 Task: Find a house in São Pedro da Cova, Portugal, for 2 guests from June 11 to June 15, with a price range of ₹7000 to ₹25000, 1 bedroom, 2 beds, 1 bathroom, and English-speaking host.
Action: Mouse moved to (582, 81)
Screenshot: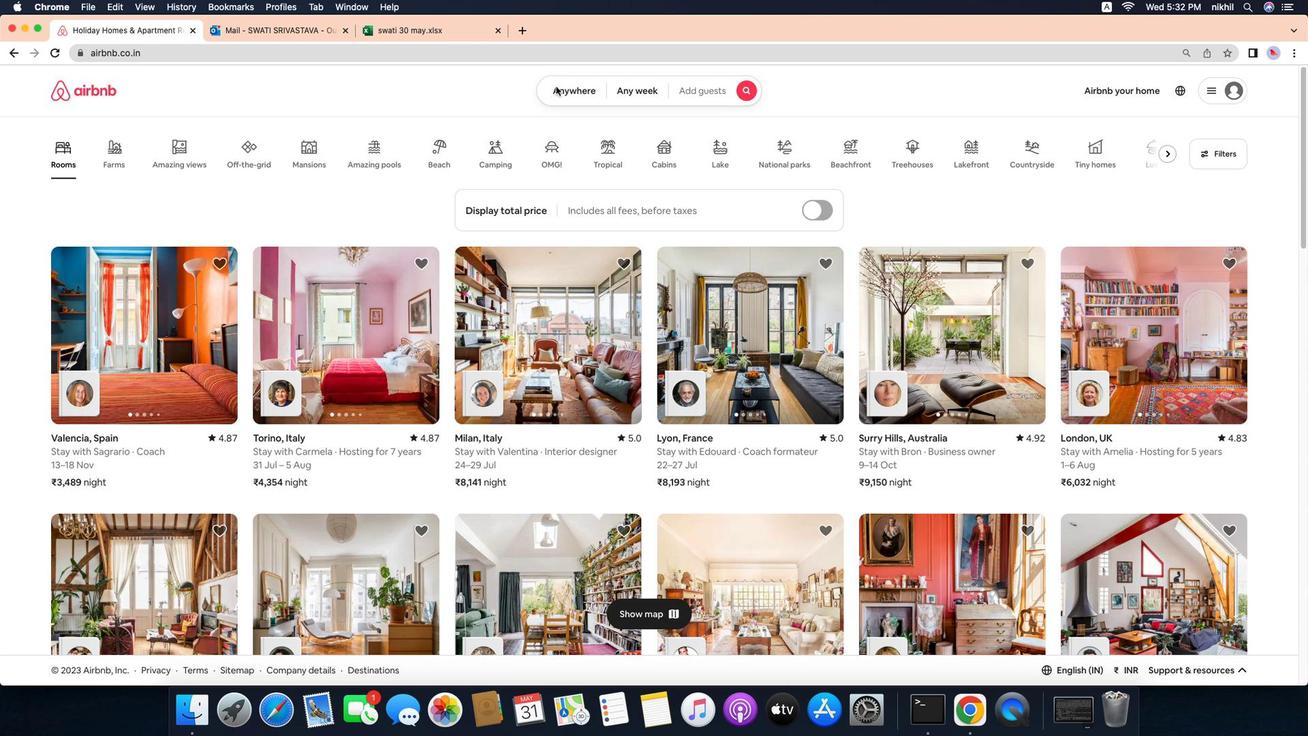
Action: Mouse pressed left at (582, 81)
Screenshot: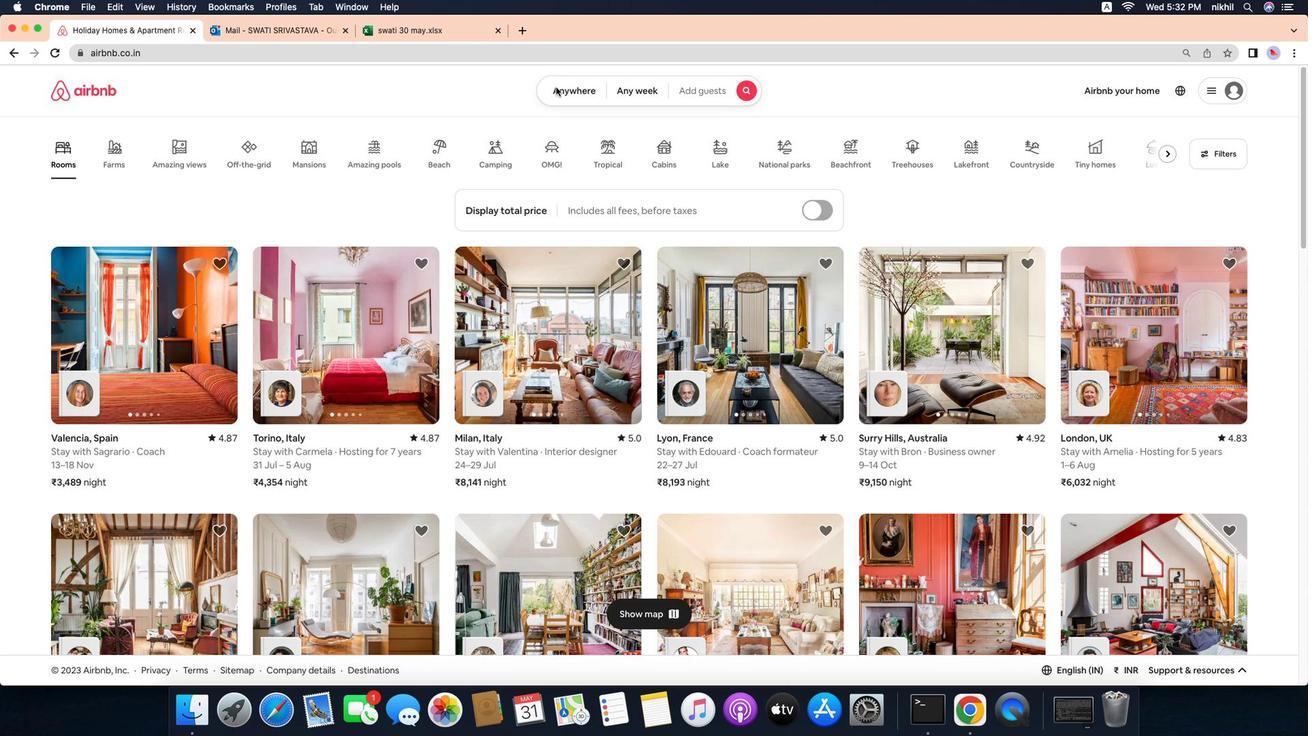
Action: Mouse moved to (617, 96)
Screenshot: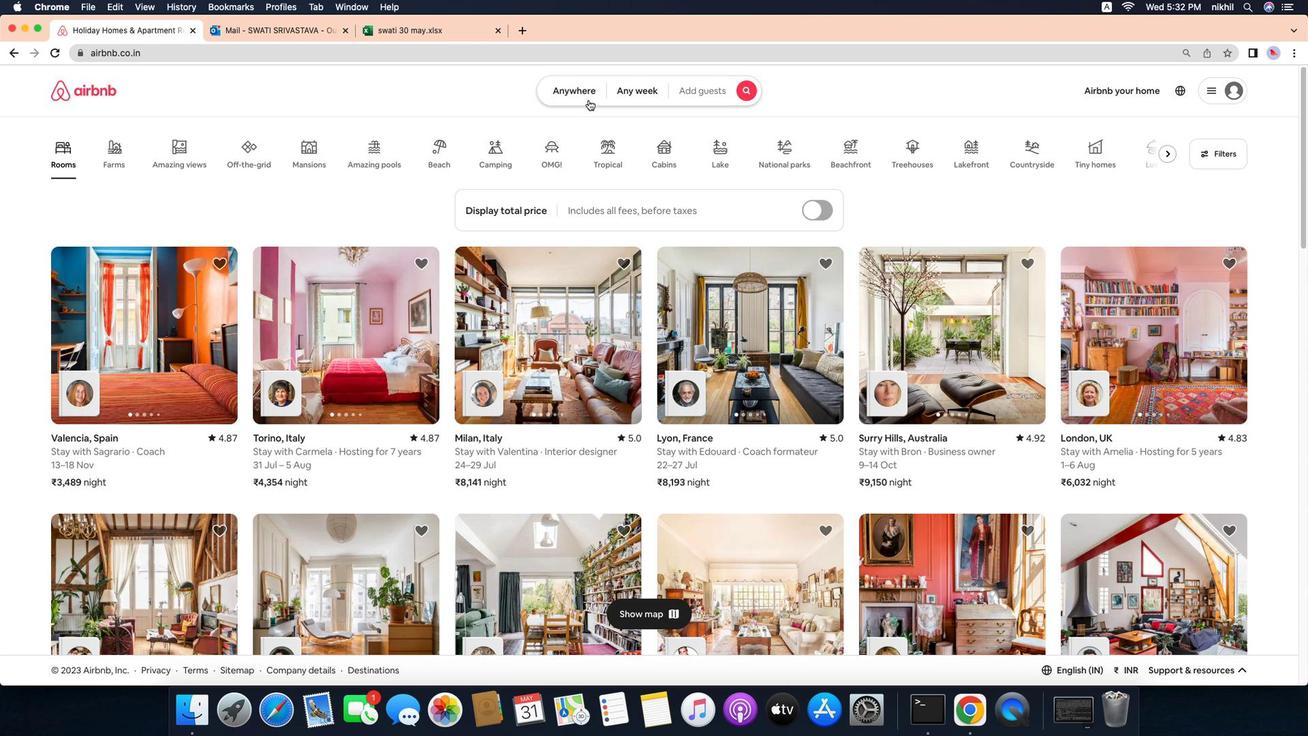
Action: Mouse pressed left at (617, 96)
Screenshot: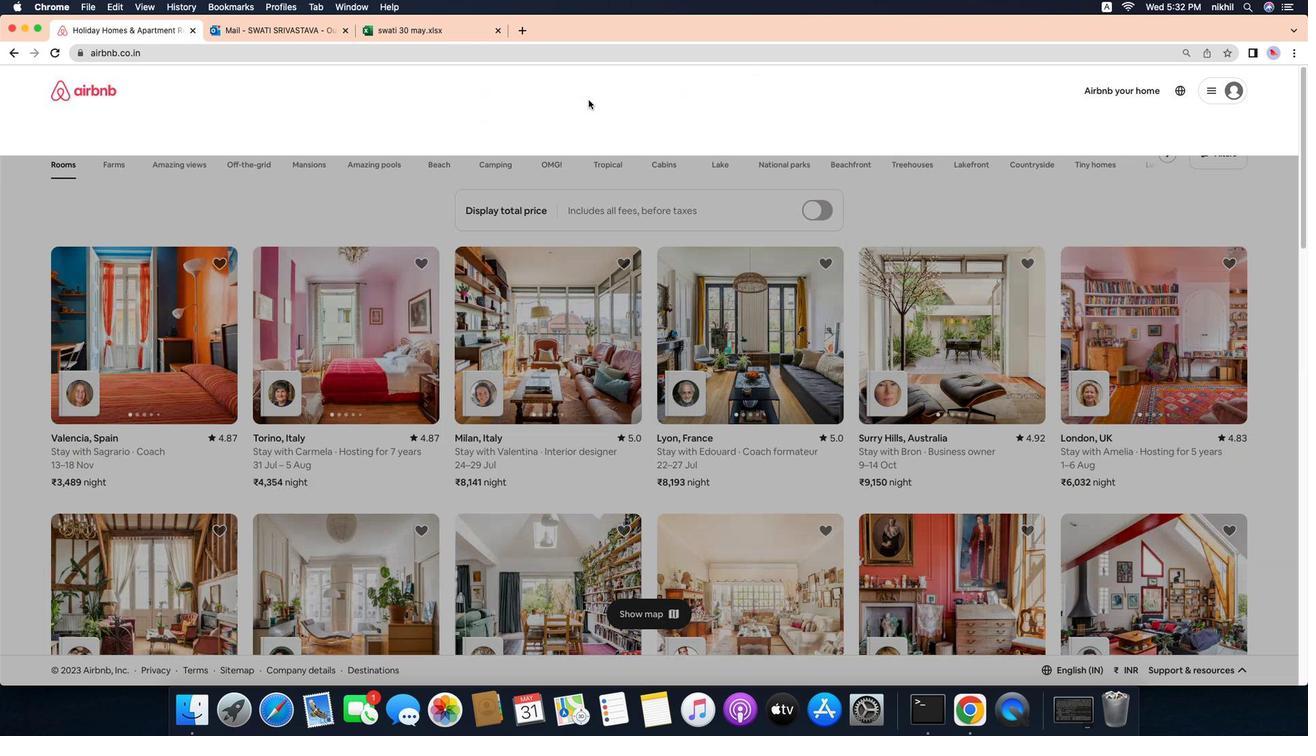 
Action: Mouse moved to (519, 142)
Screenshot: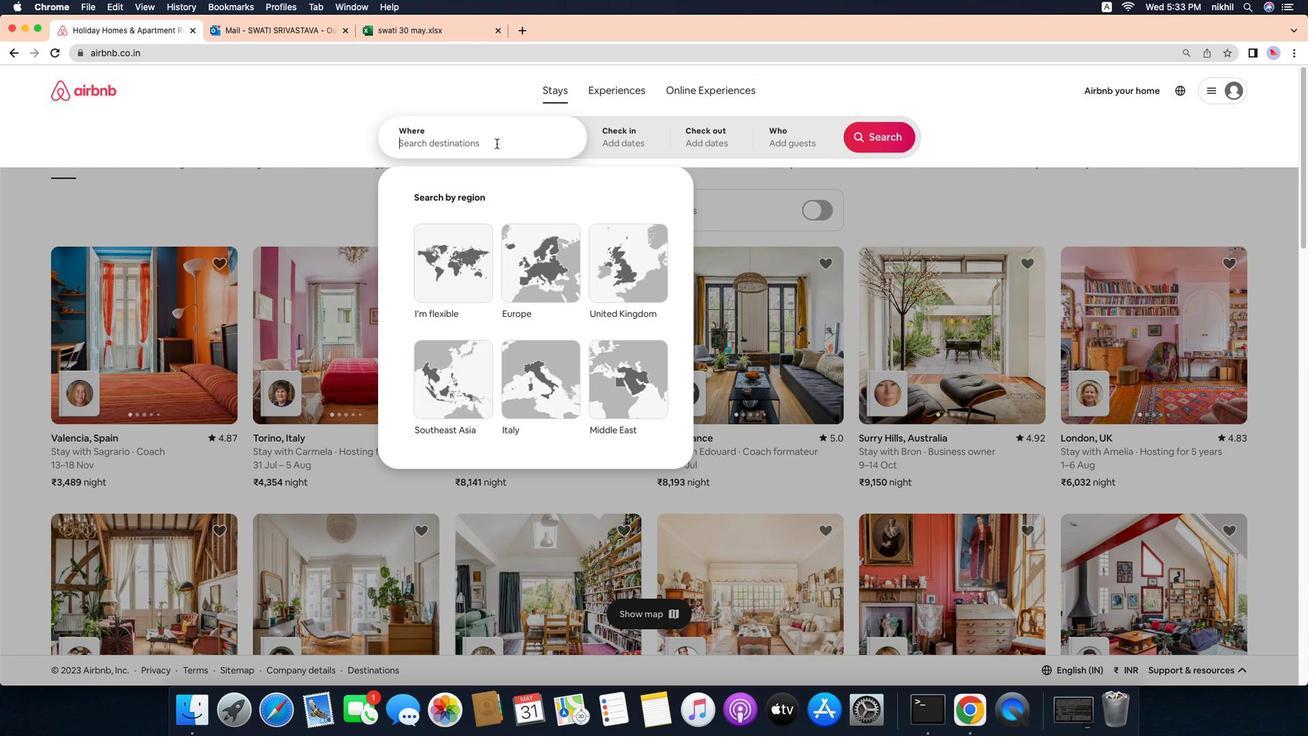 
Action: Mouse pressed left at (519, 142)
Screenshot: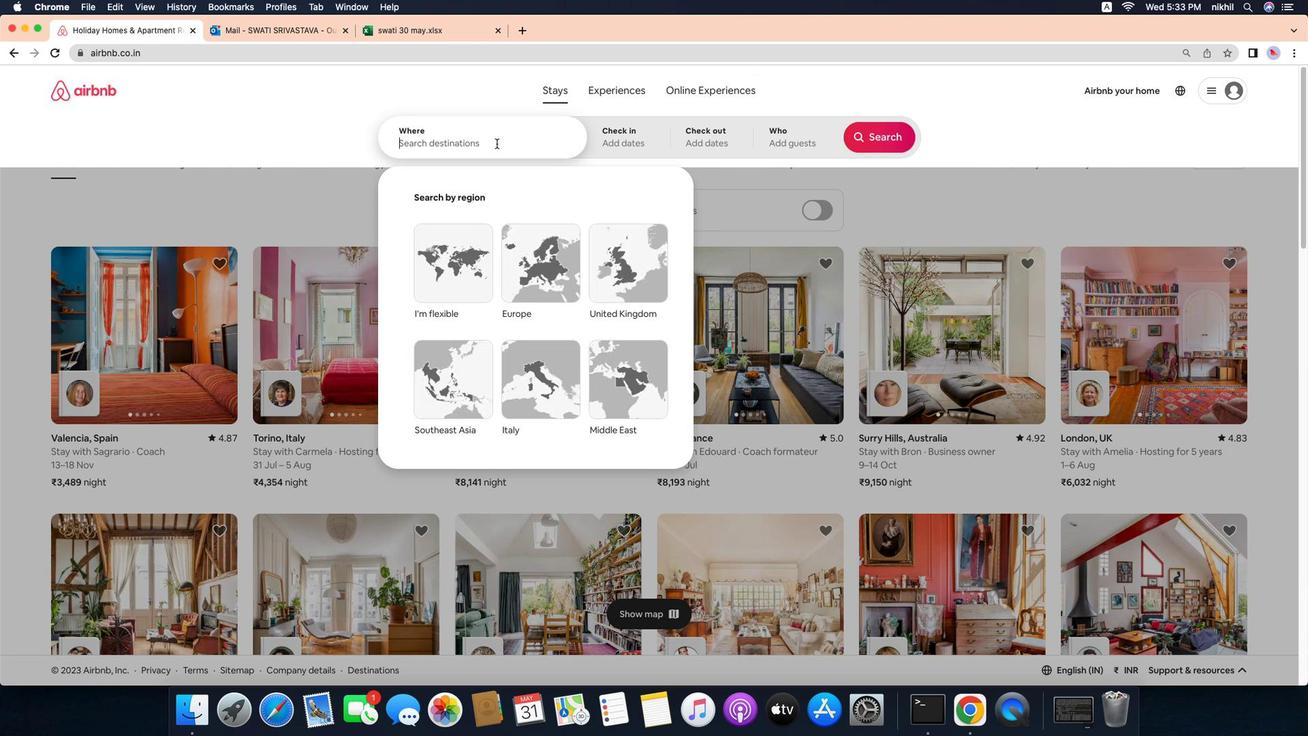 
Action: Key pressed Key.caps_lock'S'Key.caps_lock'a''o'Key.spaceKey.caps_lock'P'Key.caps_lock'e''d''r''o'Key.space'd''a'Key.spaceKey.caps_lock'C'Key.caps_lock'o''v''a'
Screenshot: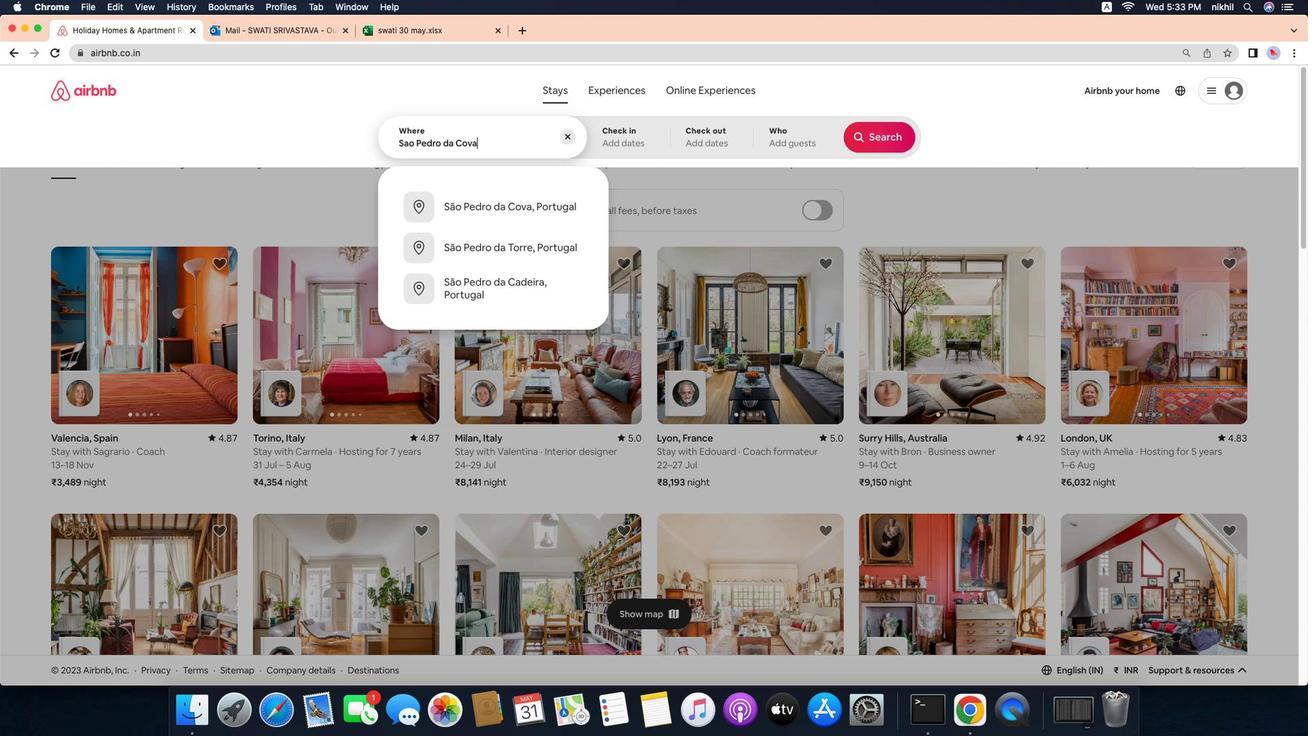
Action: Mouse moved to (573, 217)
Screenshot: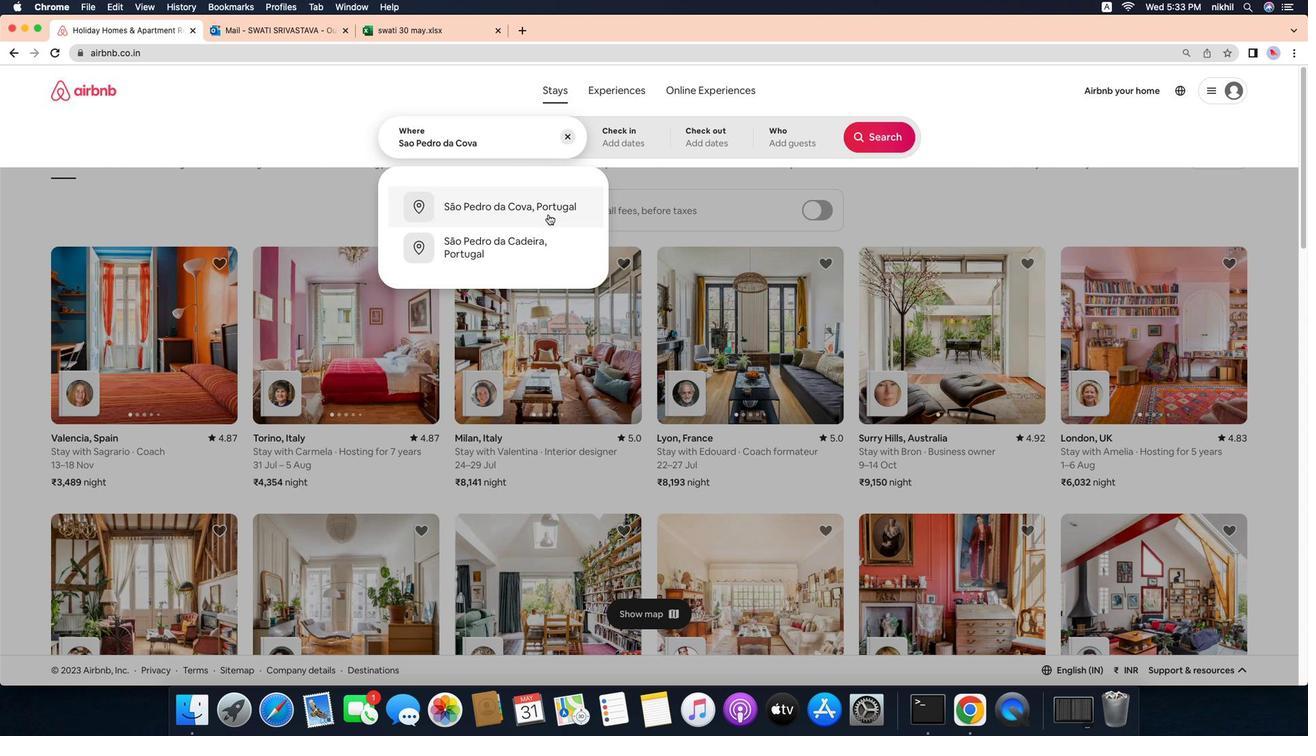 
Action: Mouse pressed left at (573, 217)
Screenshot: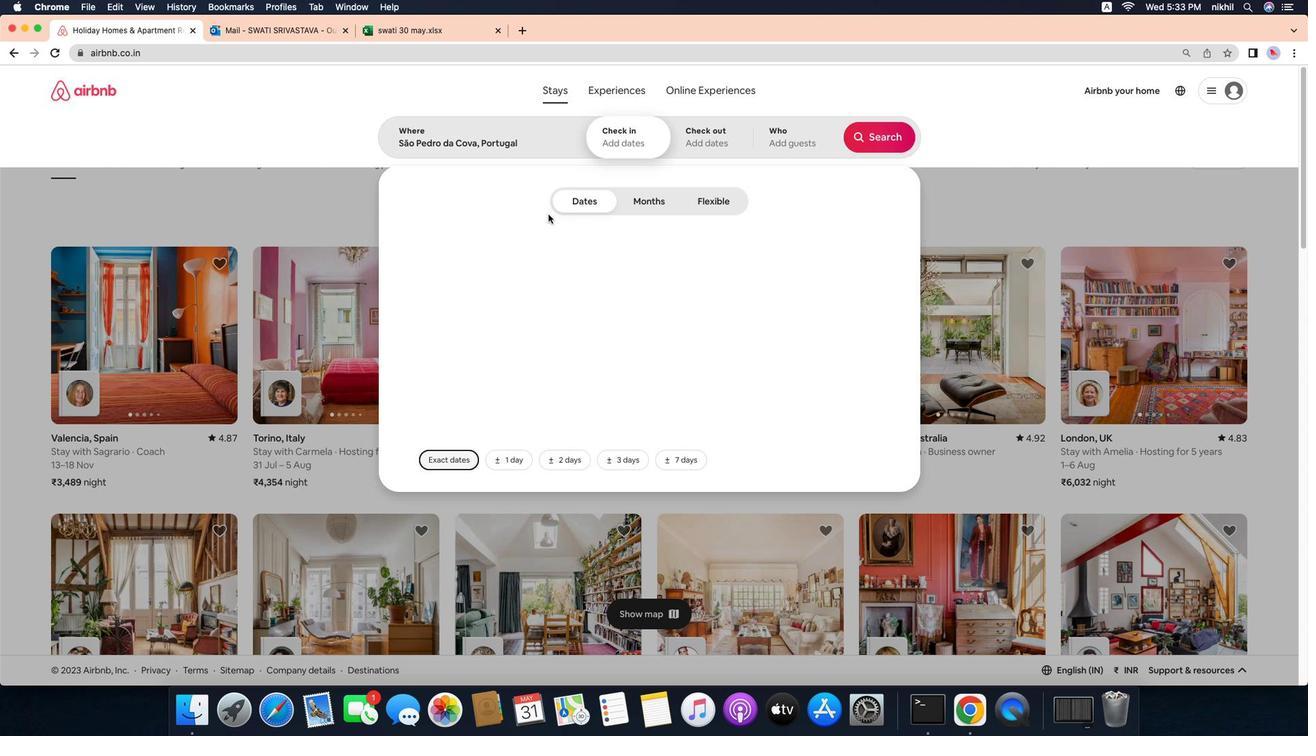 
Action: Mouse moved to (723, 357)
Screenshot: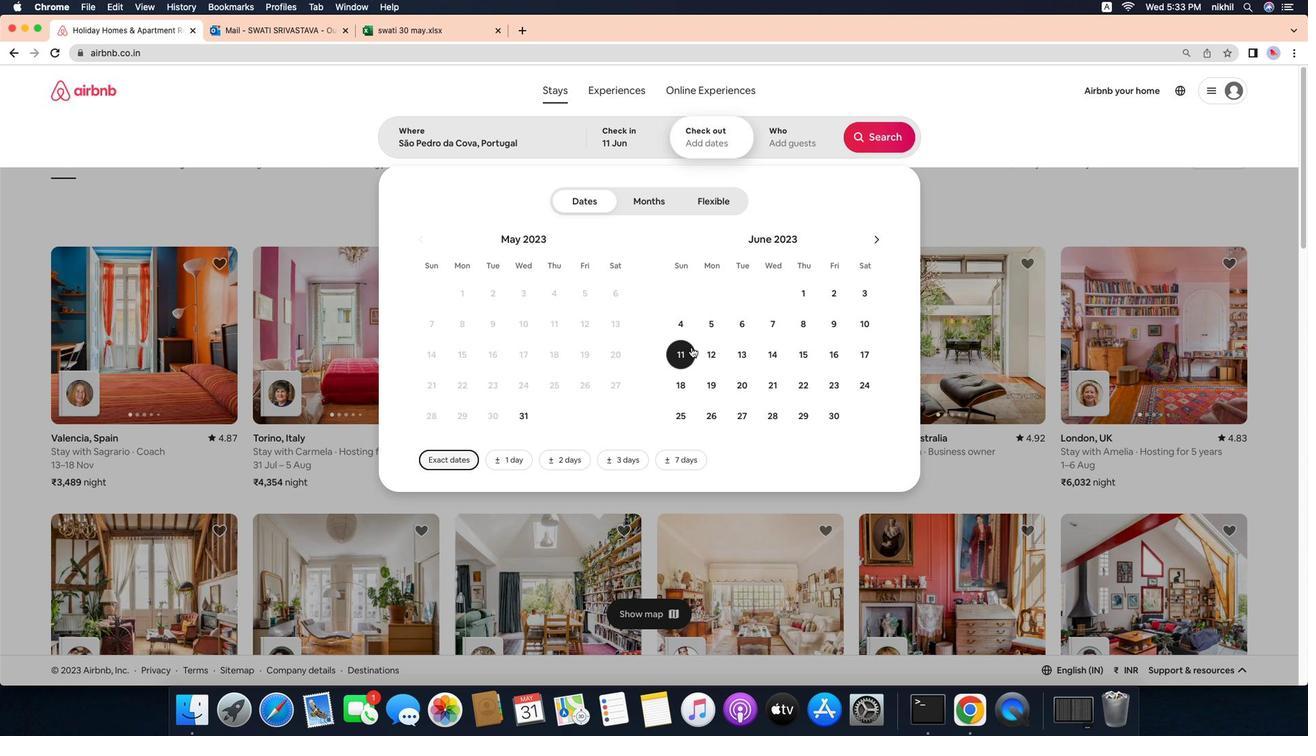 
Action: Mouse pressed left at (723, 357)
Screenshot: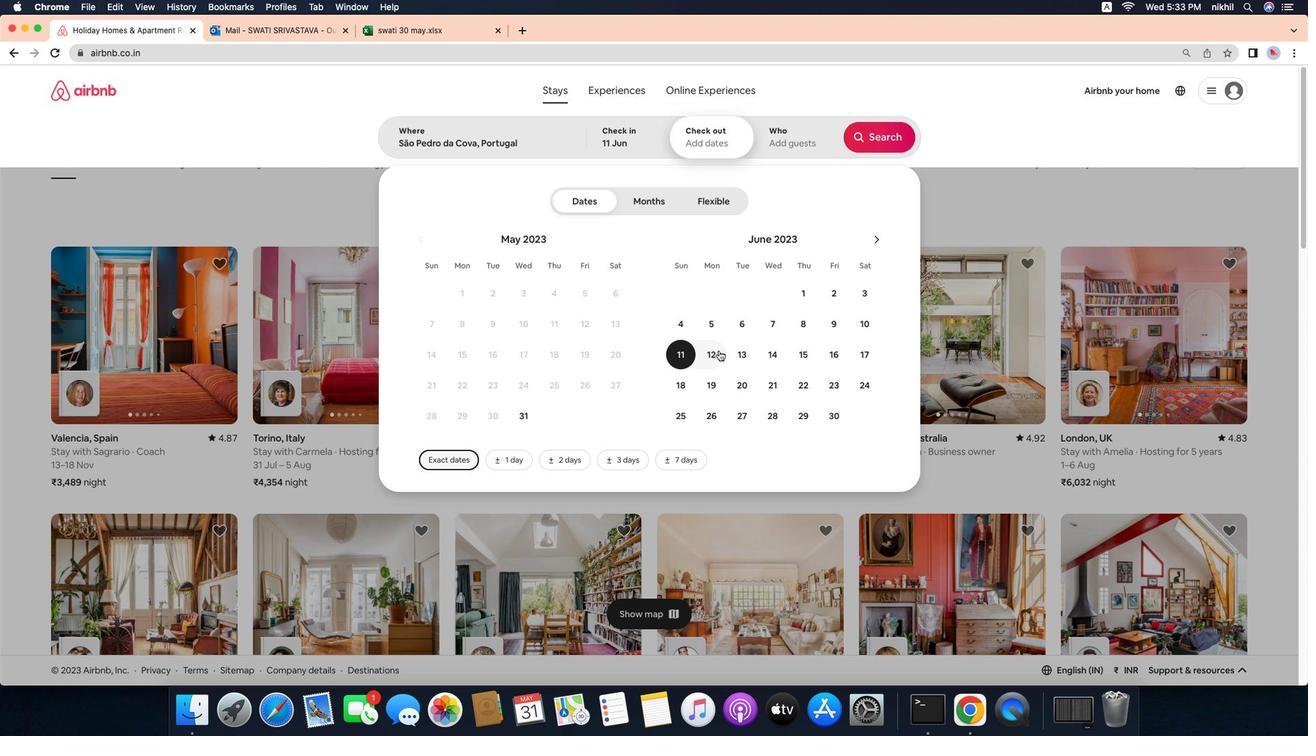
Action: Mouse moved to (839, 364)
Screenshot: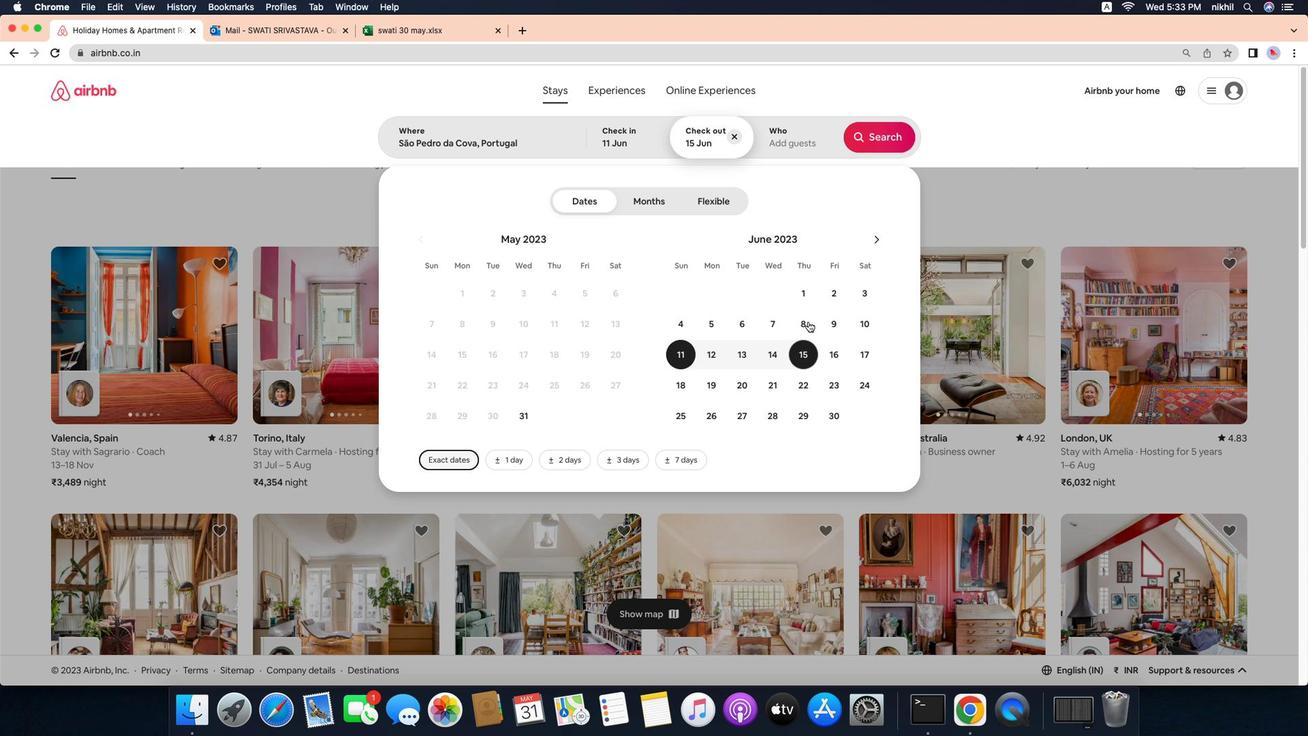 
Action: Mouse pressed left at (839, 364)
Screenshot: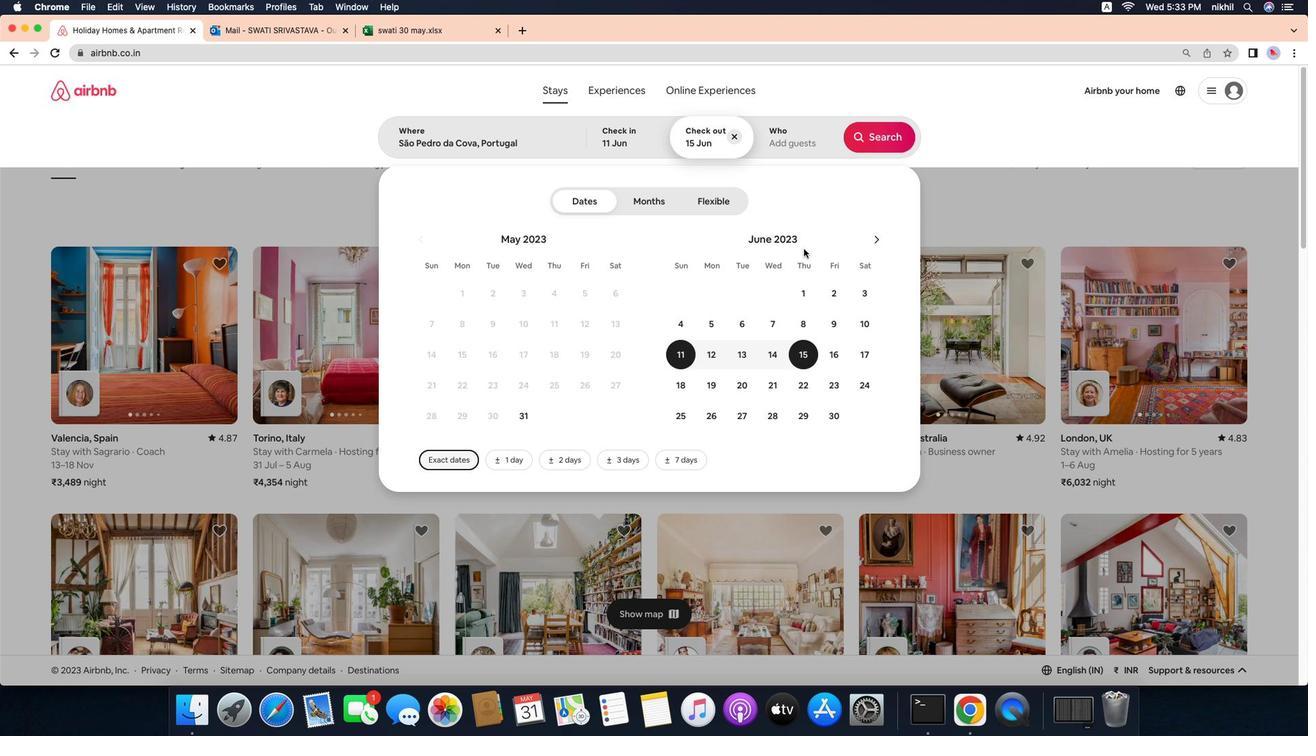 
Action: Mouse moved to (833, 137)
Screenshot: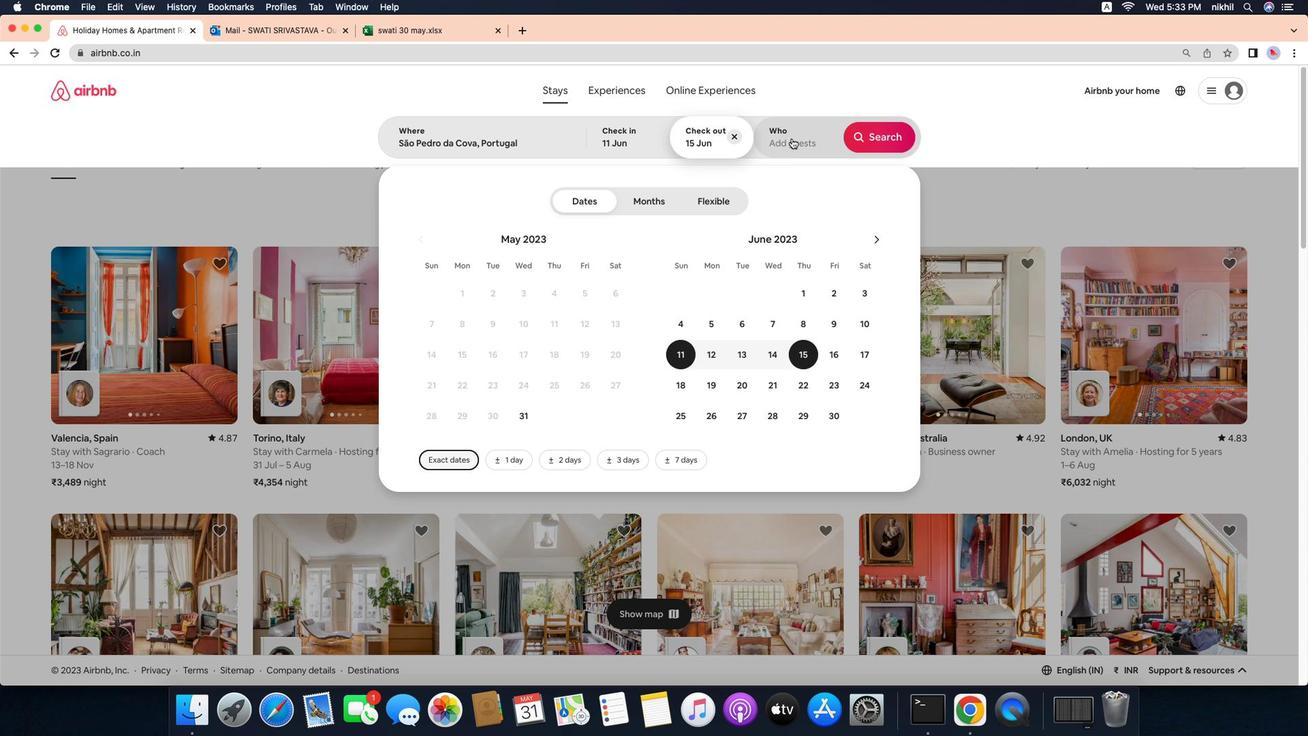 
Action: Mouse pressed left at (833, 137)
Screenshot: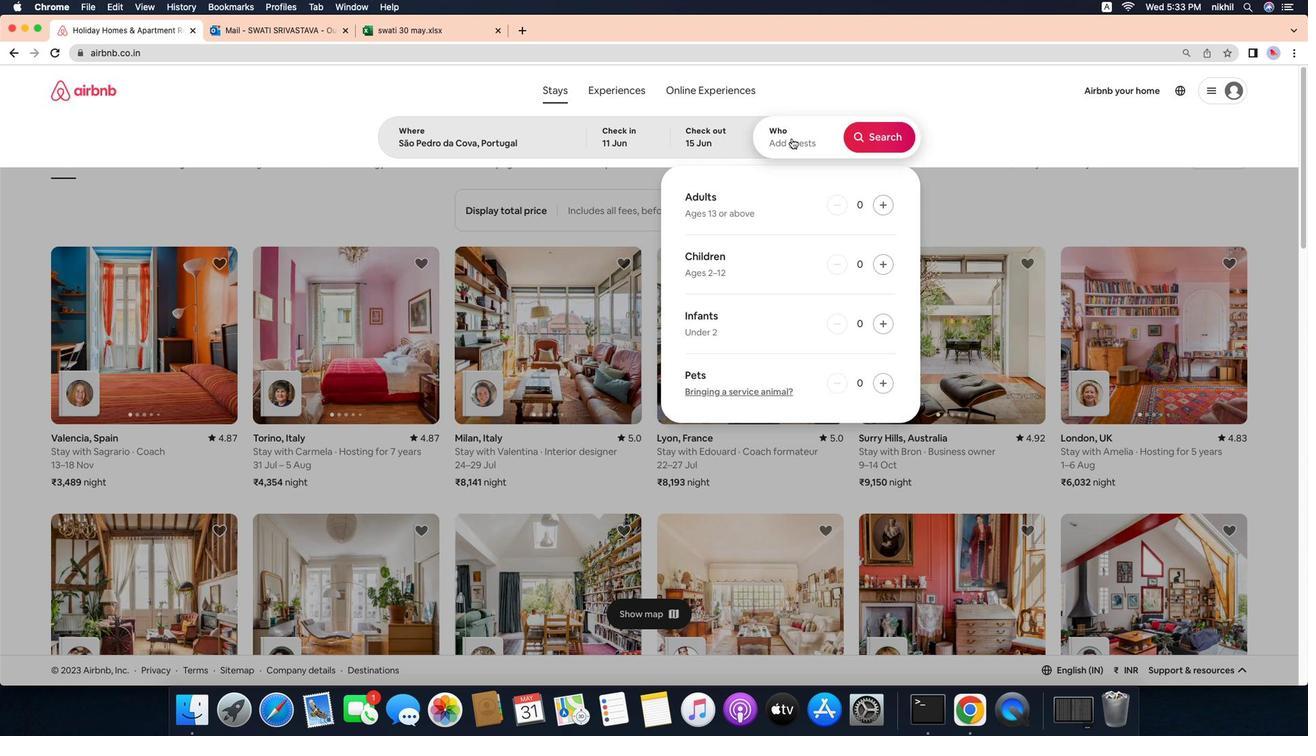 
Action: Mouse moved to (926, 209)
Screenshot: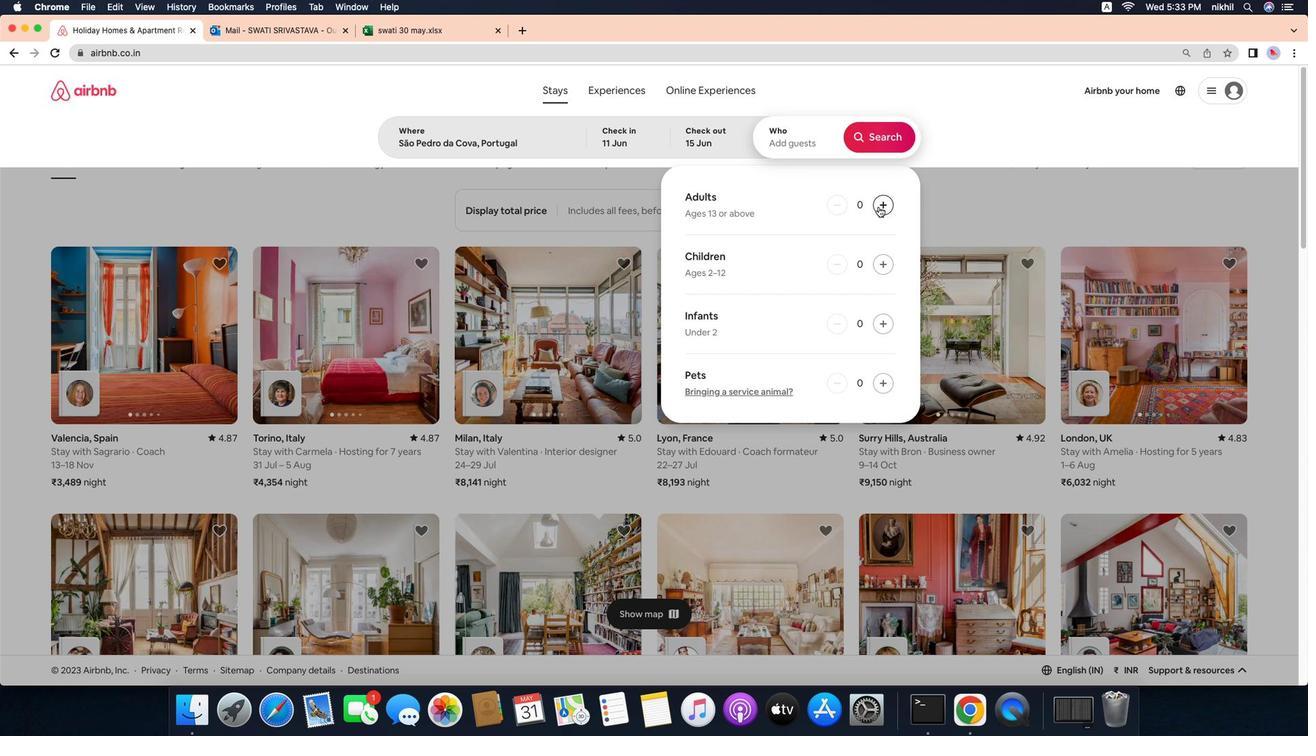 
Action: Mouse pressed left at (926, 209)
Screenshot: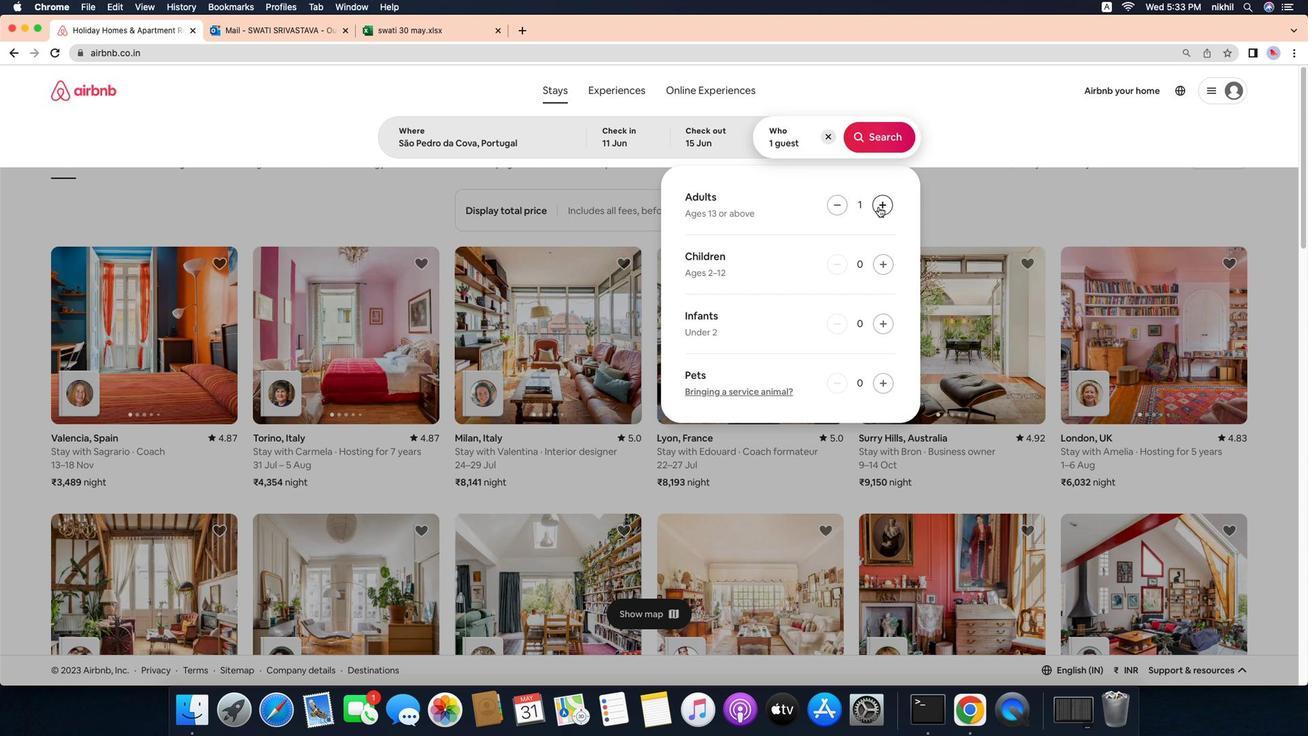 
Action: Mouse pressed left at (926, 209)
Screenshot: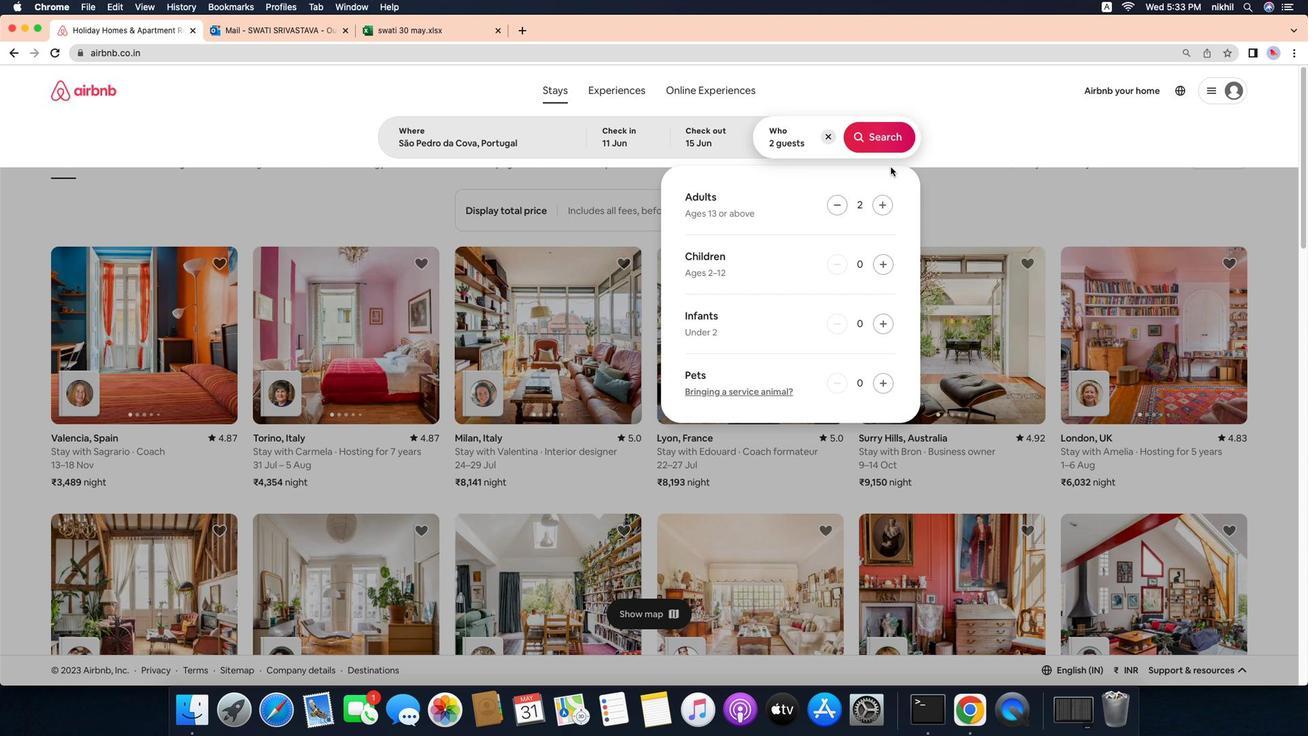 
Action: Mouse moved to (939, 134)
Screenshot: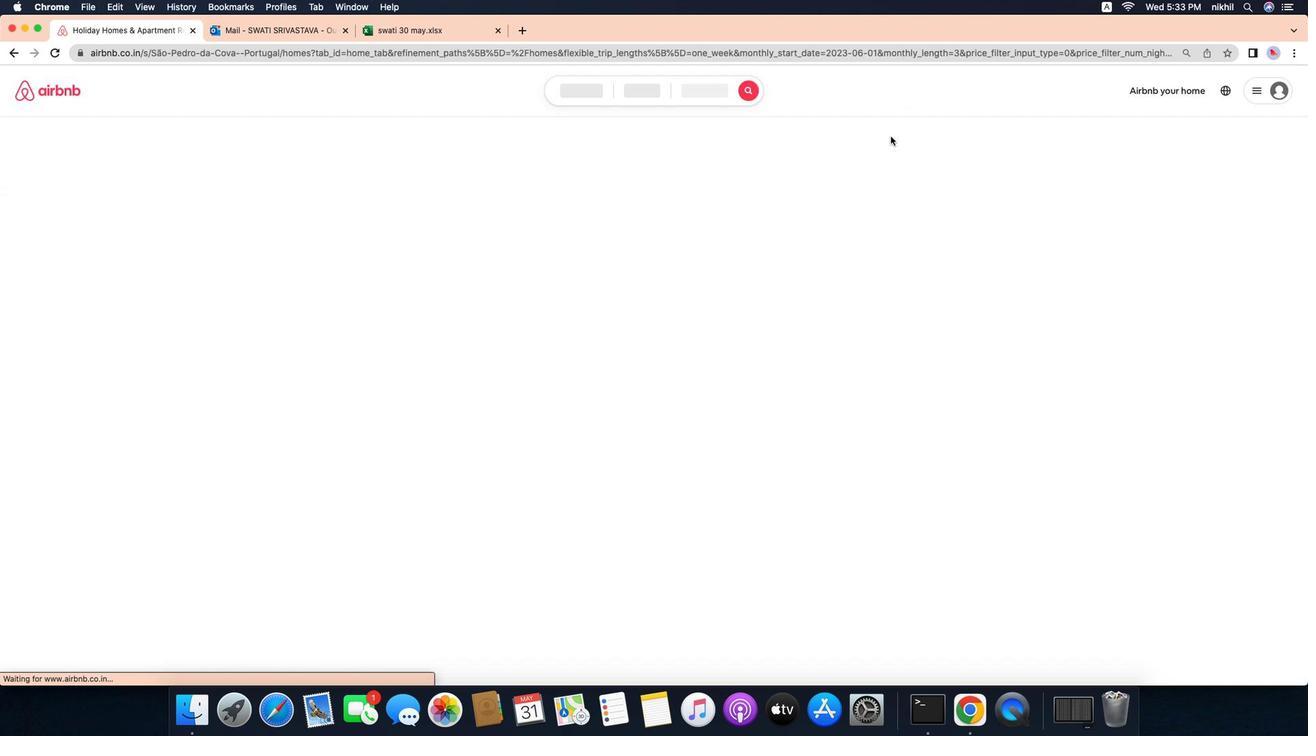 
Action: Mouse pressed left at (939, 134)
Screenshot: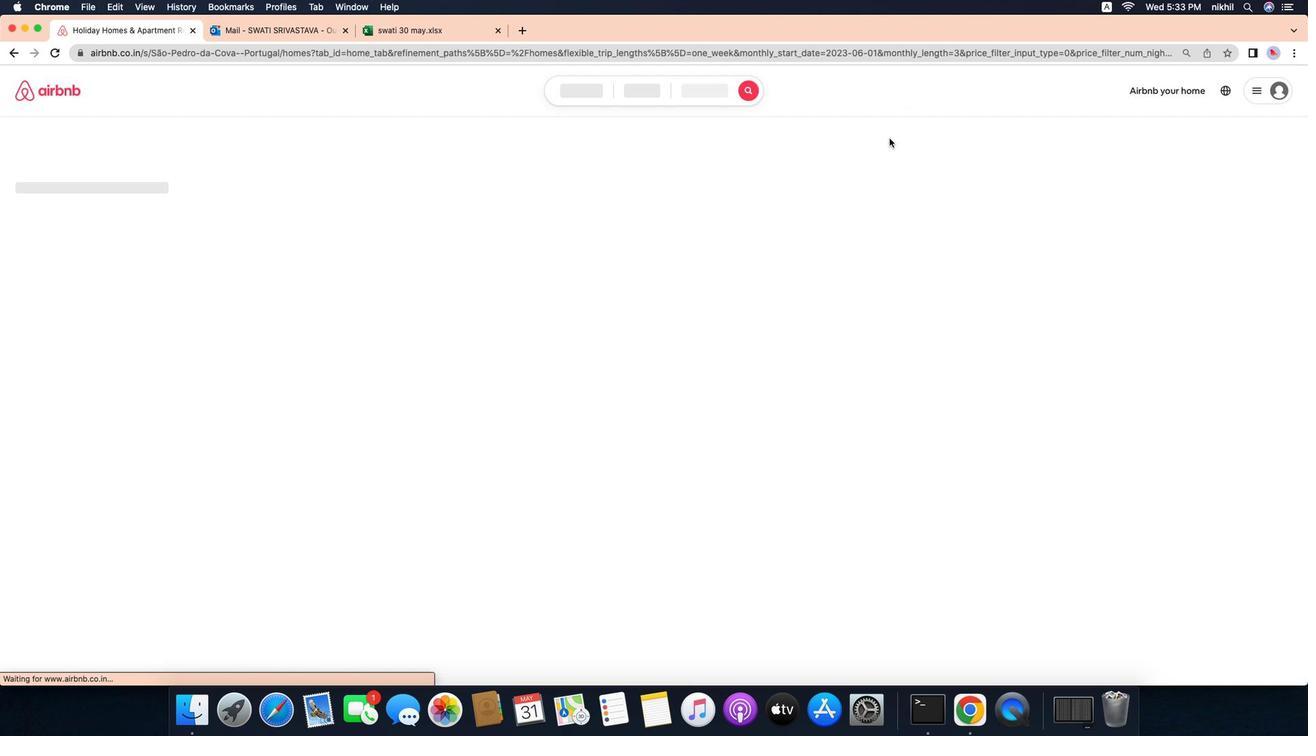 
Action: Mouse moved to (1305, 143)
Screenshot: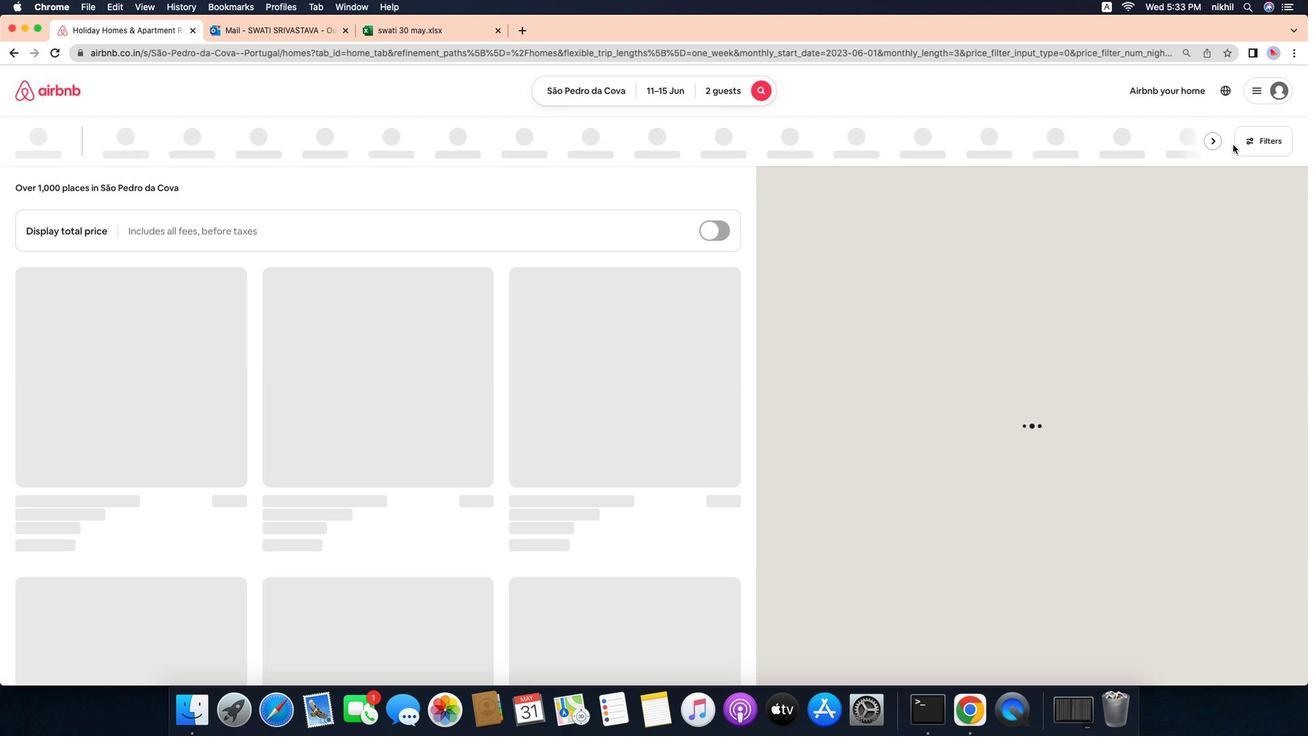 
Action: Mouse pressed left at (1305, 143)
Screenshot: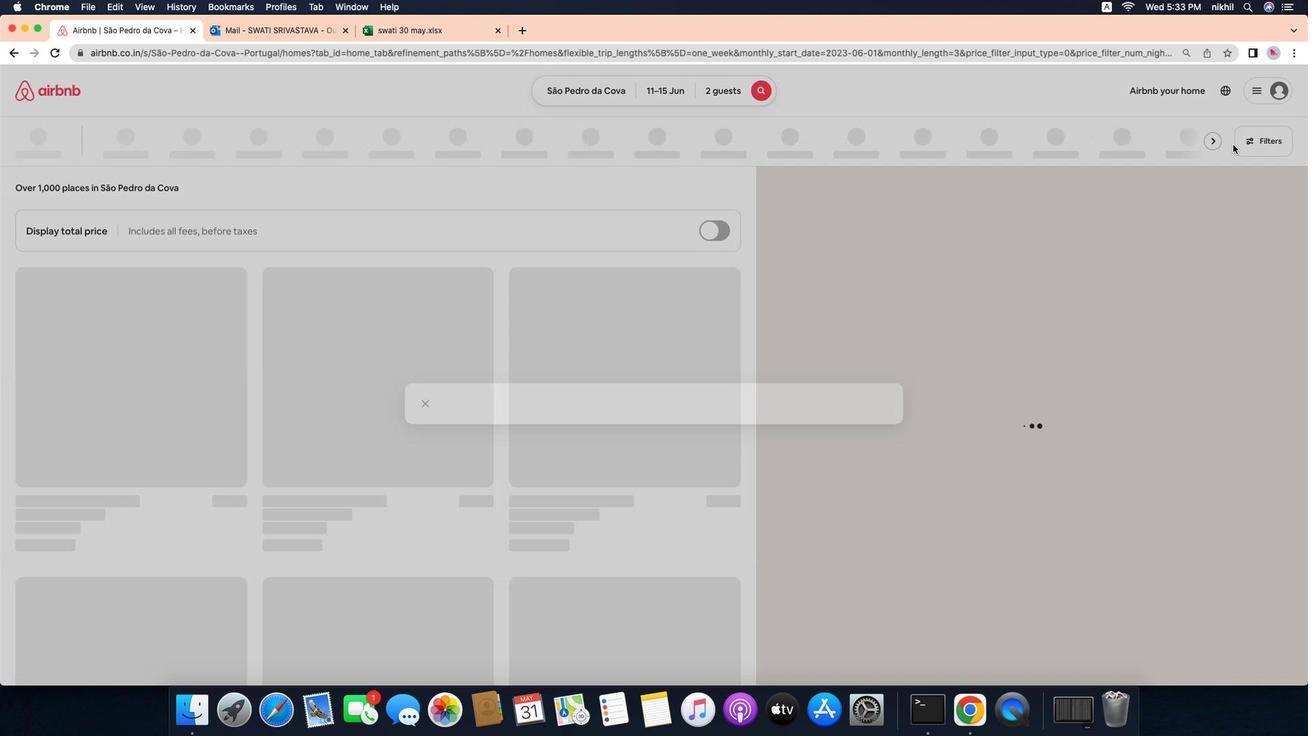 
Action: Mouse moved to (536, 471)
Screenshot: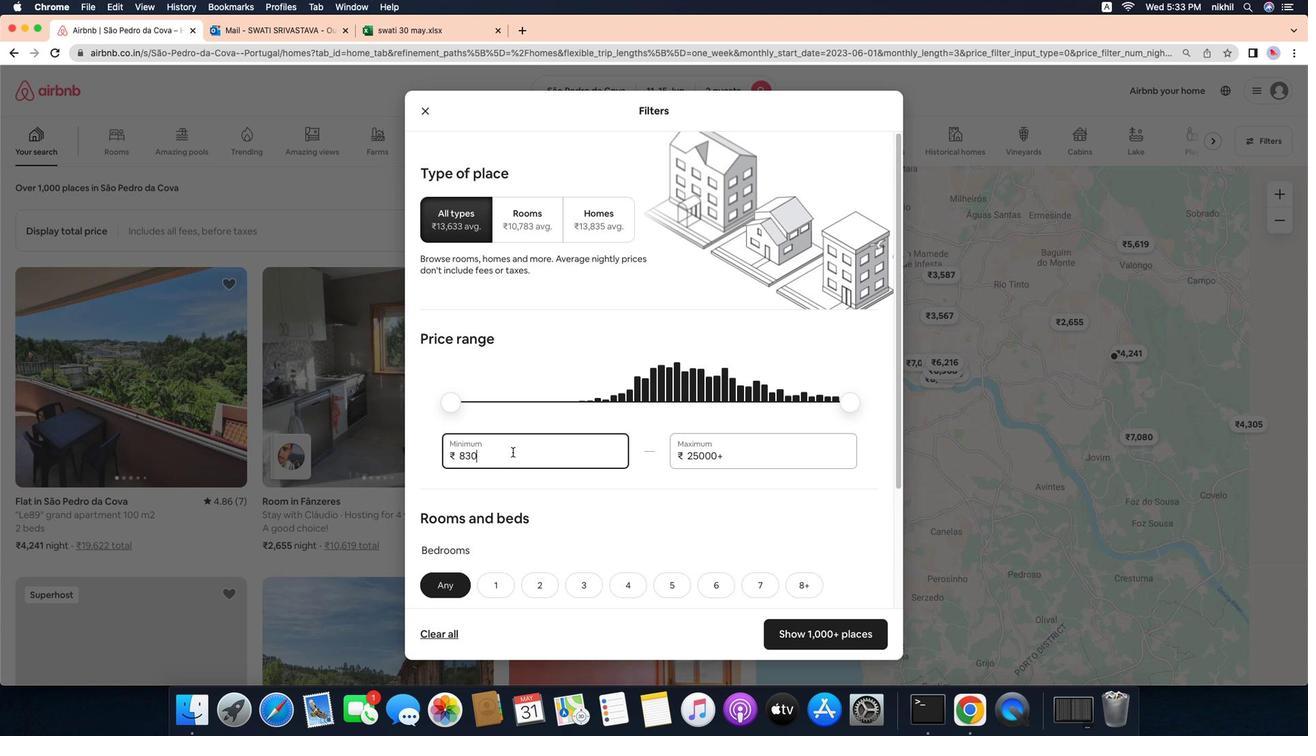 
Action: Mouse pressed left at (536, 471)
Screenshot: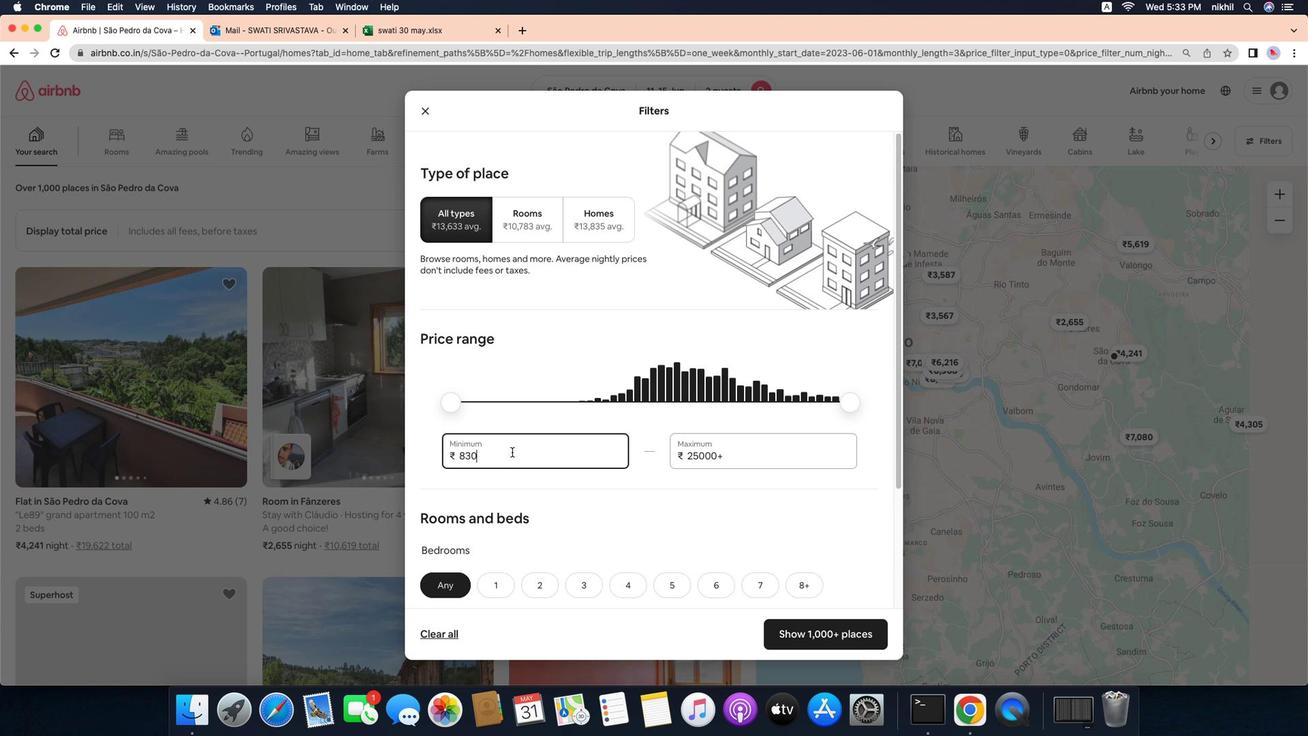 
Action: Mouse moved to (535, 471)
Screenshot: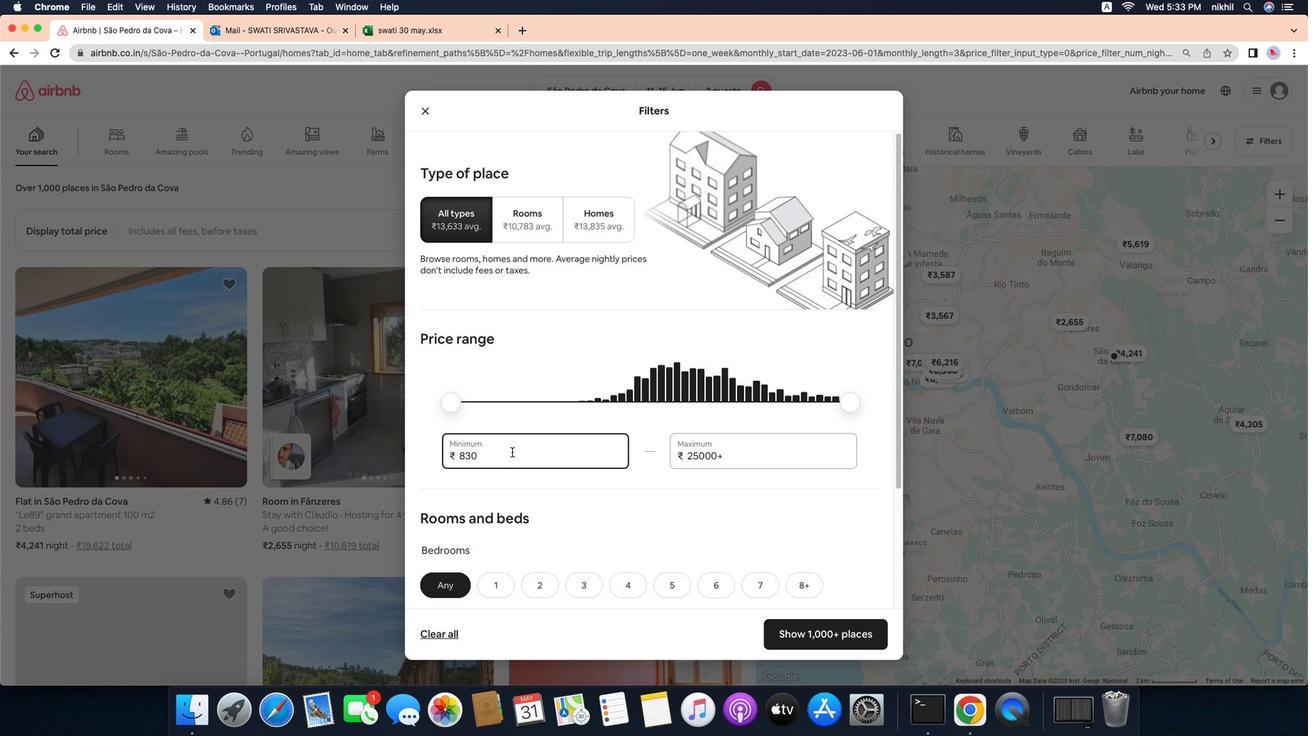 
Action: Key pressed Key.backspaceKey.backspaceKey.backspaceKey.backspace'7''0''0''0'
Screenshot: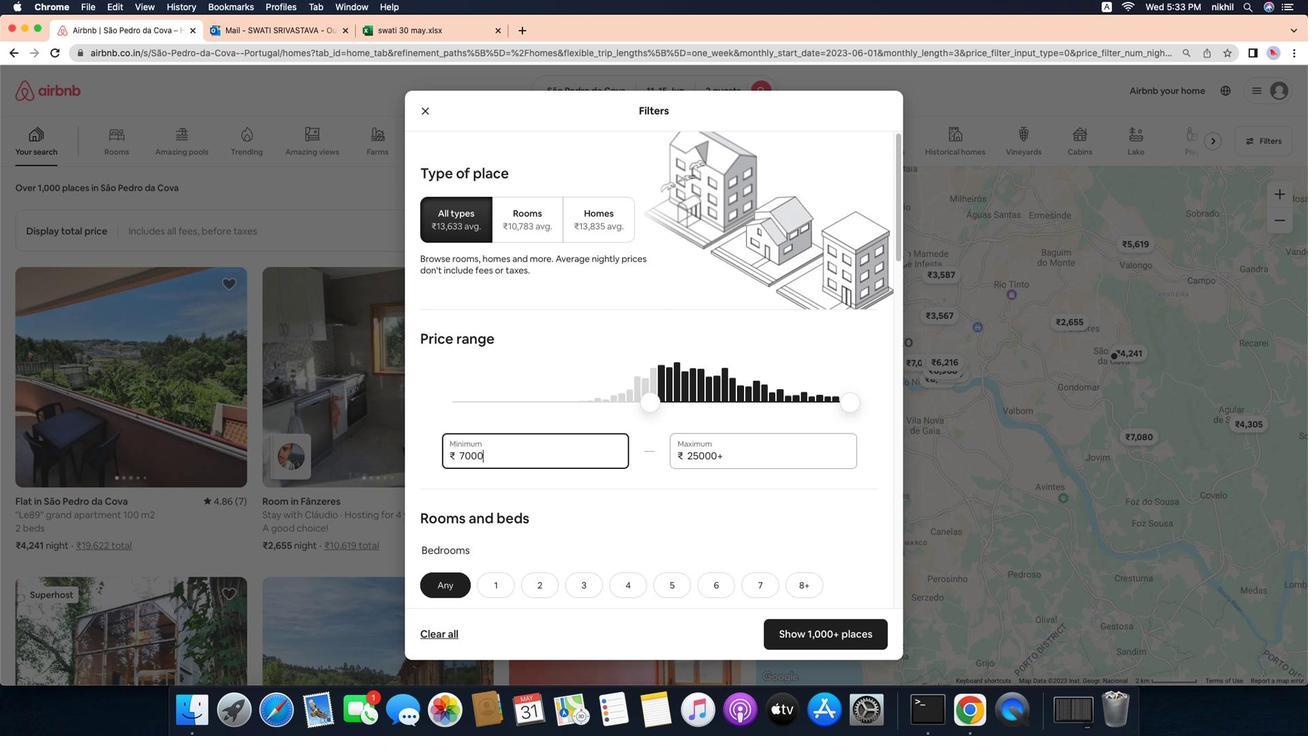 
Action: Mouse moved to (774, 471)
Screenshot: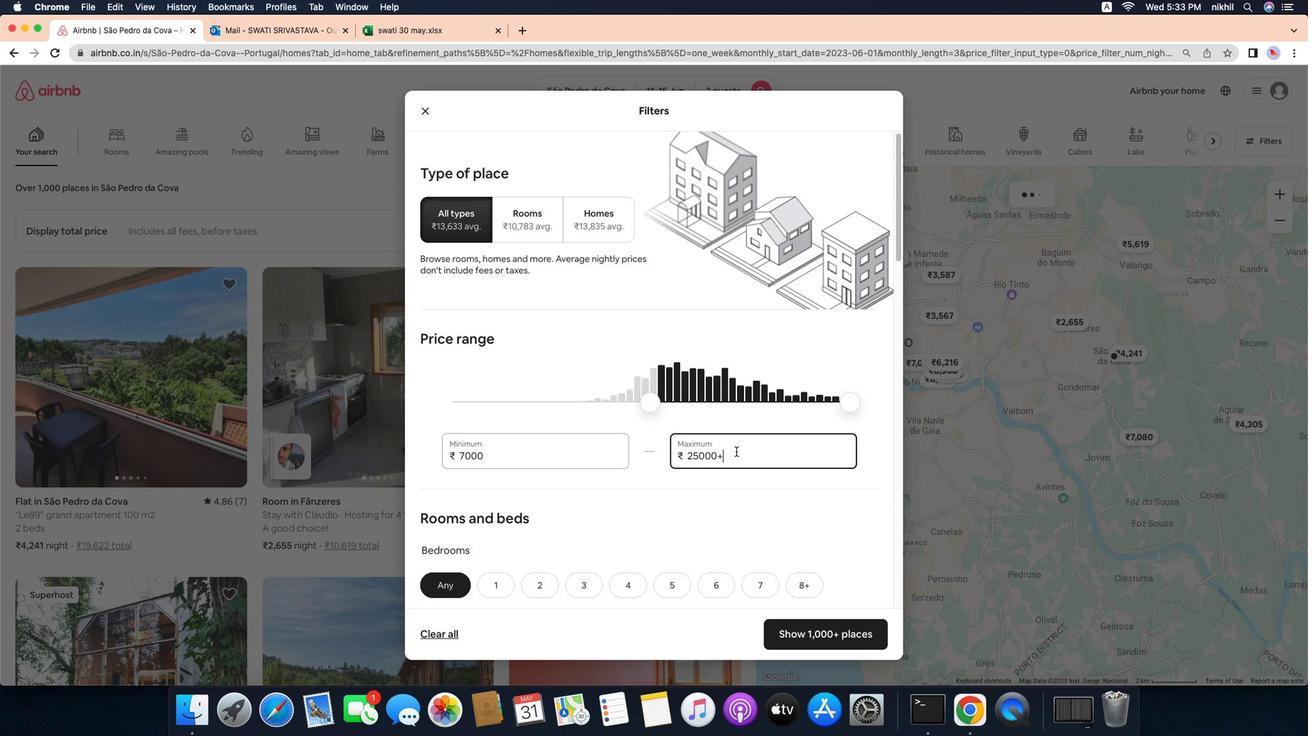 
Action: Mouse pressed left at (774, 471)
Screenshot: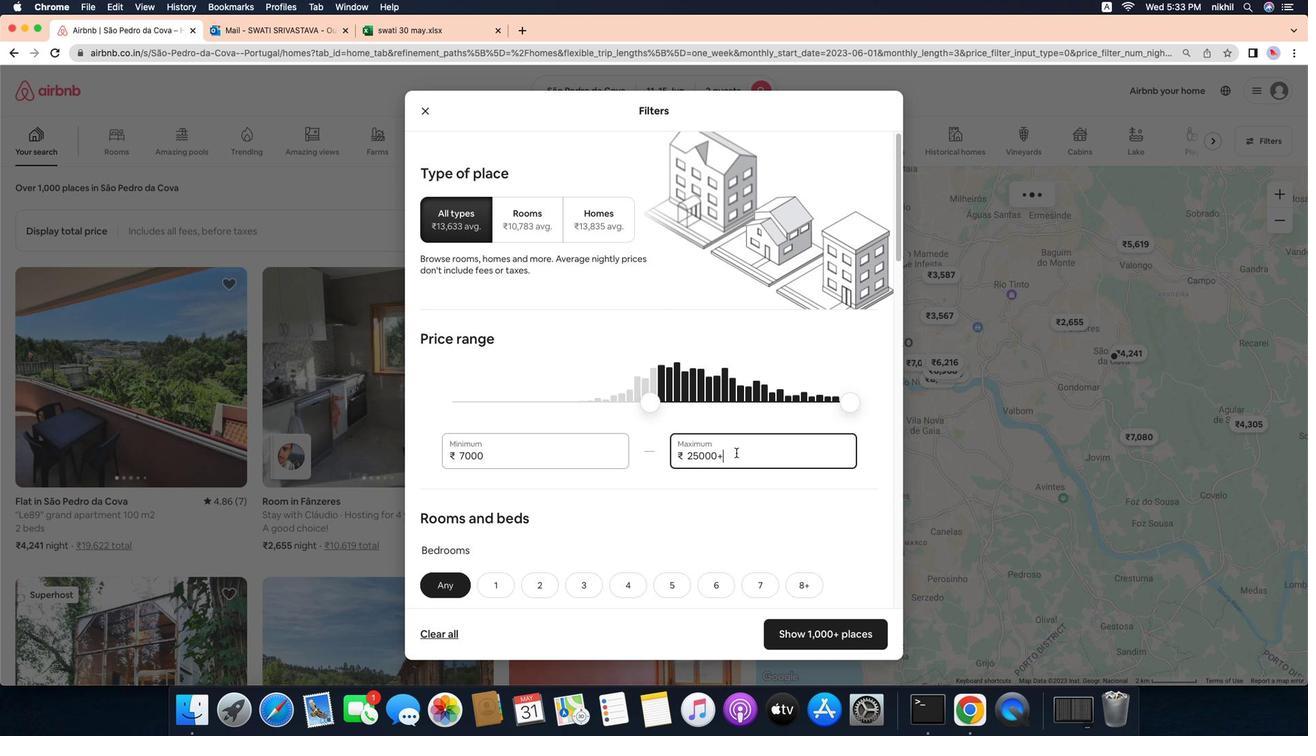 
Action: Mouse moved to (774, 471)
Screenshot: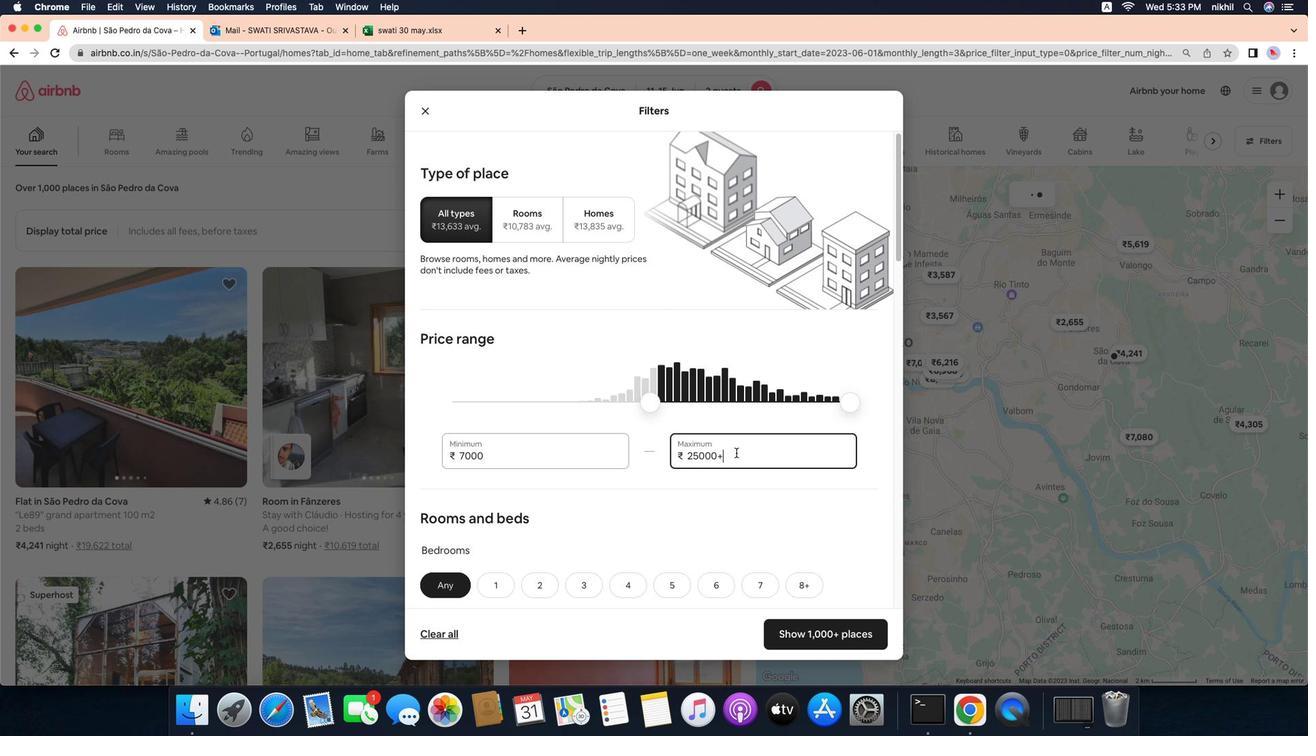 
Action: Key pressed Key.backspaceKey.backspaceKey.backspaceKey.backspaceKey.backspaceKey.backspaceKey.backspace'1''6''0''0''0'
Screenshot: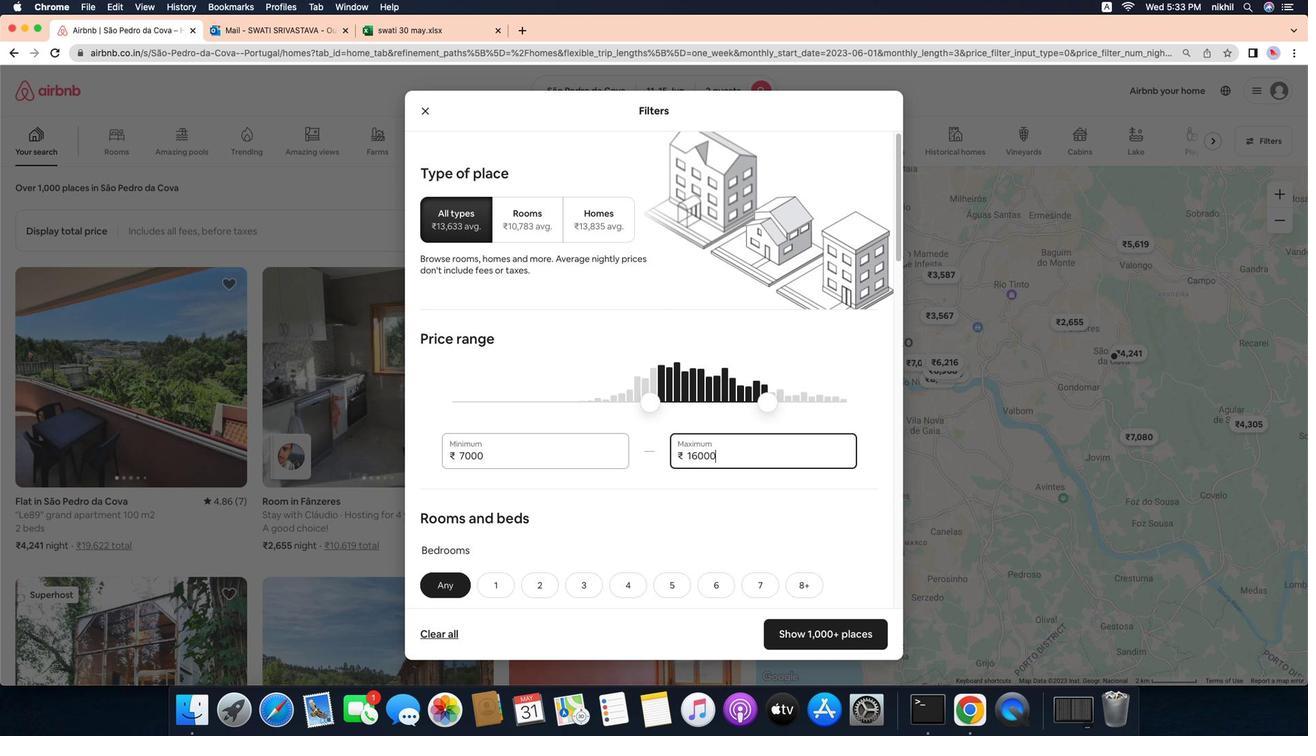 
Action: Mouse moved to (630, 468)
Screenshot: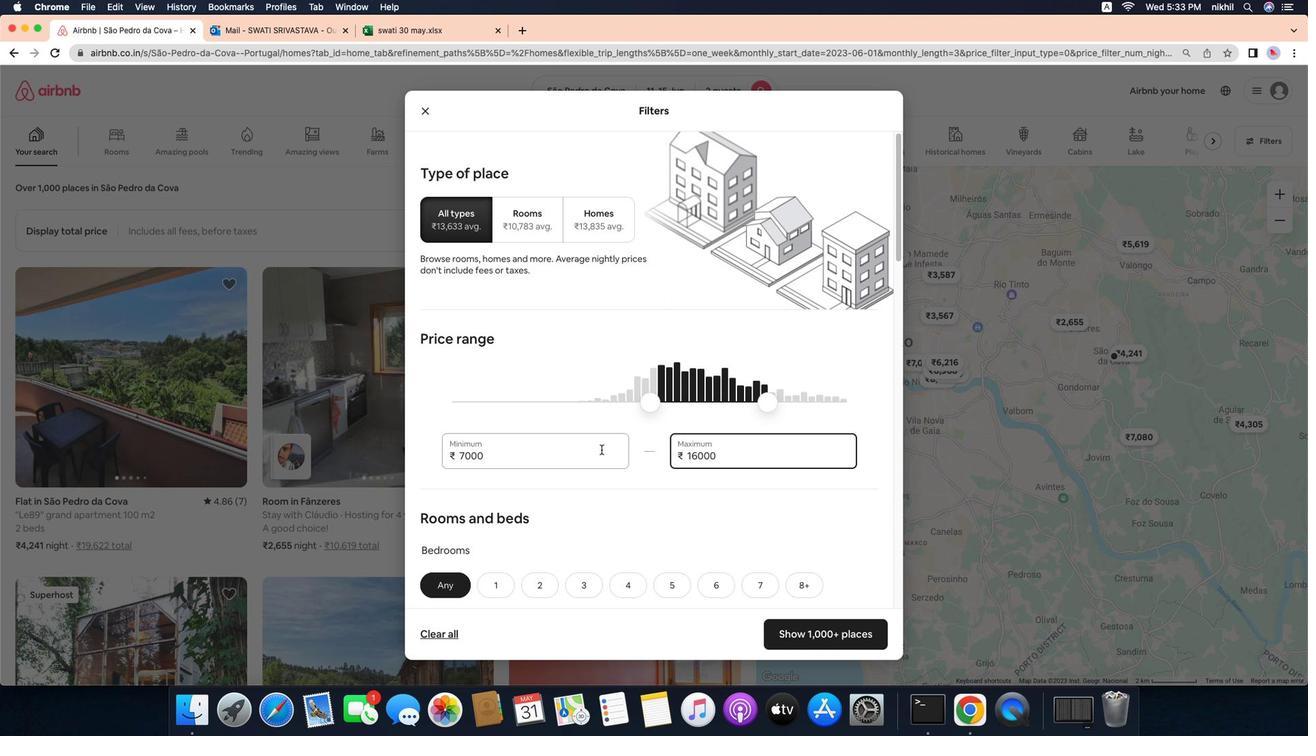 
Action: Mouse scrolled (630, 468) with delta (-10, -10)
Screenshot: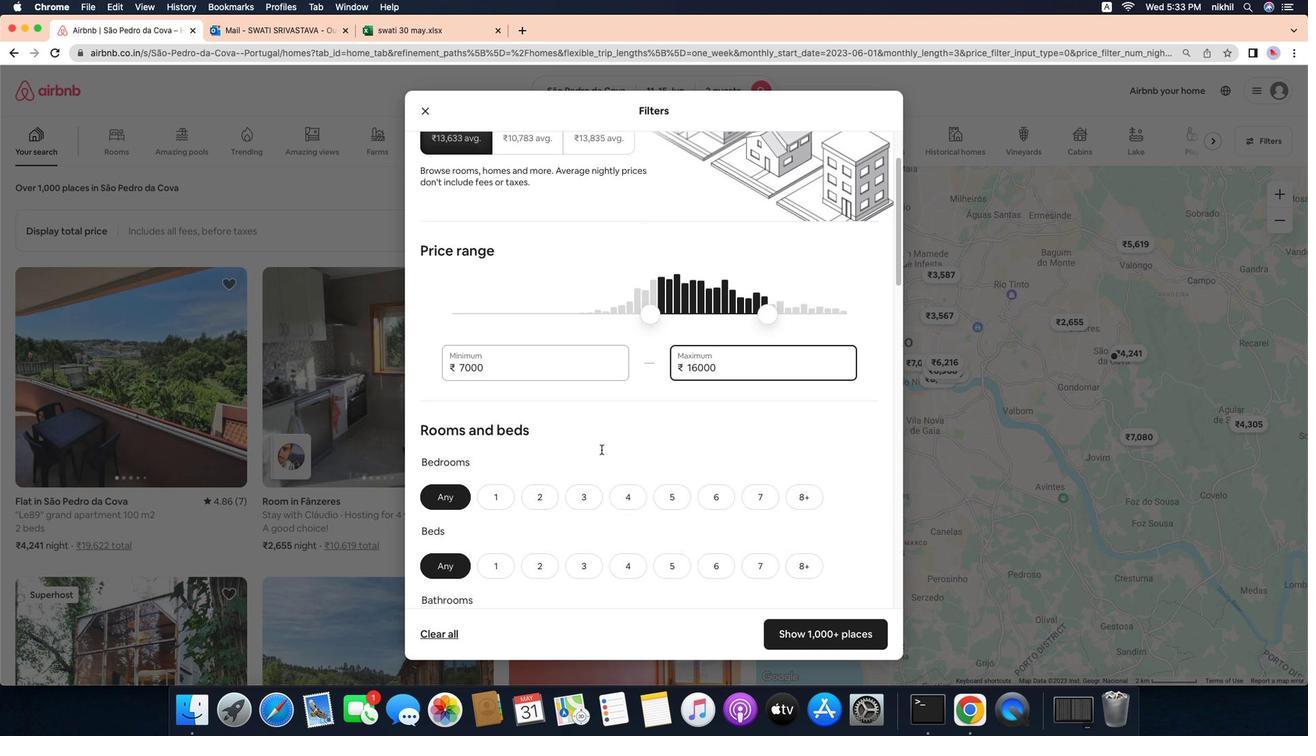 
Action: Mouse scrolled (630, 468) with delta (-10, -10)
Screenshot: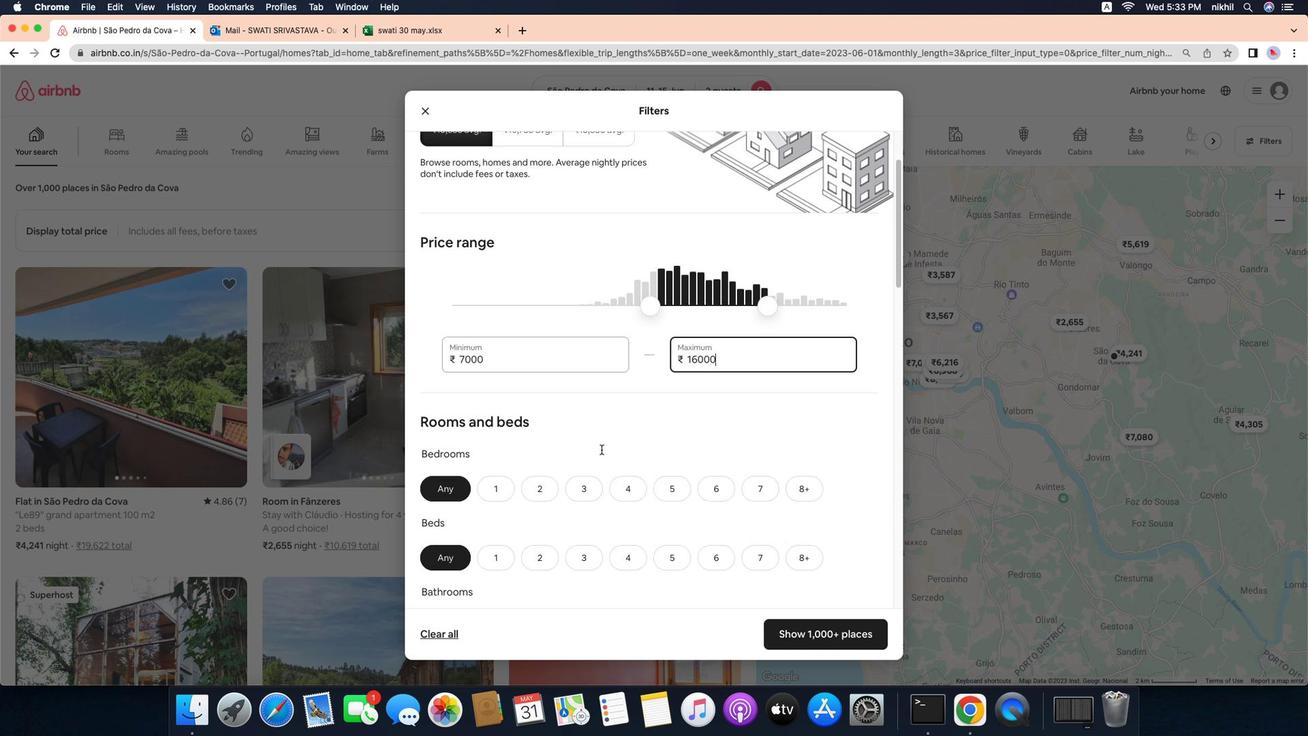 
Action: Mouse scrolled (630, 468) with delta (-10, -11)
Screenshot: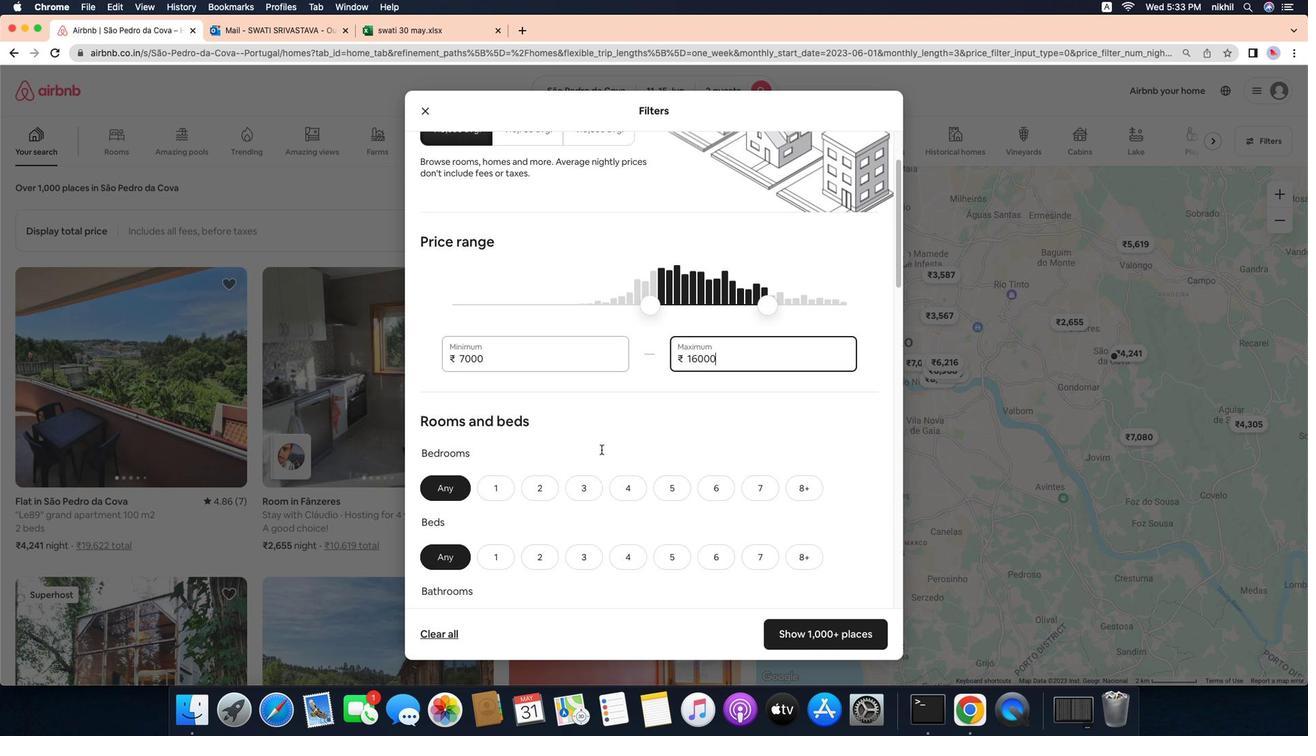 
Action: Mouse moved to (626, 470)
Screenshot: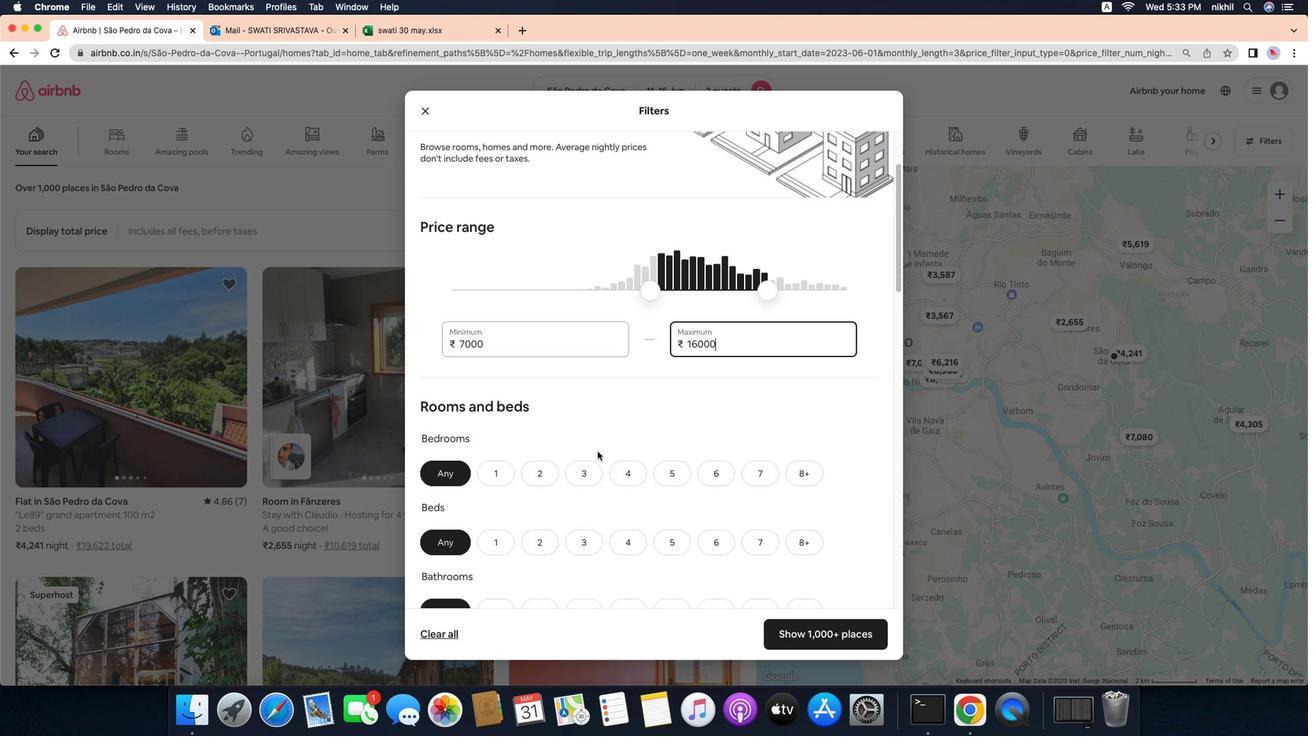 
Action: Mouse scrolled (626, 470) with delta (-10, -10)
Screenshot: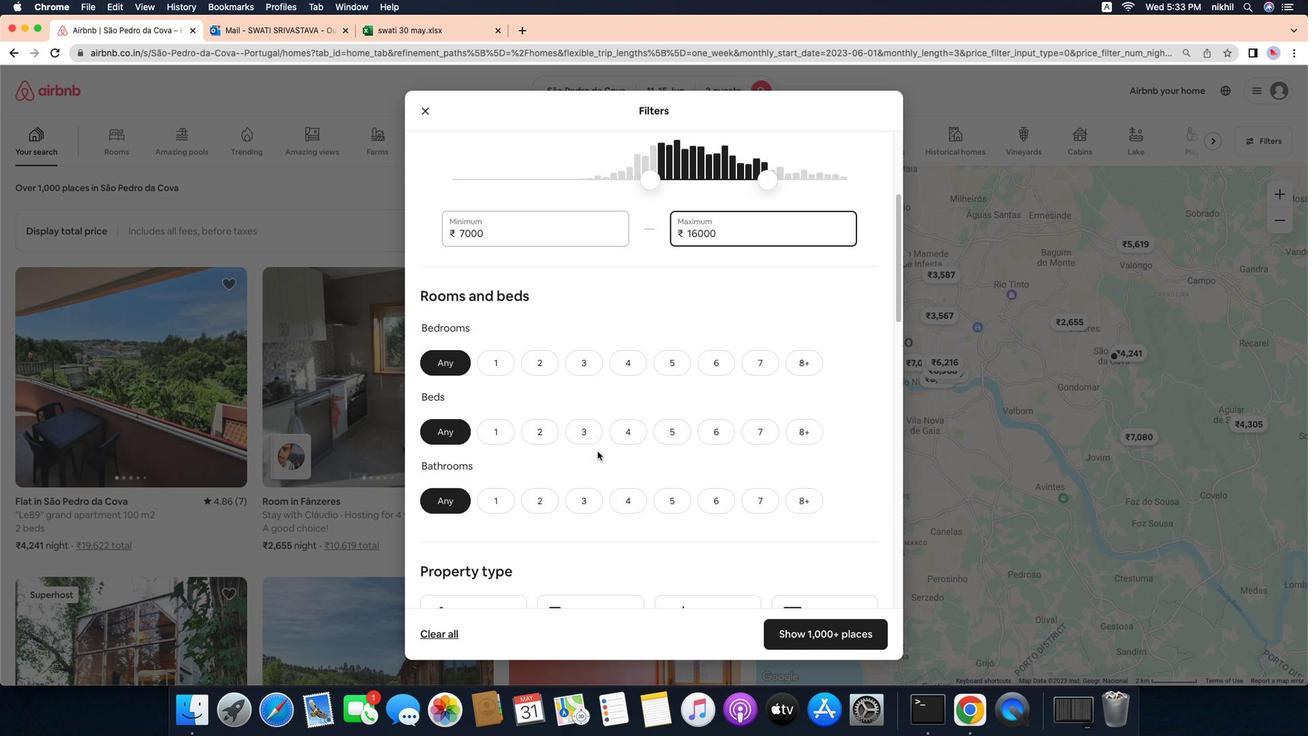
Action: Mouse scrolled (626, 470) with delta (-10, -10)
Screenshot: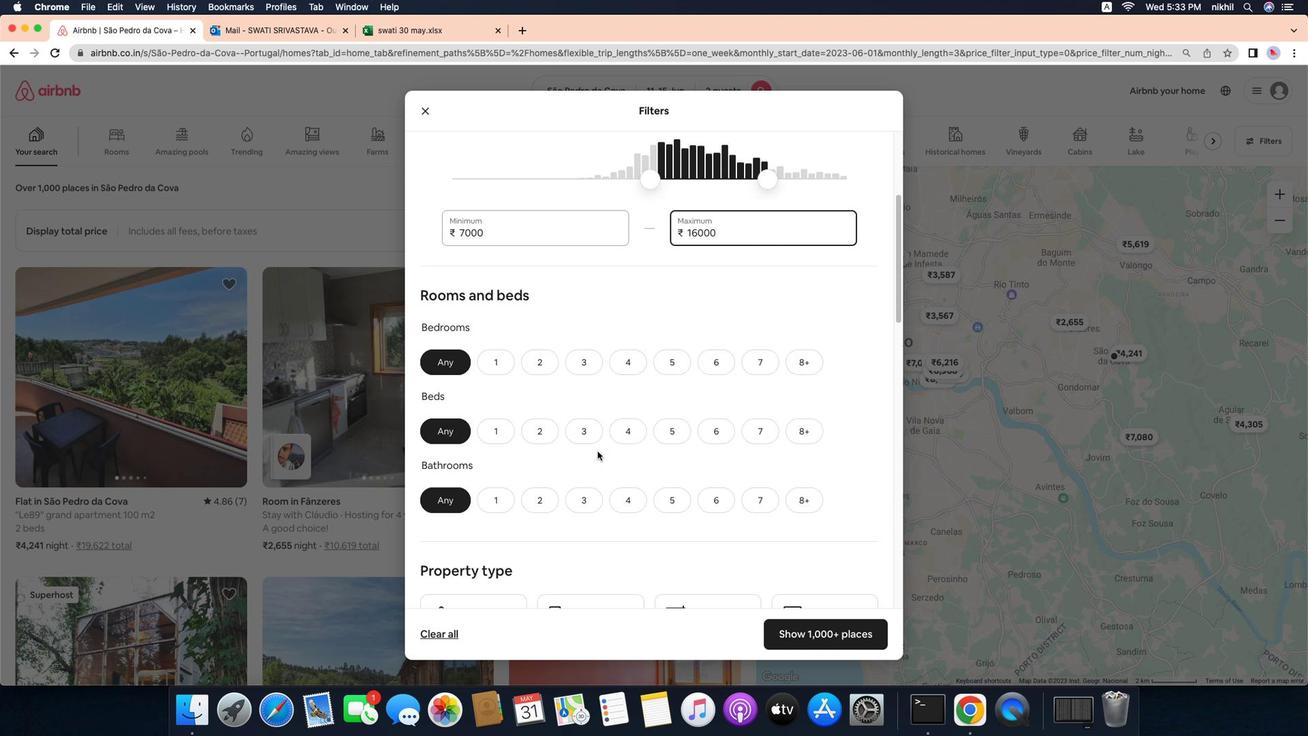 
Action: Mouse scrolled (626, 470) with delta (-10, -12)
Screenshot: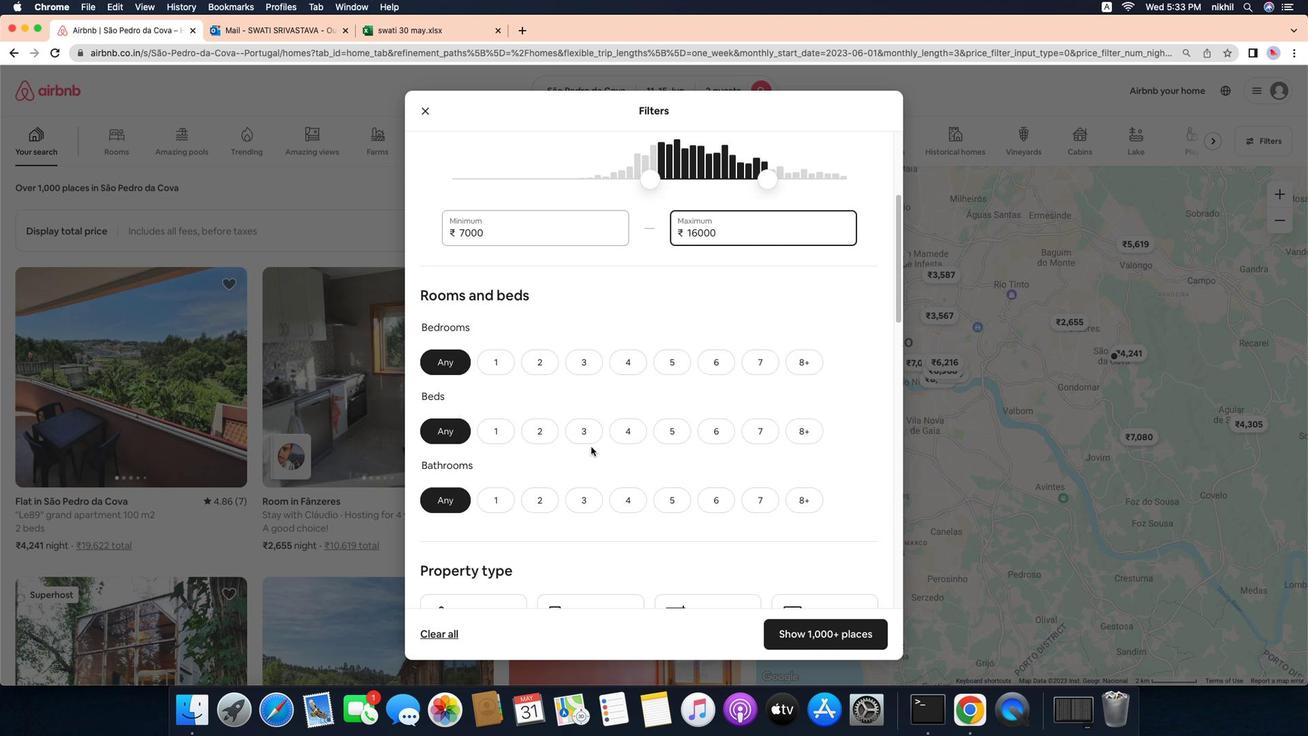 
Action: Mouse moved to (505, 372)
Screenshot: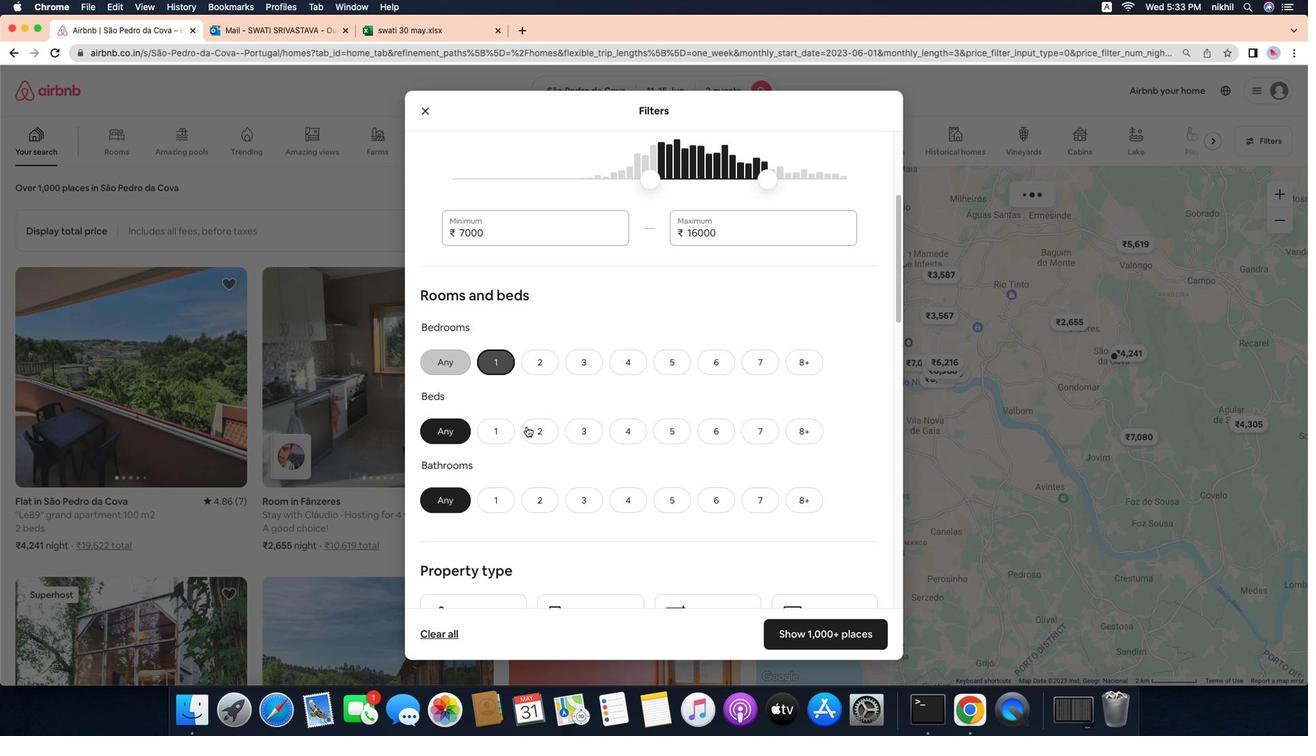 
Action: Mouse pressed left at (505, 372)
Screenshot: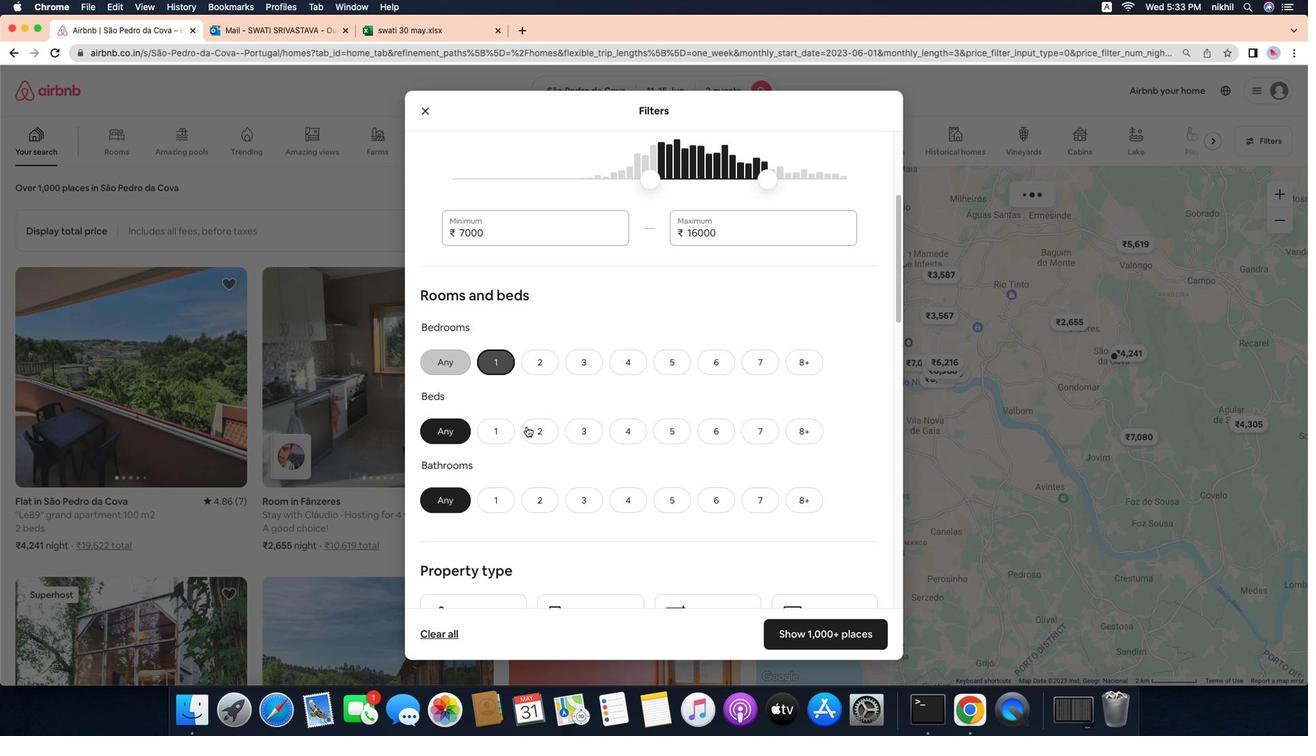 
Action: Mouse moved to (561, 453)
Screenshot: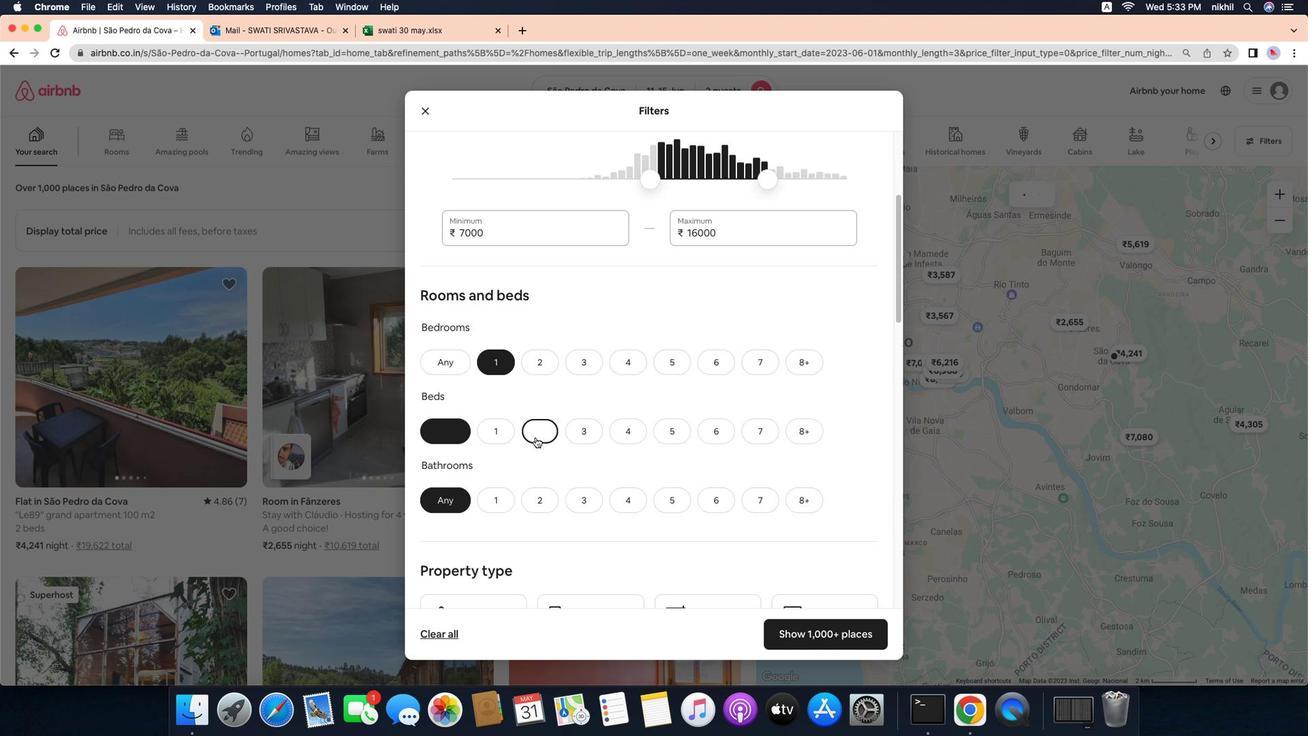 
Action: Mouse pressed left at (561, 453)
Screenshot: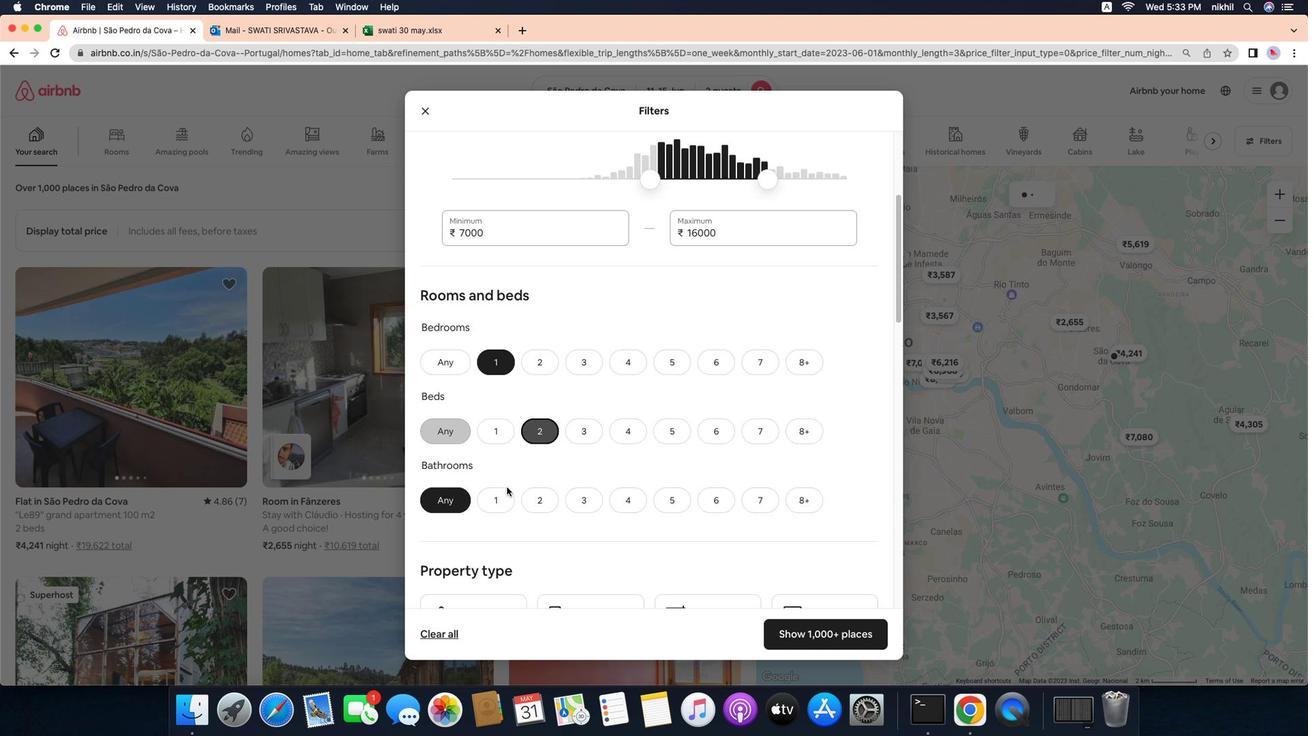 
Action: Mouse moved to (521, 522)
Screenshot: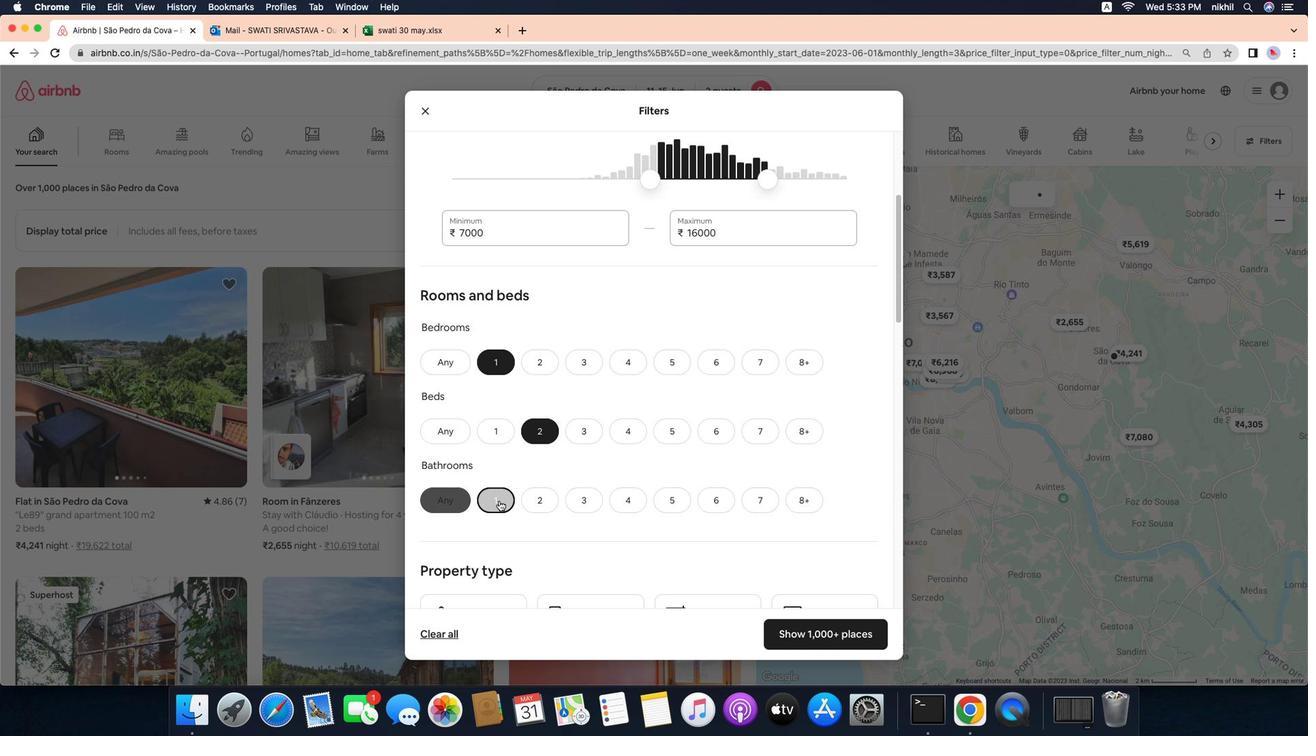 
Action: Mouse pressed left at (521, 522)
Screenshot: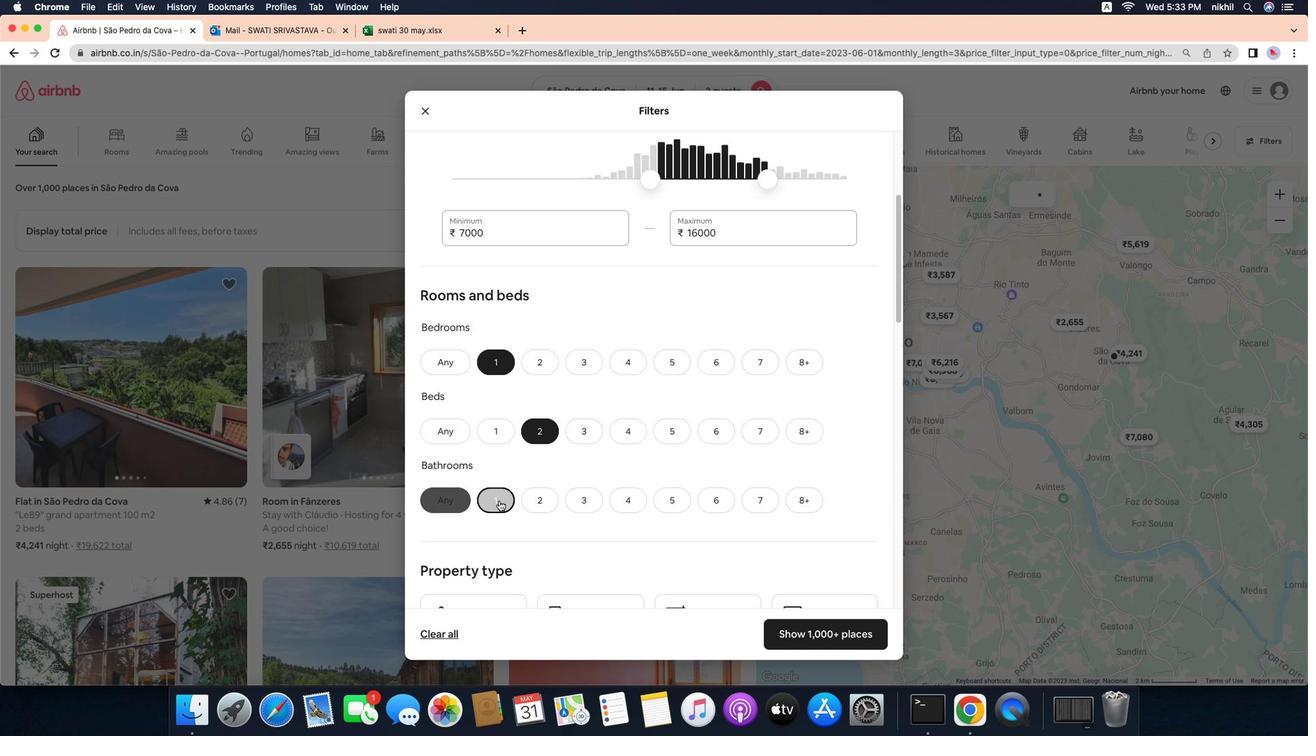 
Action: Mouse moved to (687, 484)
Screenshot: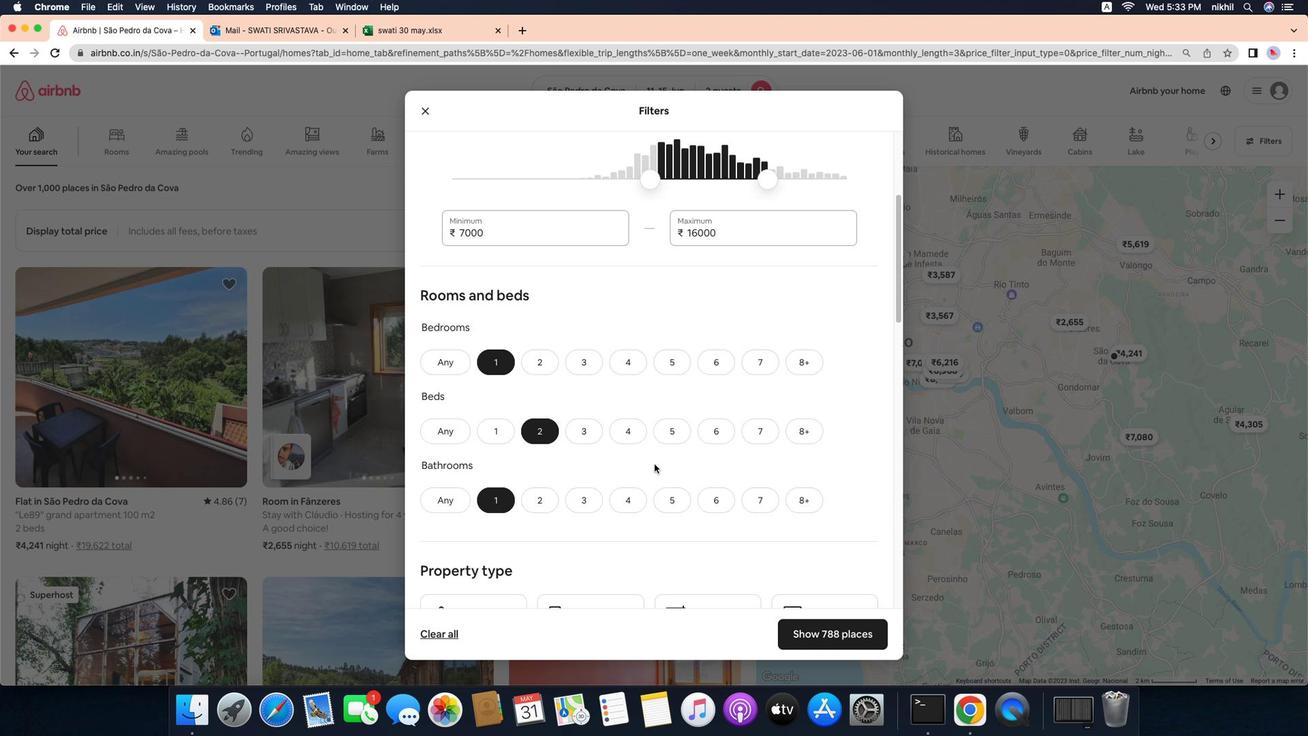 
Action: Mouse scrolled (687, 484) with delta (-10, -10)
Screenshot: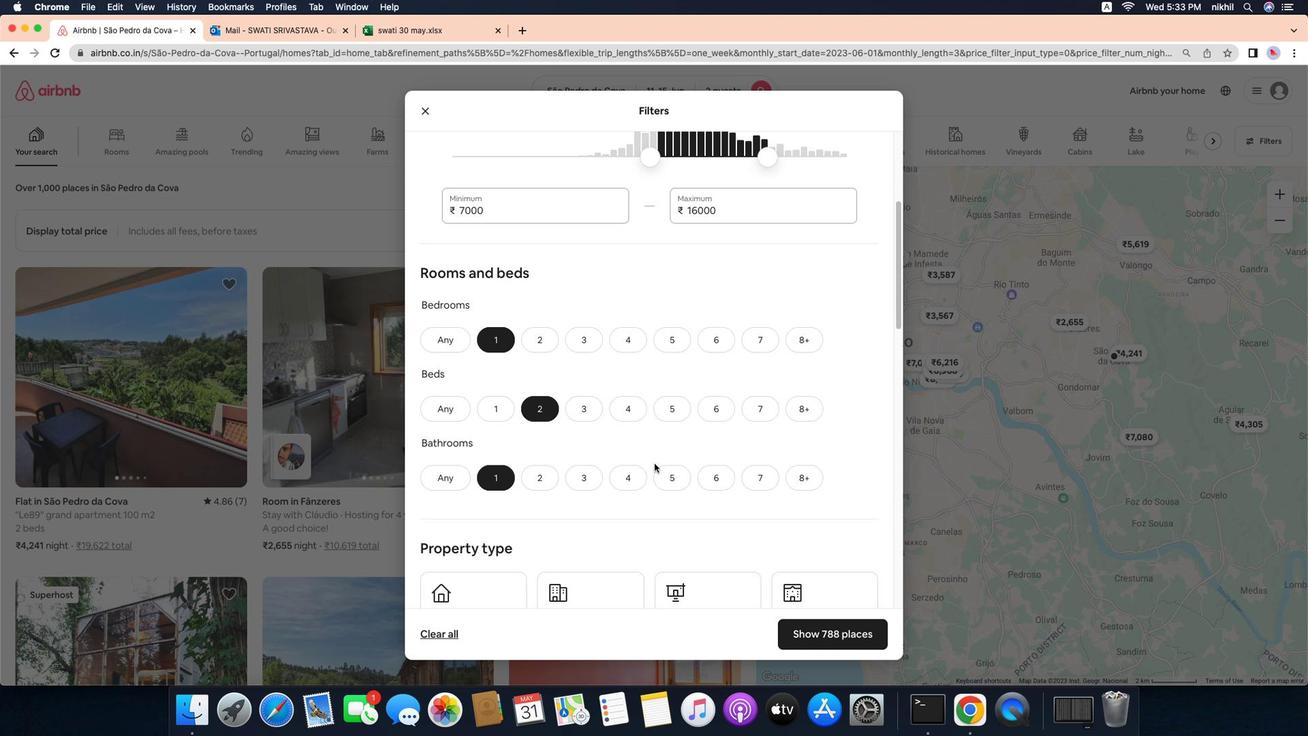 
Action: Mouse scrolled (687, 484) with delta (-10, -10)
Screenshot: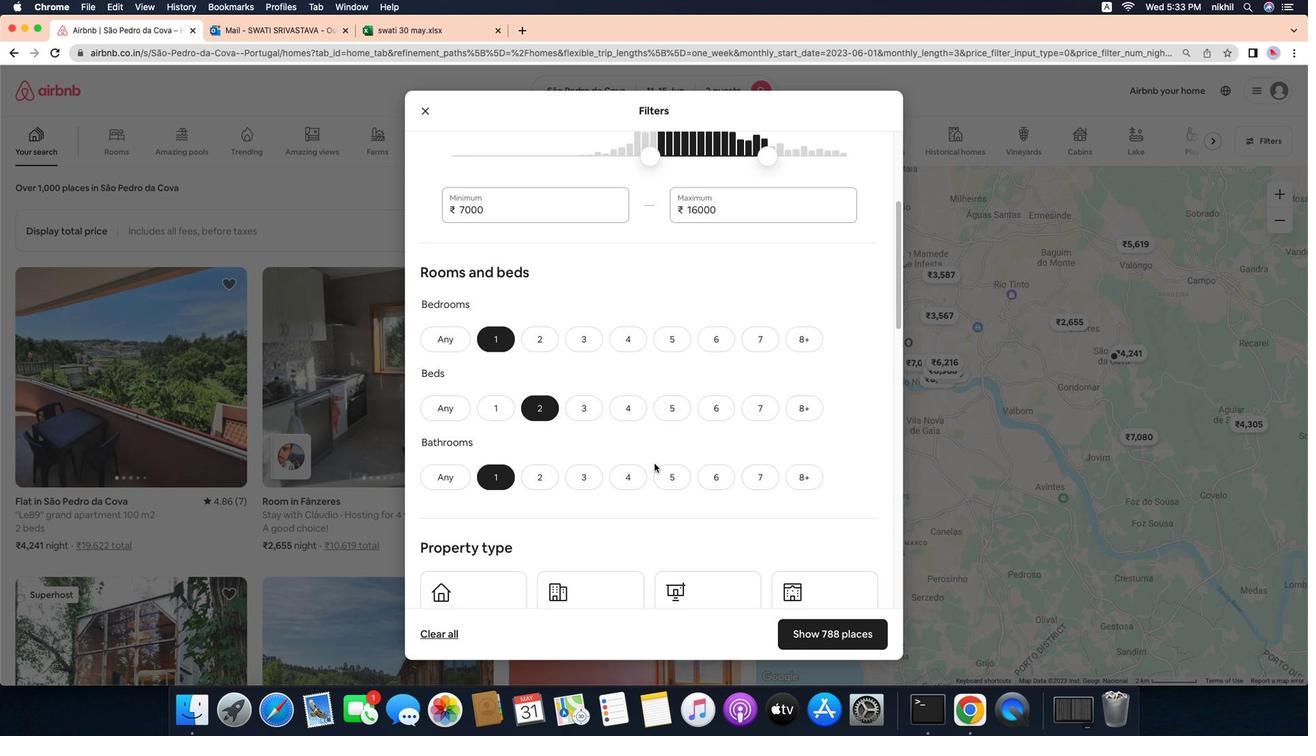 
Action: Mouse moved to (672, 502)
Screenshot: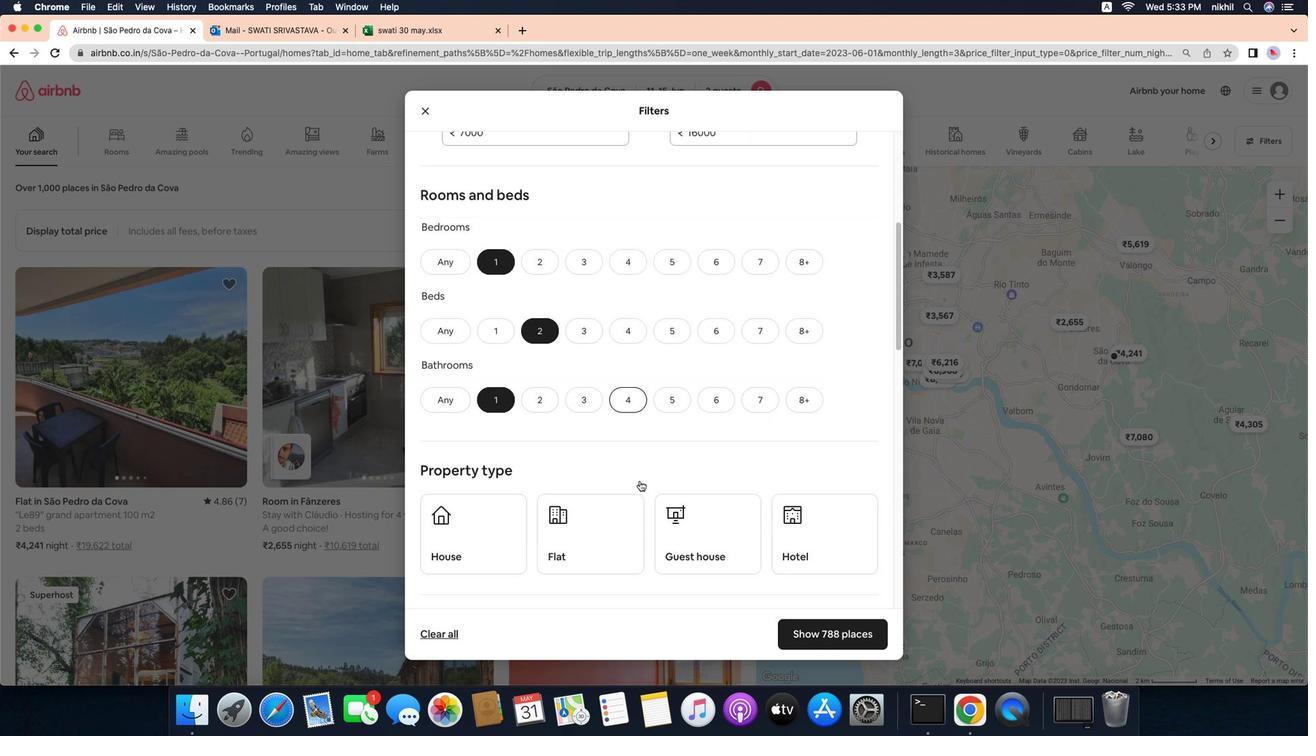 
Action: Mouse scrolled (672, 502) with delta (-10, -10)
Screenshot: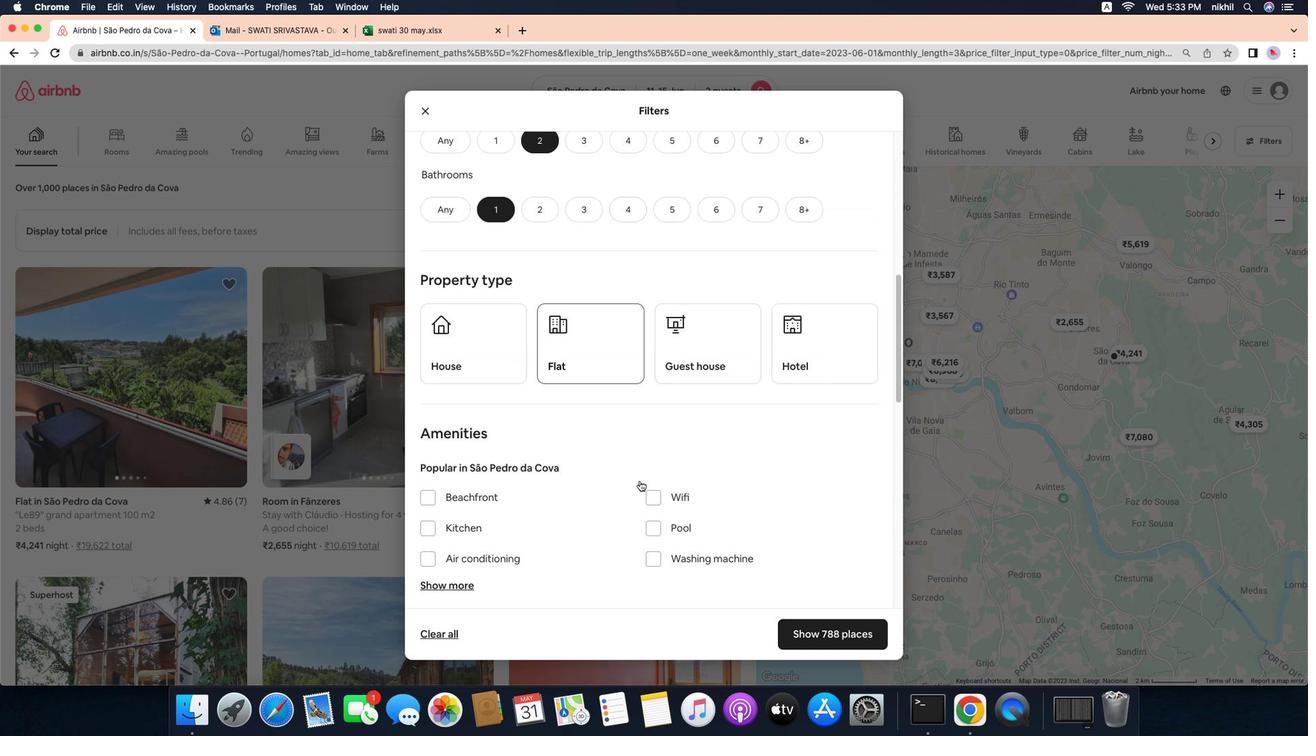 
Action: Mouse scrolled (672, 502) with delta (-10, -10)
Screenshot: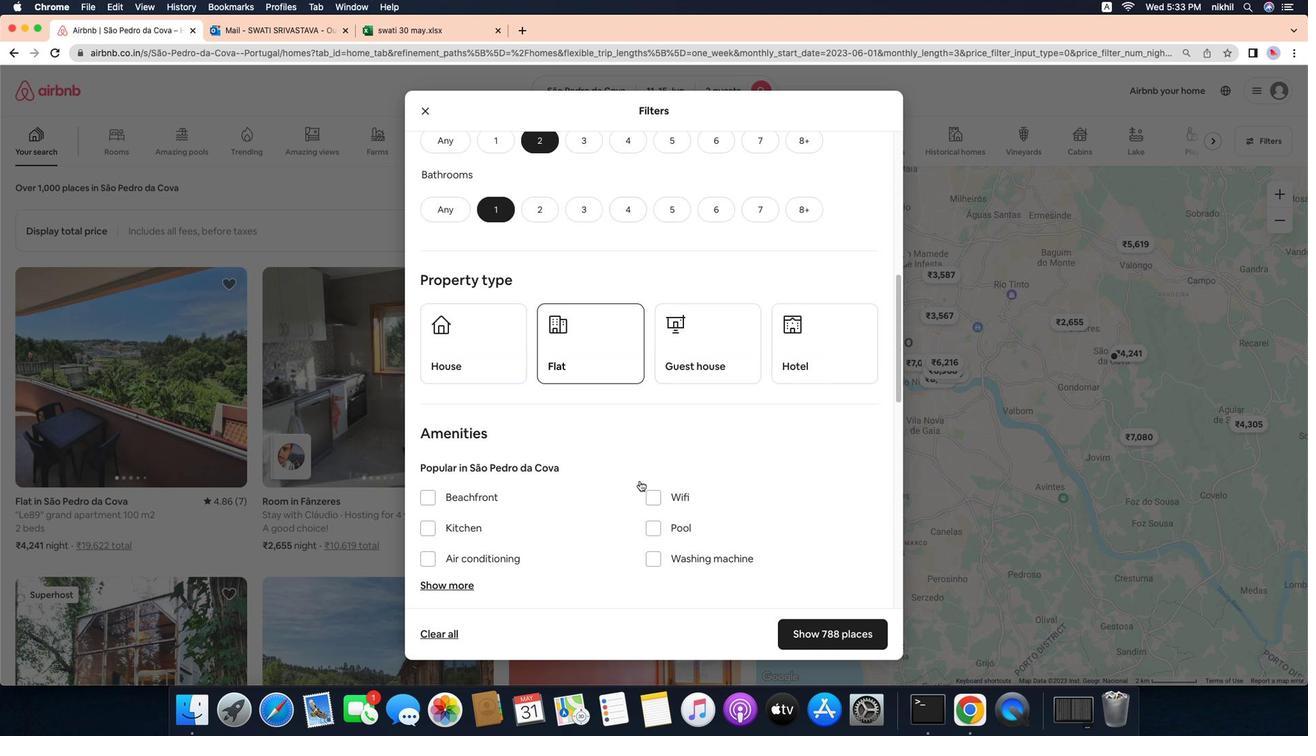 
Action: Mouse scrolled (672, 502) with delta (-10, -12)
Screenshot: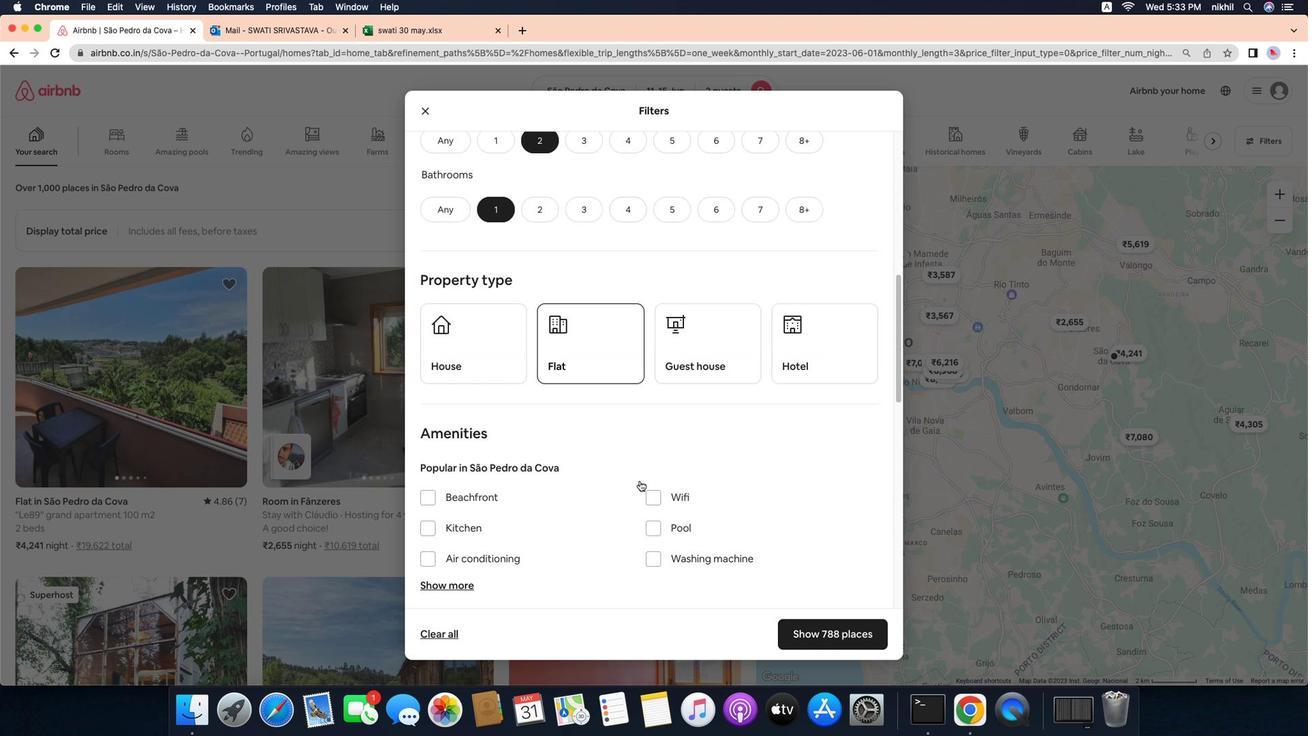 
Action: Mouse moved to (672, 502)
Screenshot: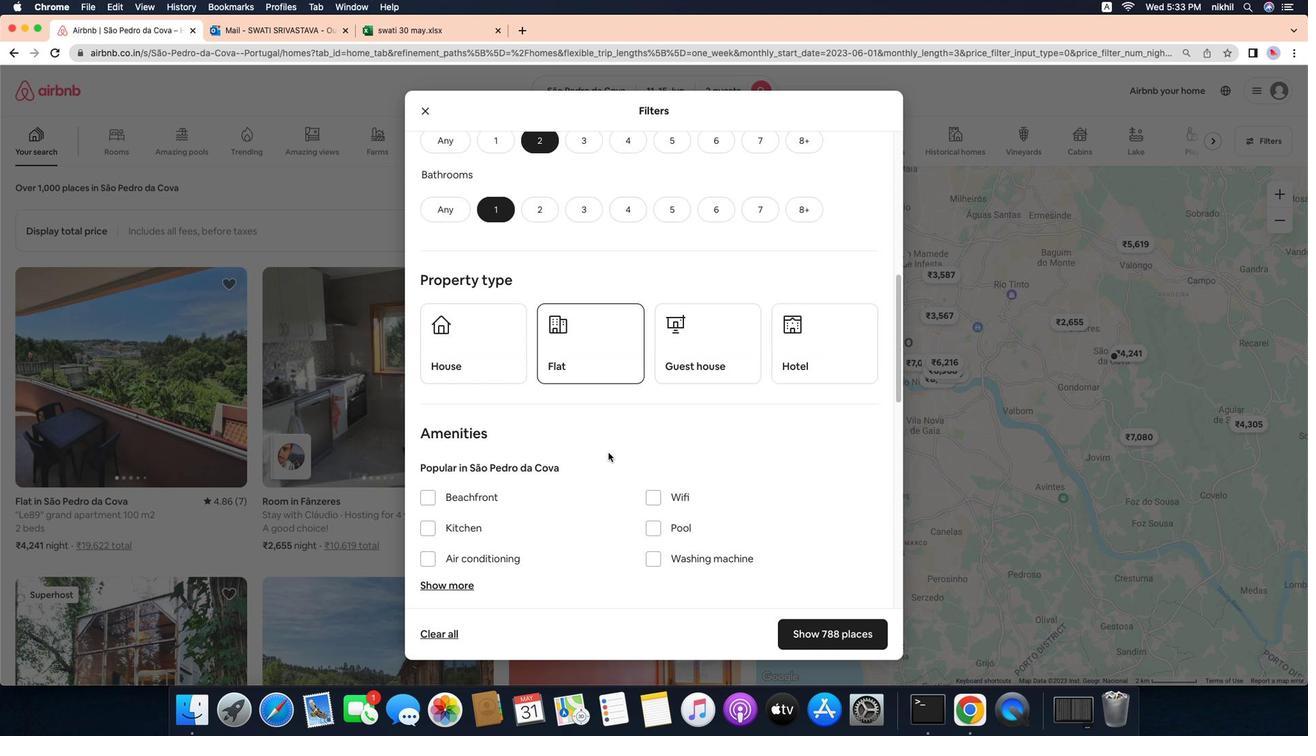 
Action: Mouse scrolled (672, 502) with delta (-10, -13)
Screenshot: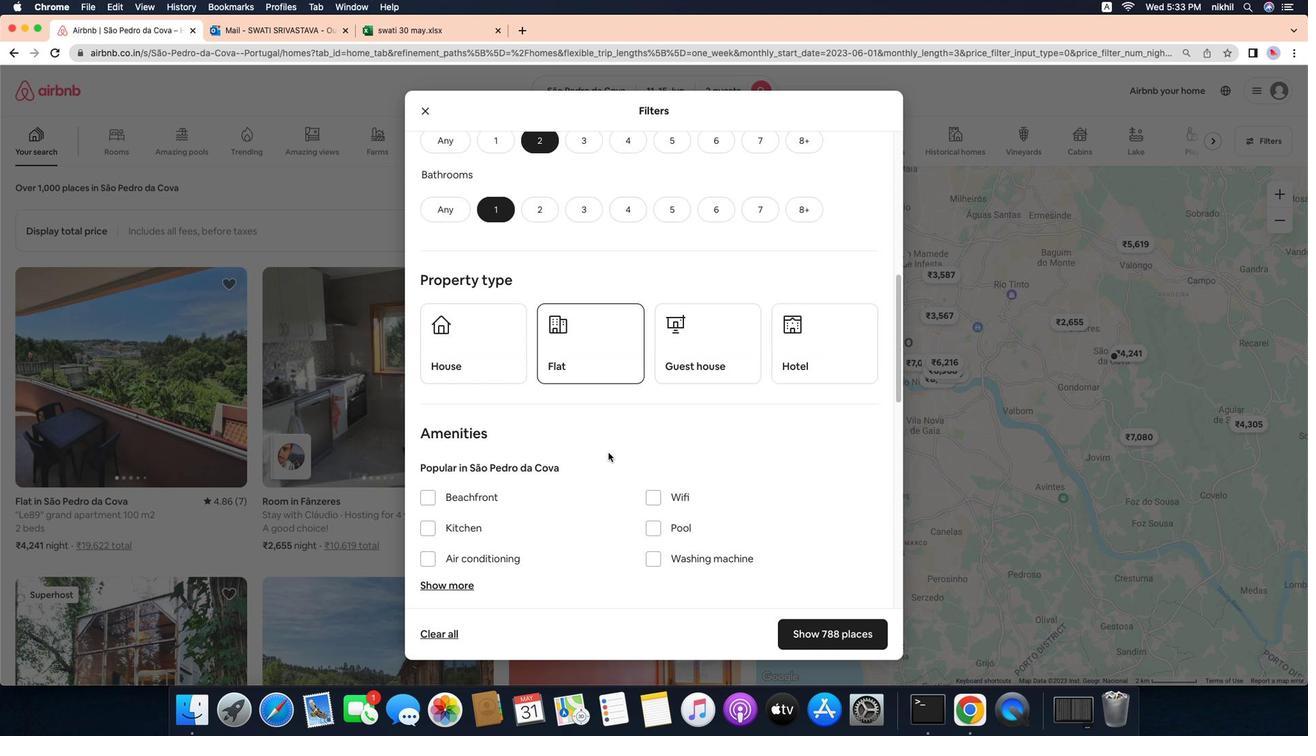 
Action: Mouse moved to (499, 355)
Screenshot: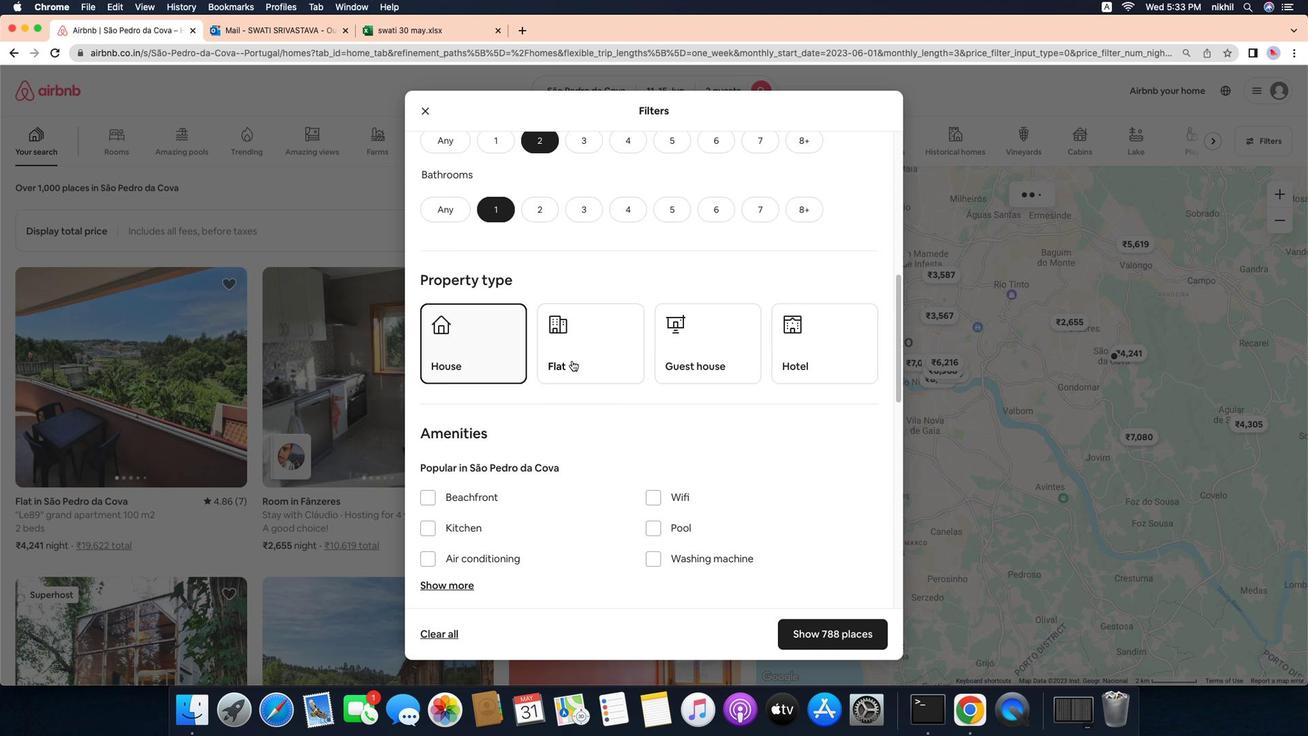 
Action: Mouse pressed left at (499, 355)
Screenshot: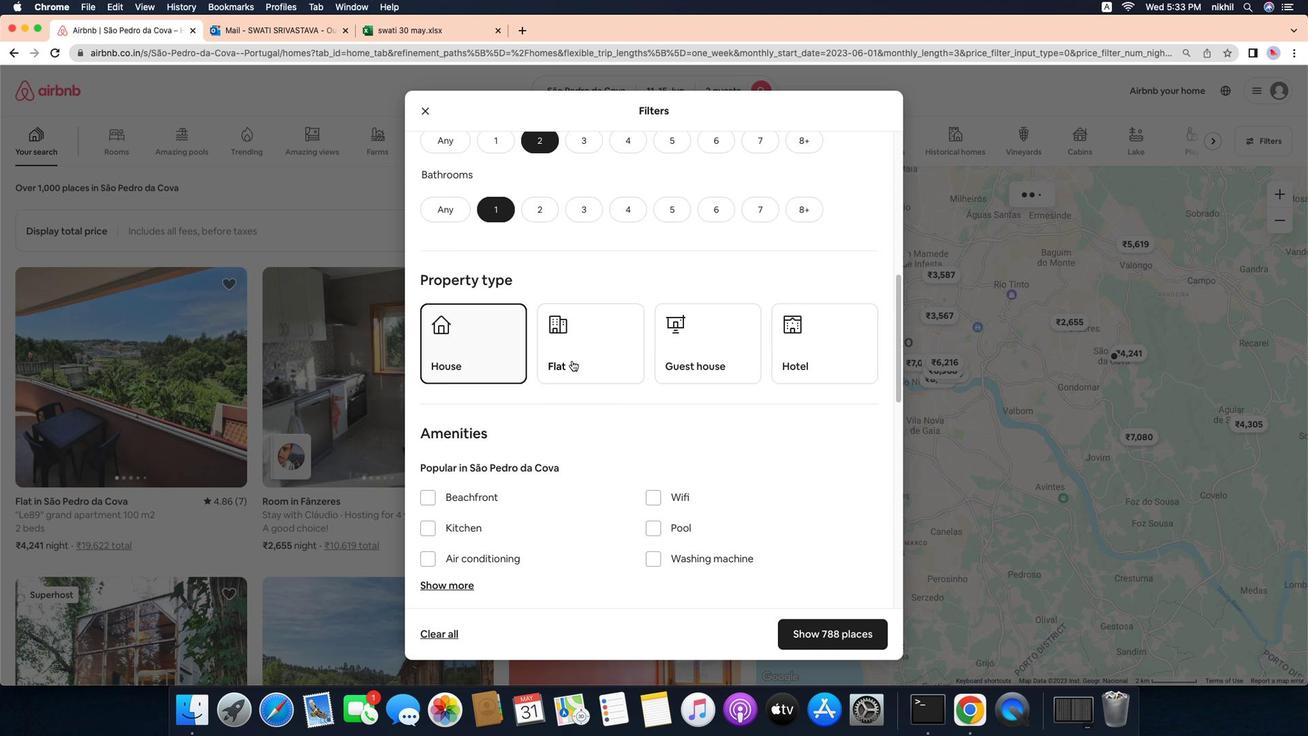 
Action: Mouse moved to (601, 373)
Screenshot: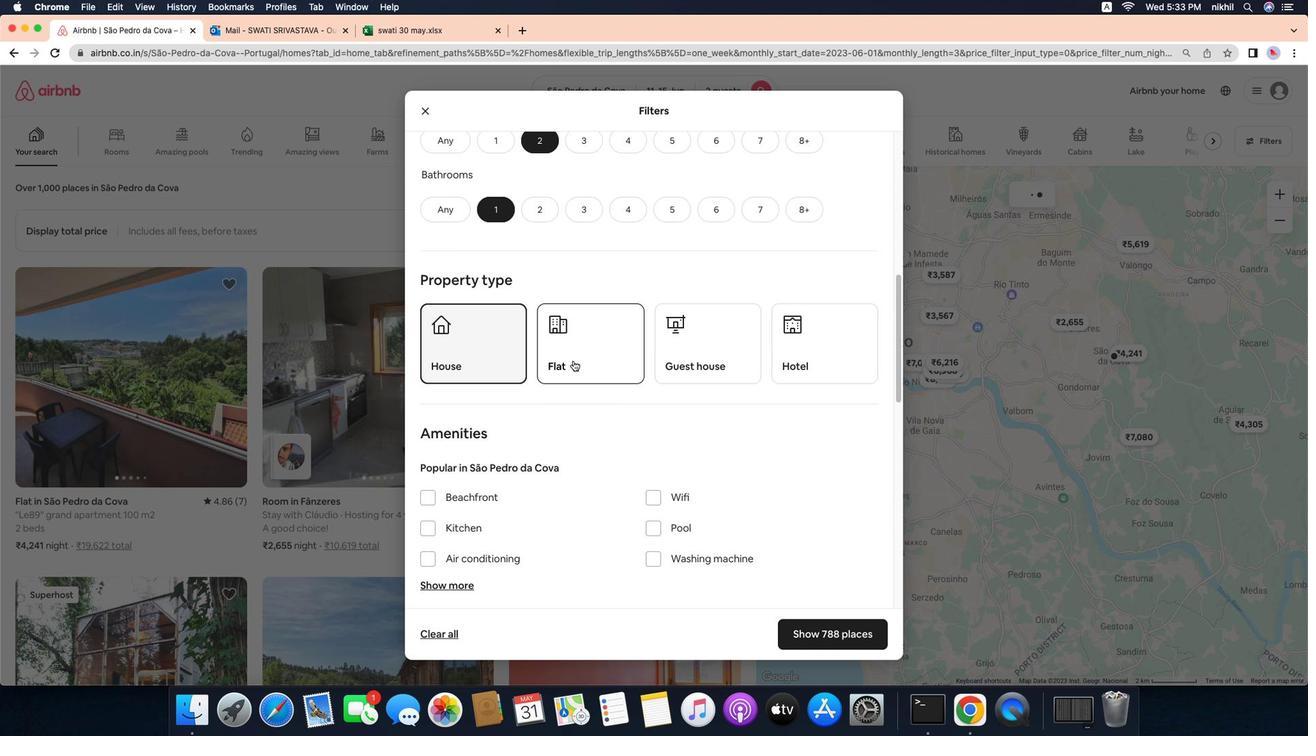 
Action: Mouse pressed left at (601, 373)
Screenshot: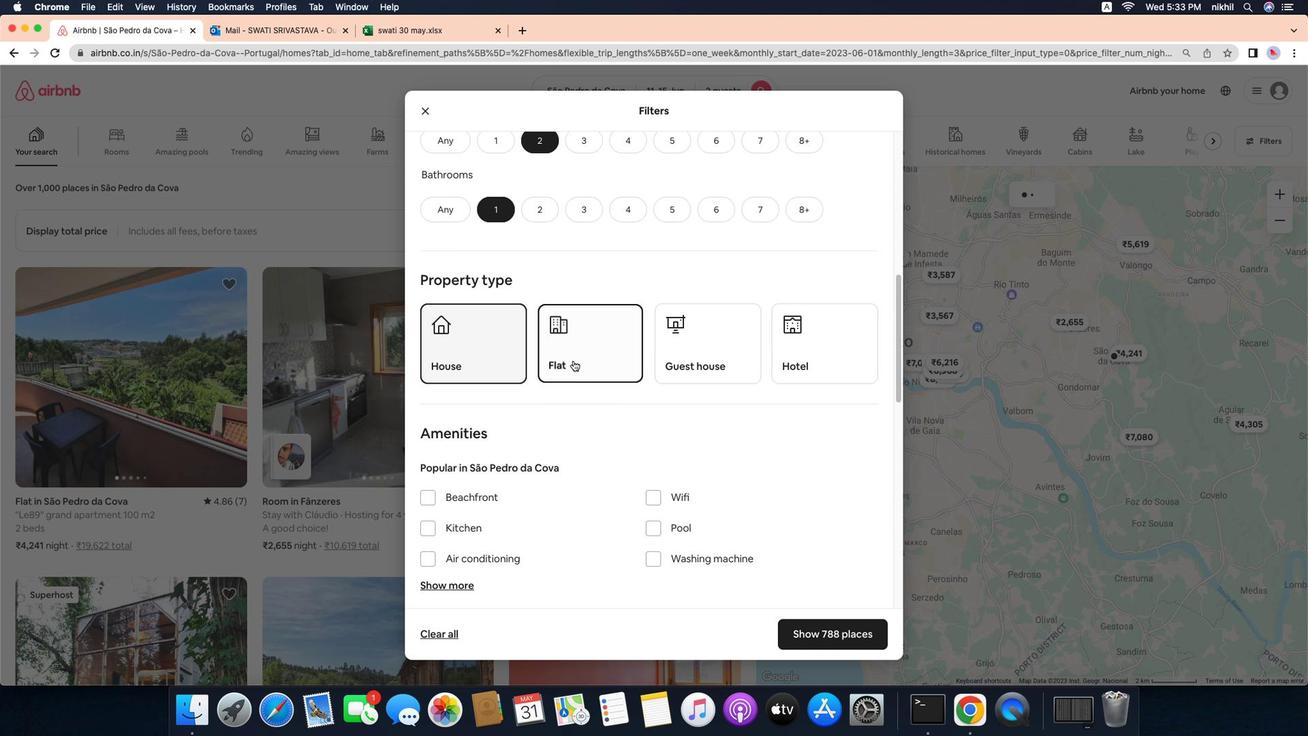 
Action: Mouse moved to (762, 374)
Screenshot: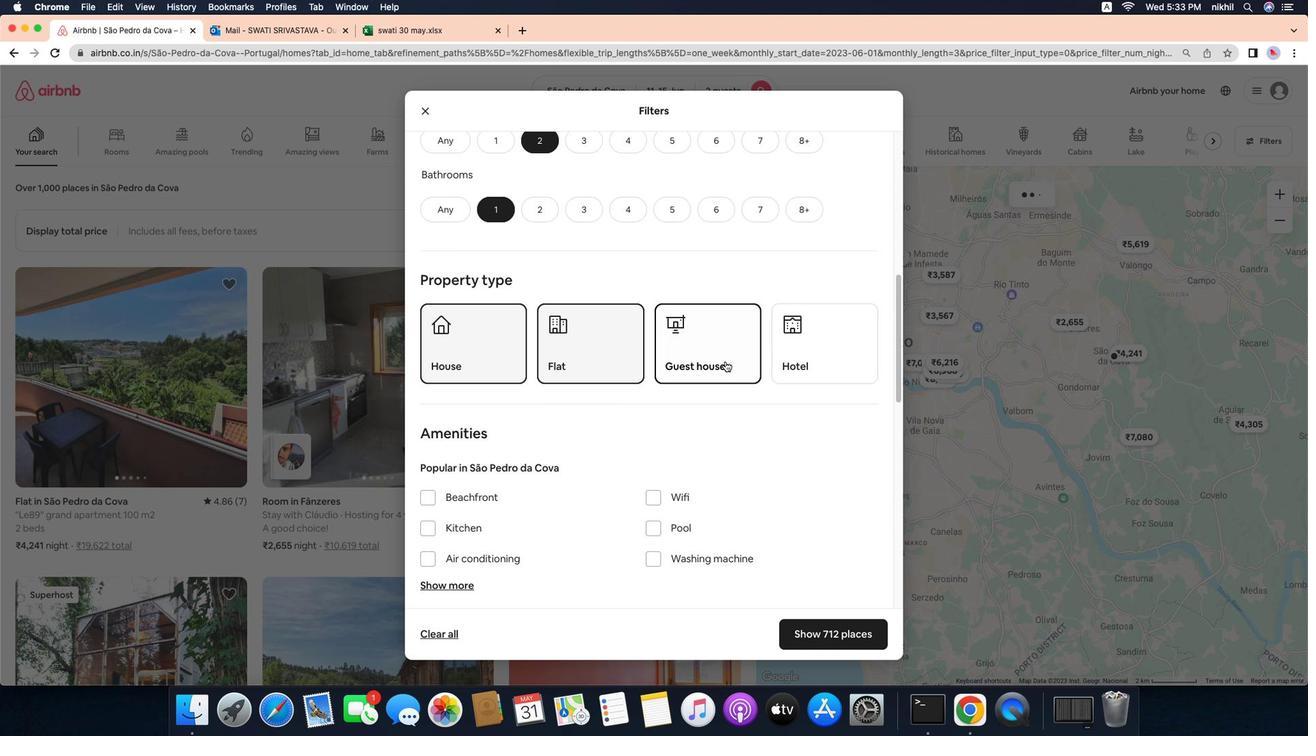 
Action: Mouse pressed left at (762, 374)
Screenshot: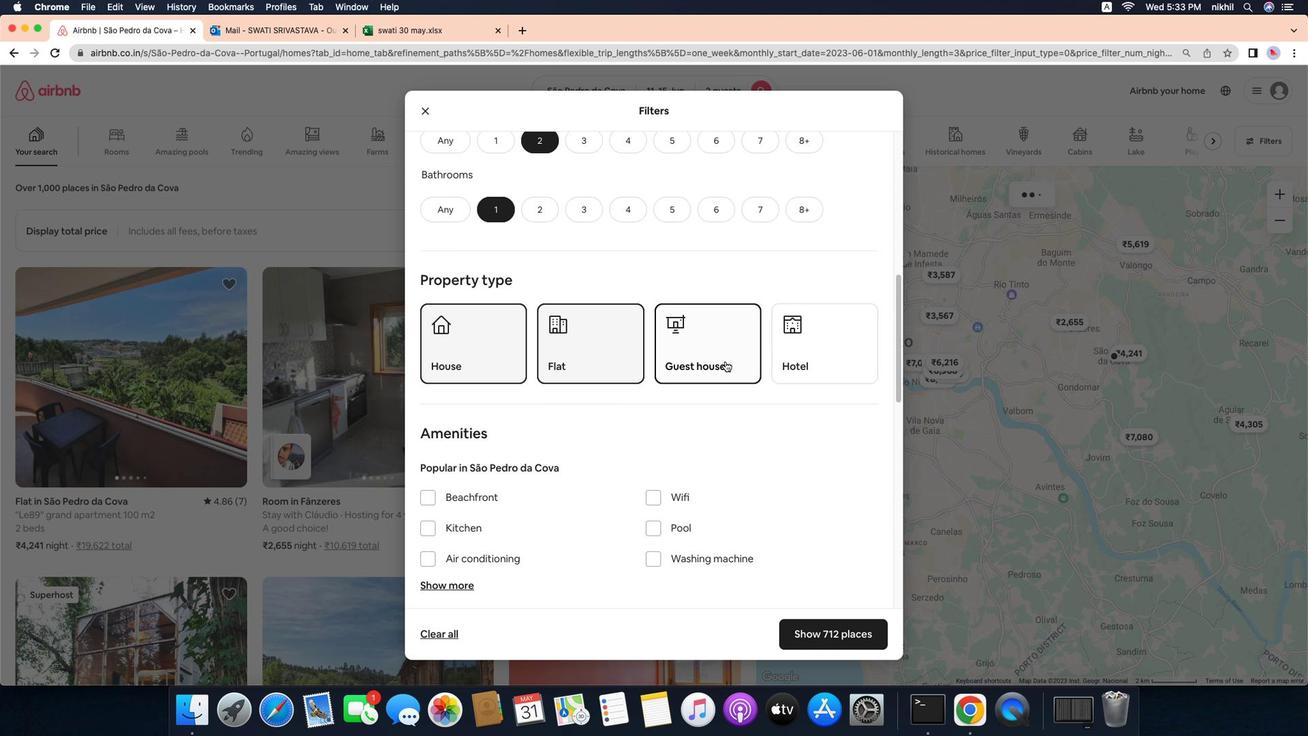
Action: Mouse moved to (867, 367)
Screenshot: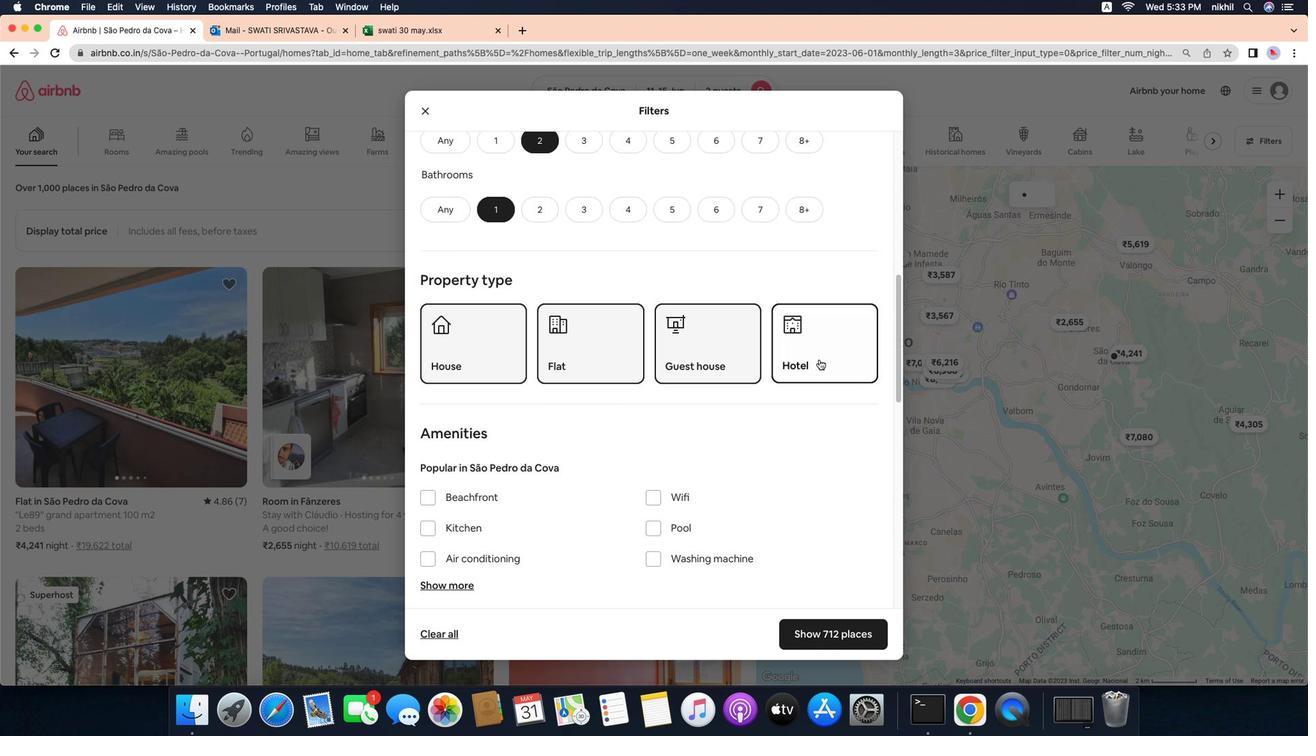
Action: Mouse pressed left at (867, 367)
Screenshot: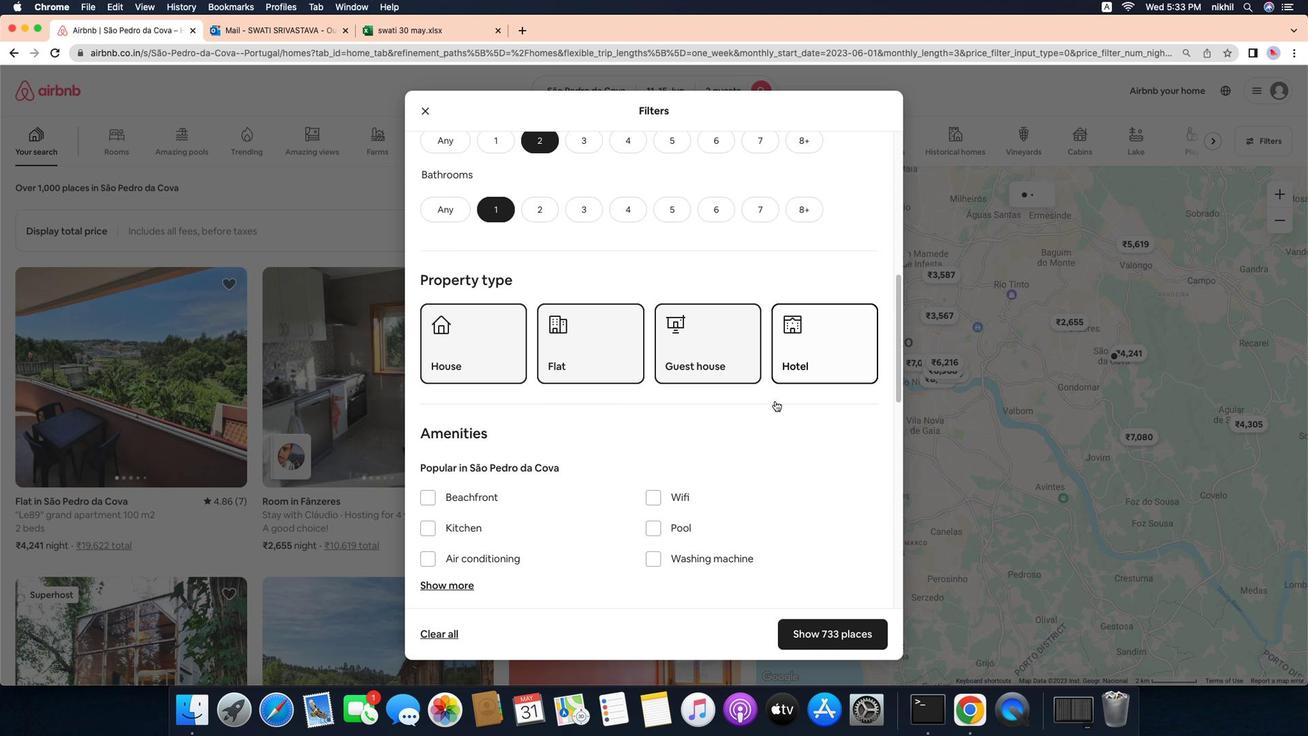 
Action: Mouse moved to (754, 495)
Screenshot: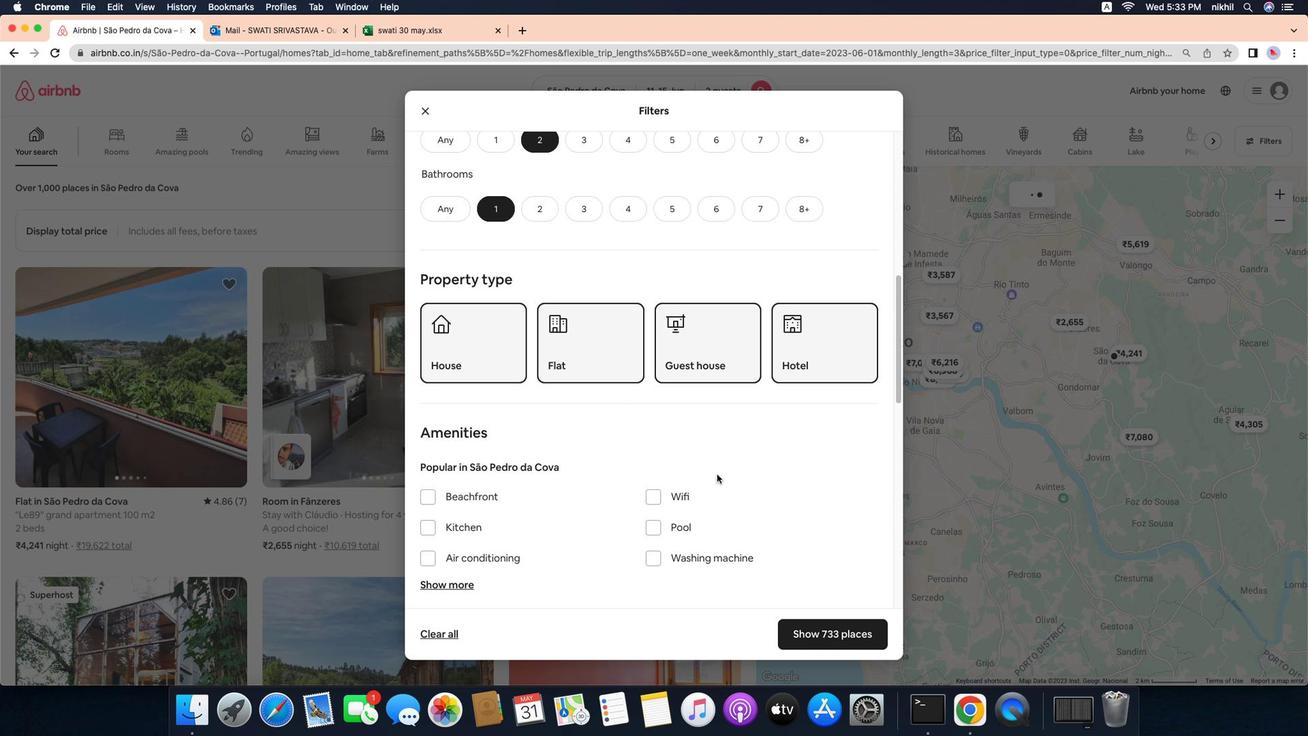 
Action: Mouse scrolled (754, 495) with delta (-10, -10)
Screenshot: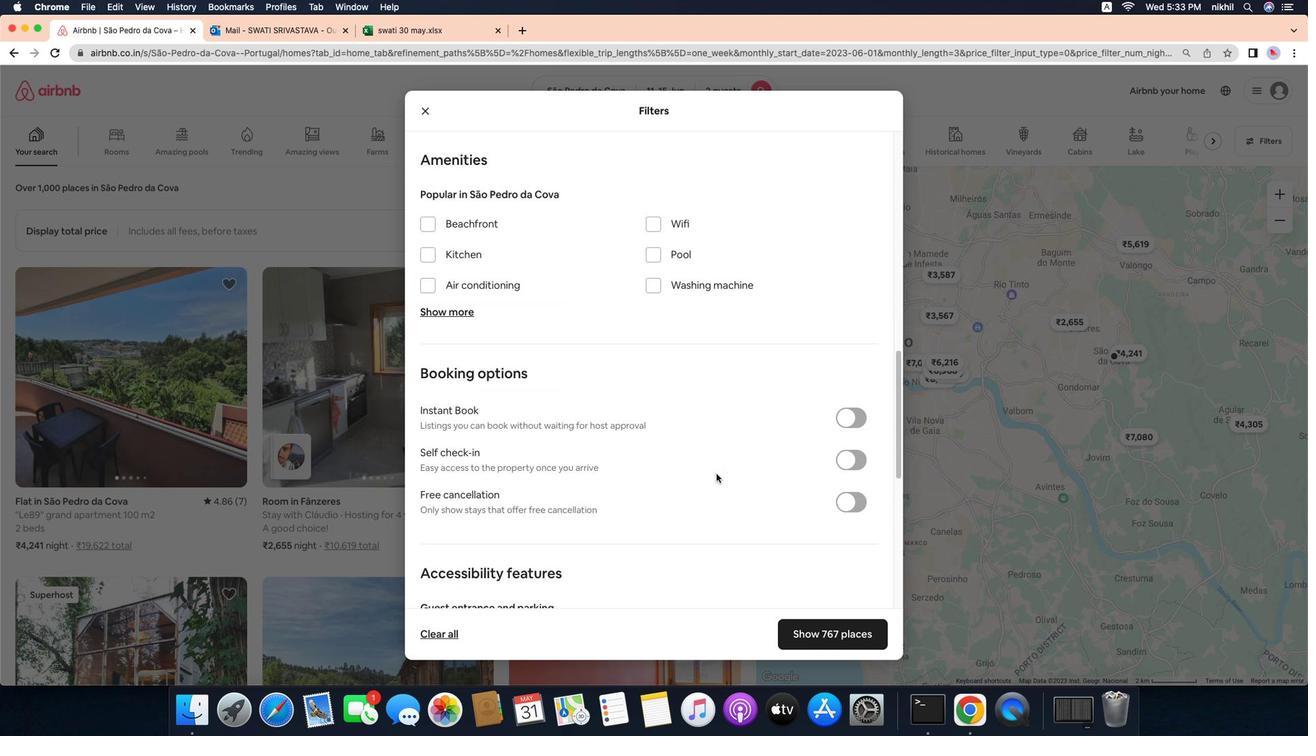 
Action: Mouse scrolled (754, 495) with delta (-10, -10)
Screenshot: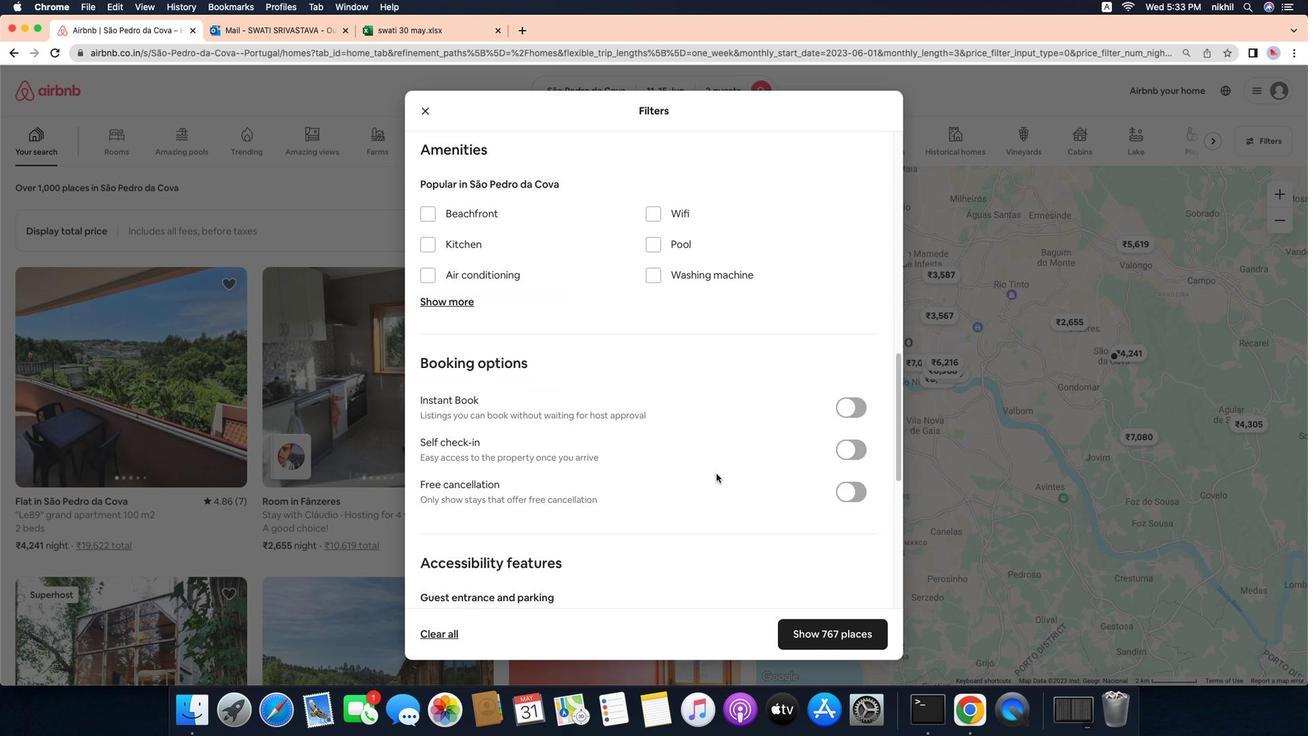 
Action: Mouse moved to (753, 495)
Screenshot: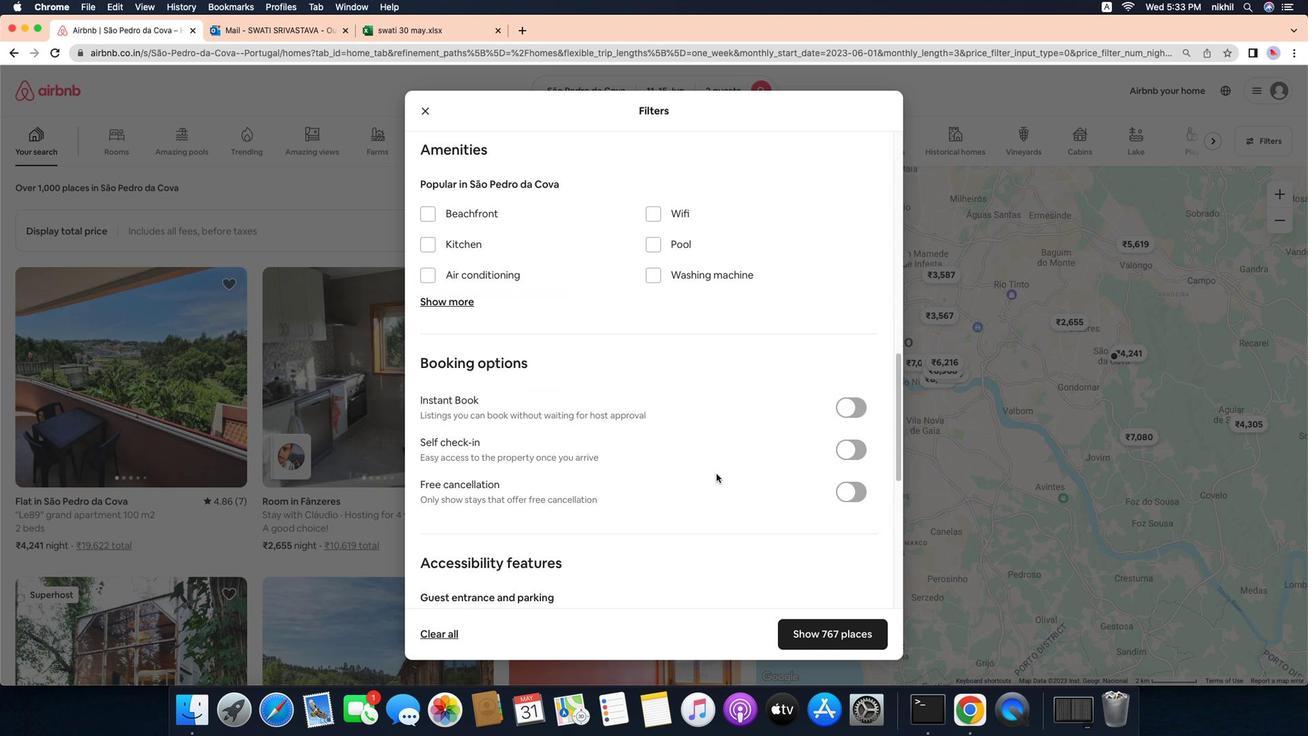 
Action: Mouse scrolled (753, 495) with delta (-10, -12)
Screenshot: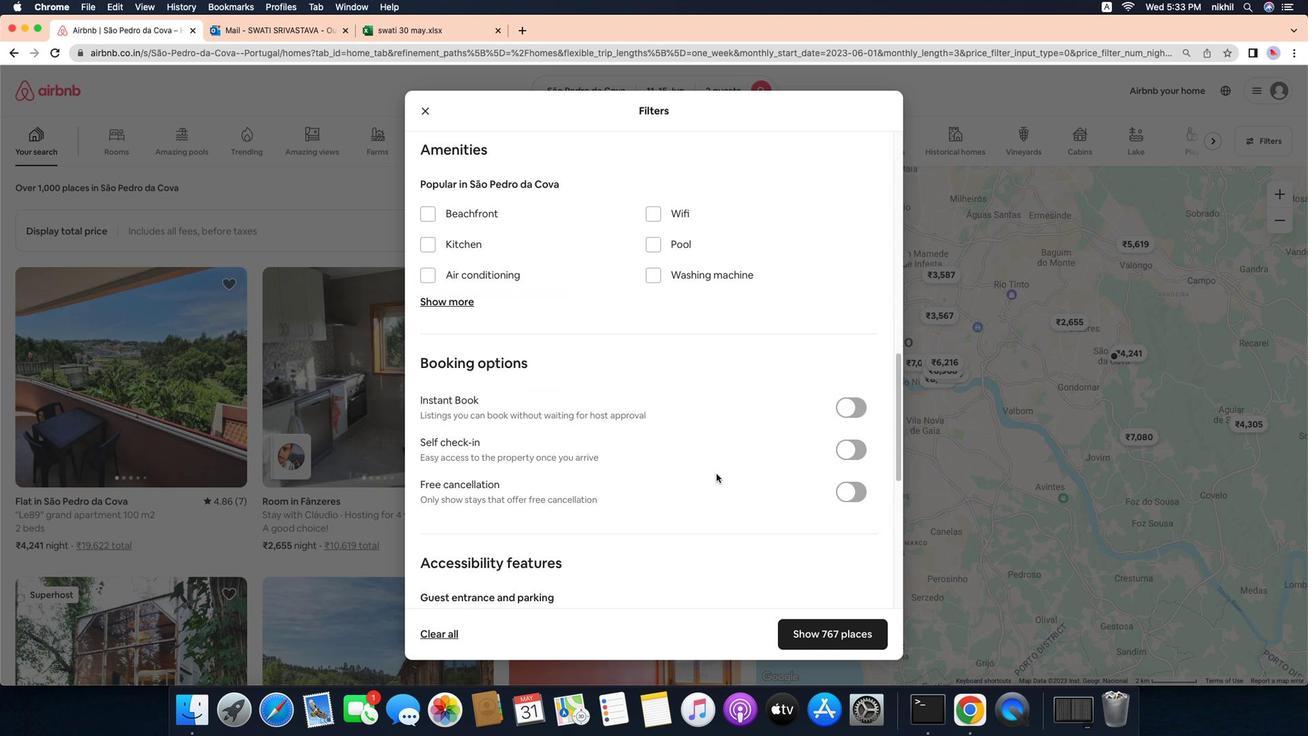 
Action: Mouse moved to (753, 494)
Screenshot: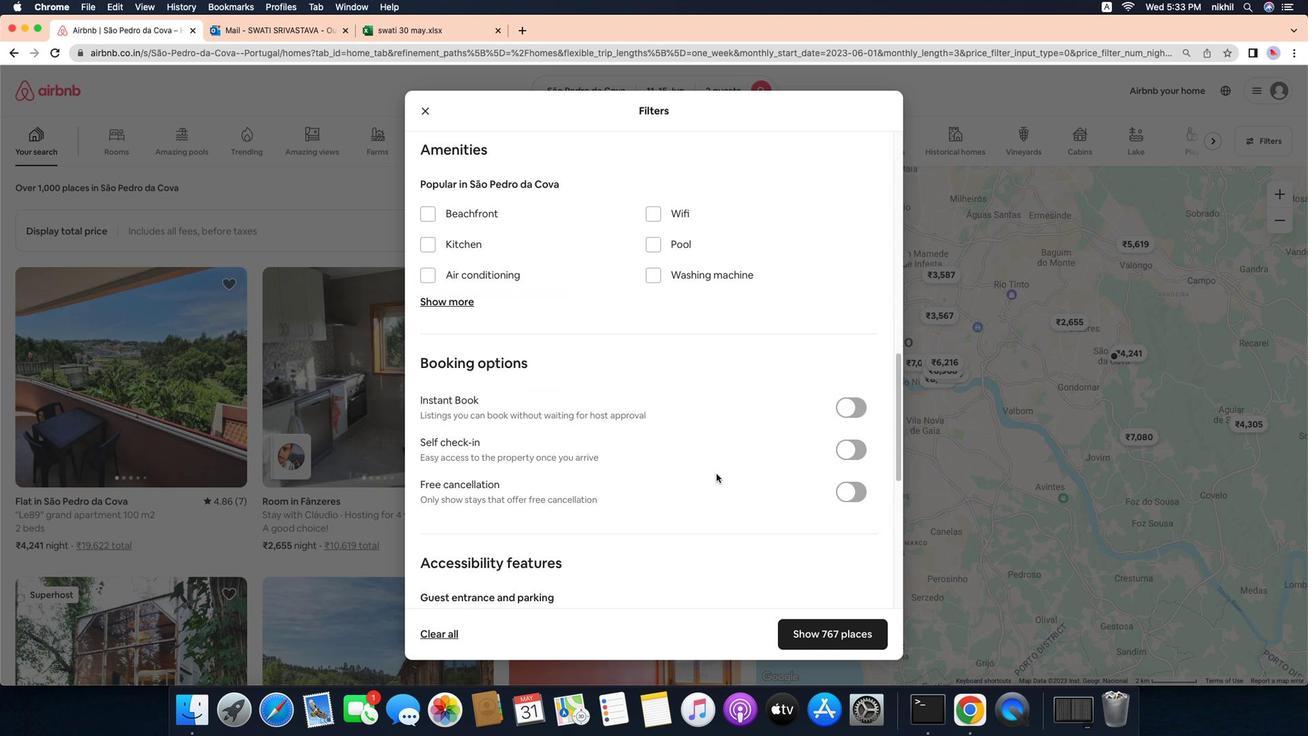 
Action: Mouse scrolled (753, 494) with delta (-10, -13)
Screenshot: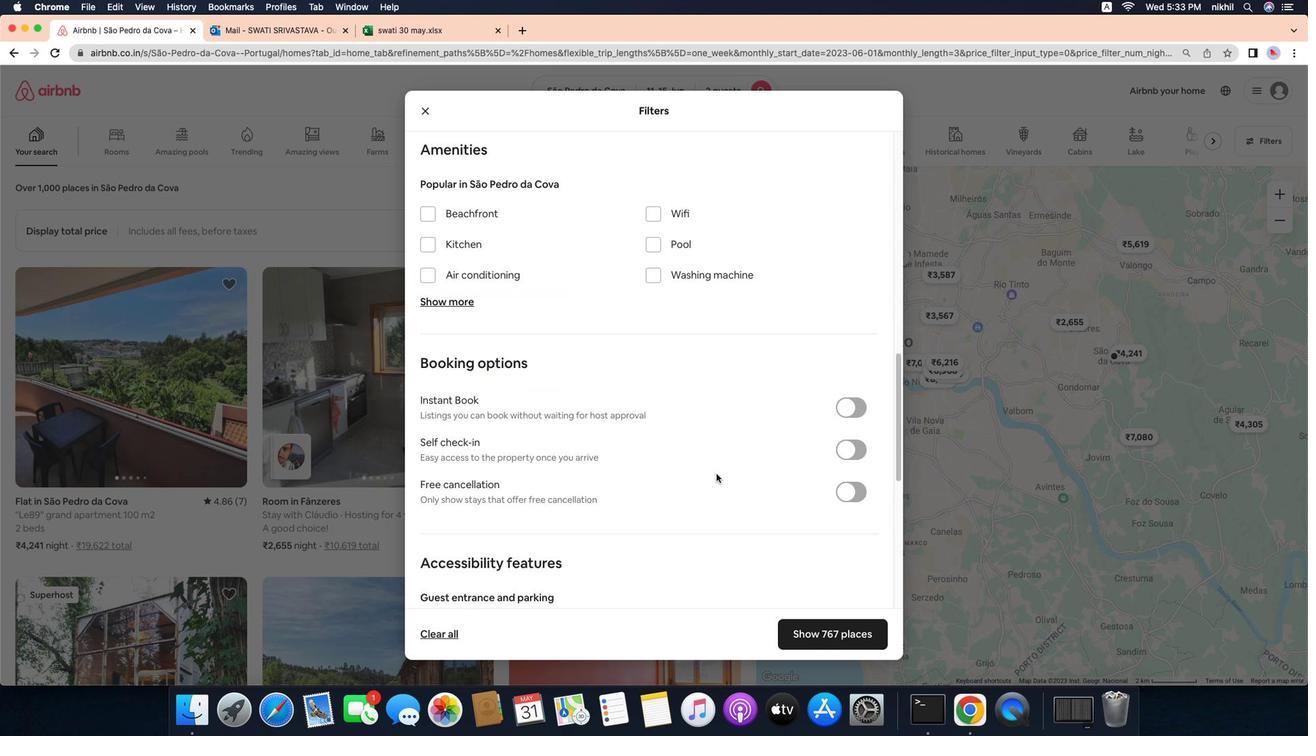 
Action: Mouse moved to (753, 494)
Screenshot: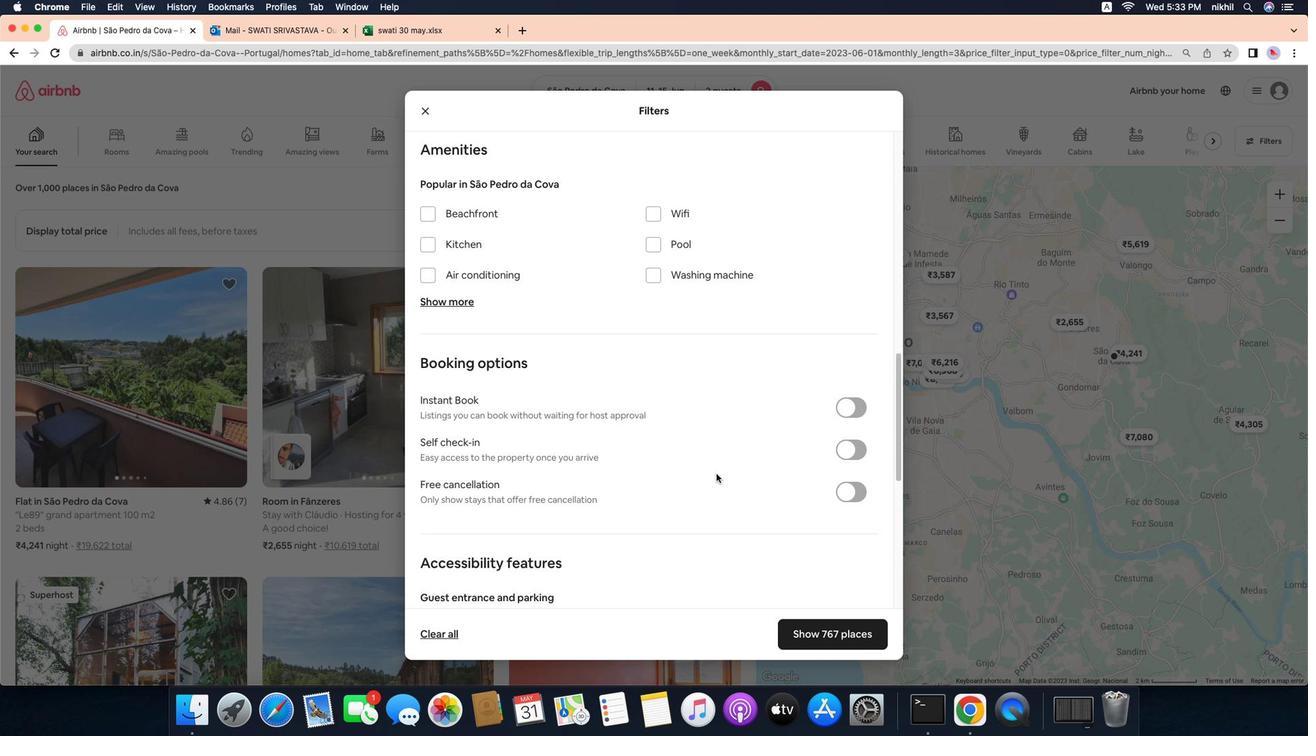 
Action: Mouse scrolled (753, 494) with delta (-10, -10)
Screenshot: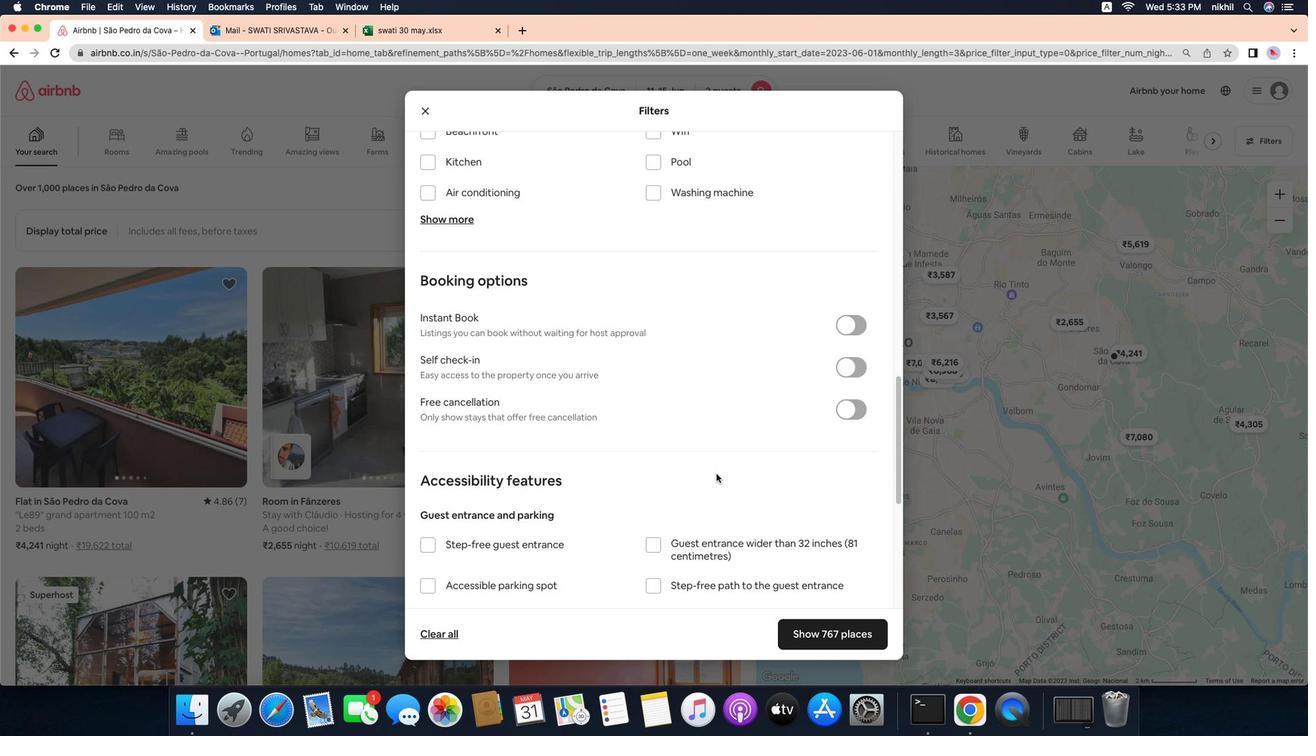 
Action: Mouse scrolled (753, 494) with delta (-10, -10)
Screenshot: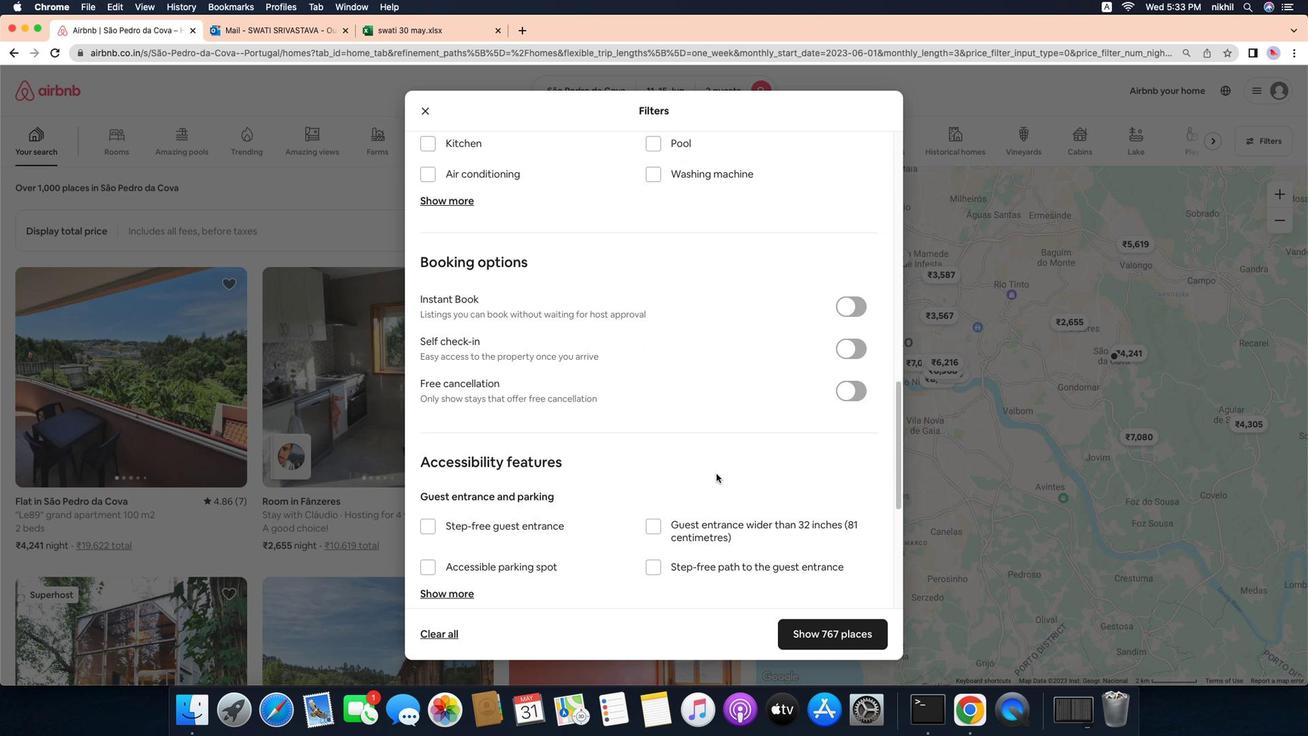 
Action: Mouse scrolled (753, 494) with delta (-10, -12)
Screenshot: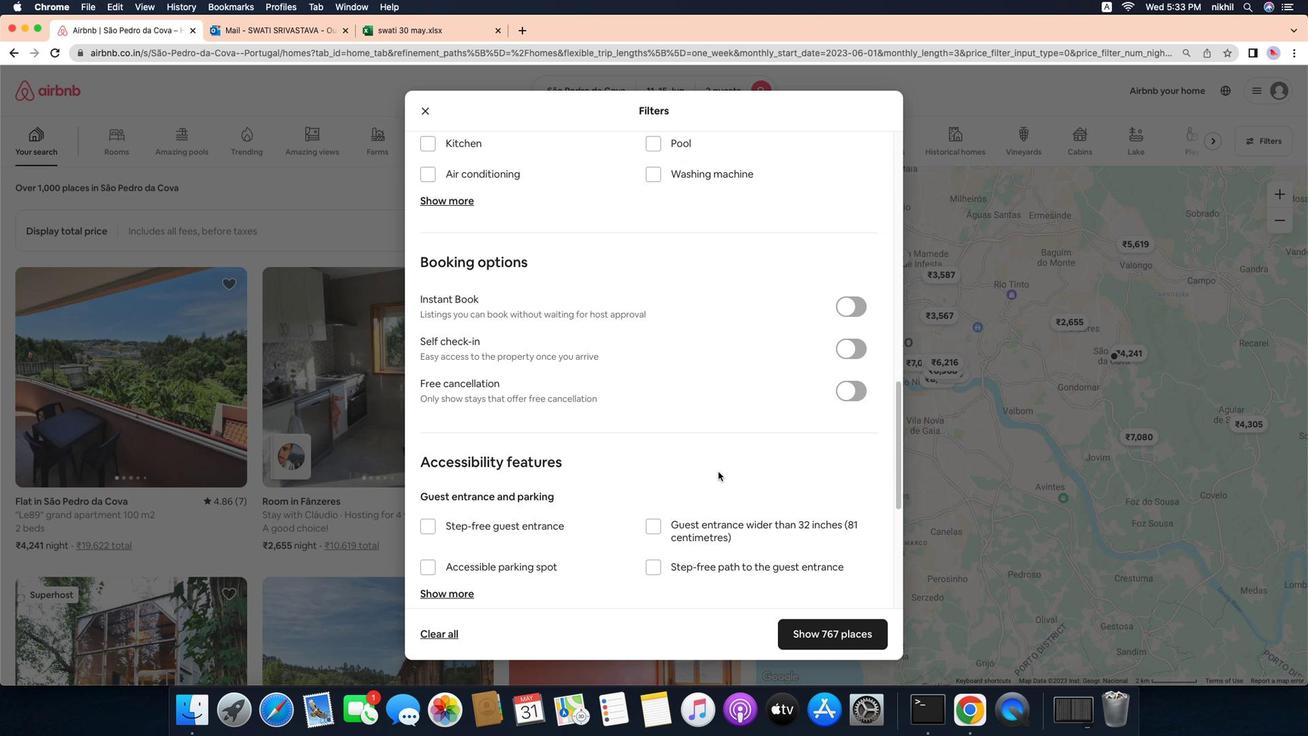
Action: Mouse moved to (889, 362)
Screenshot: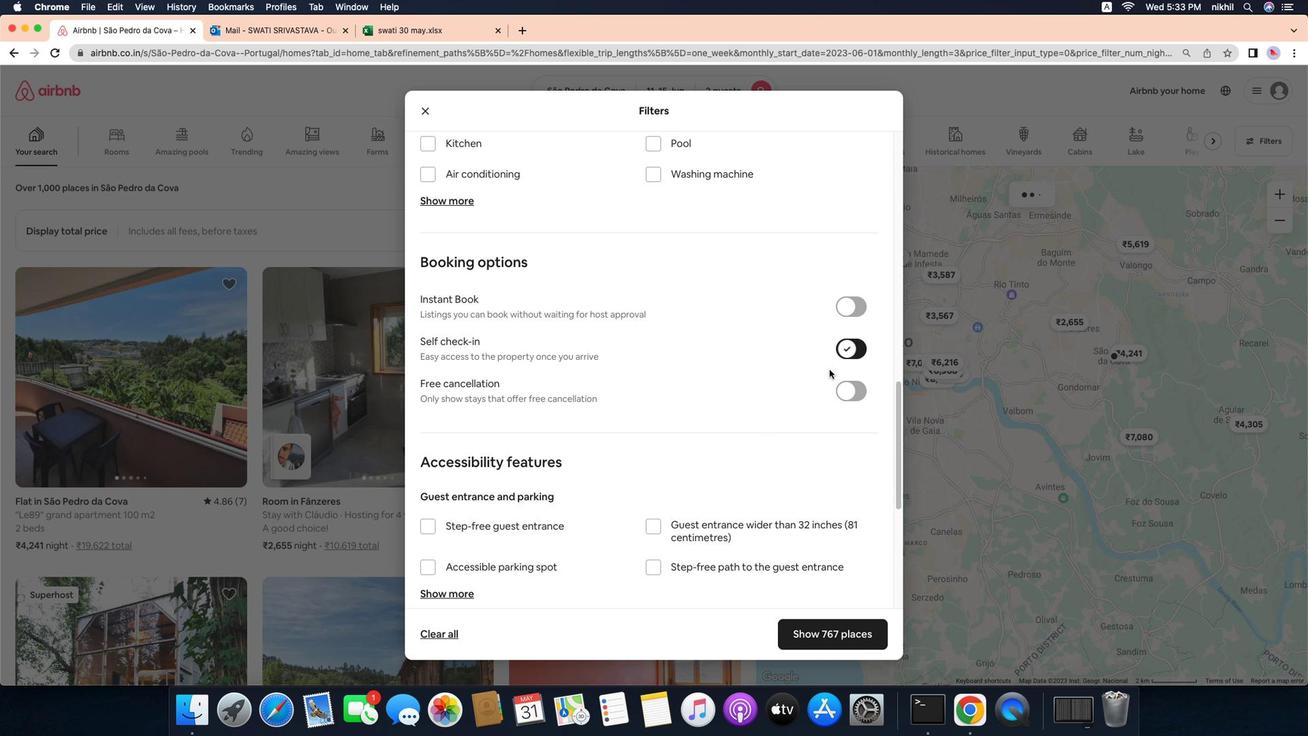 
Action: Mouse pressed left at (889, 362)
Screenshot: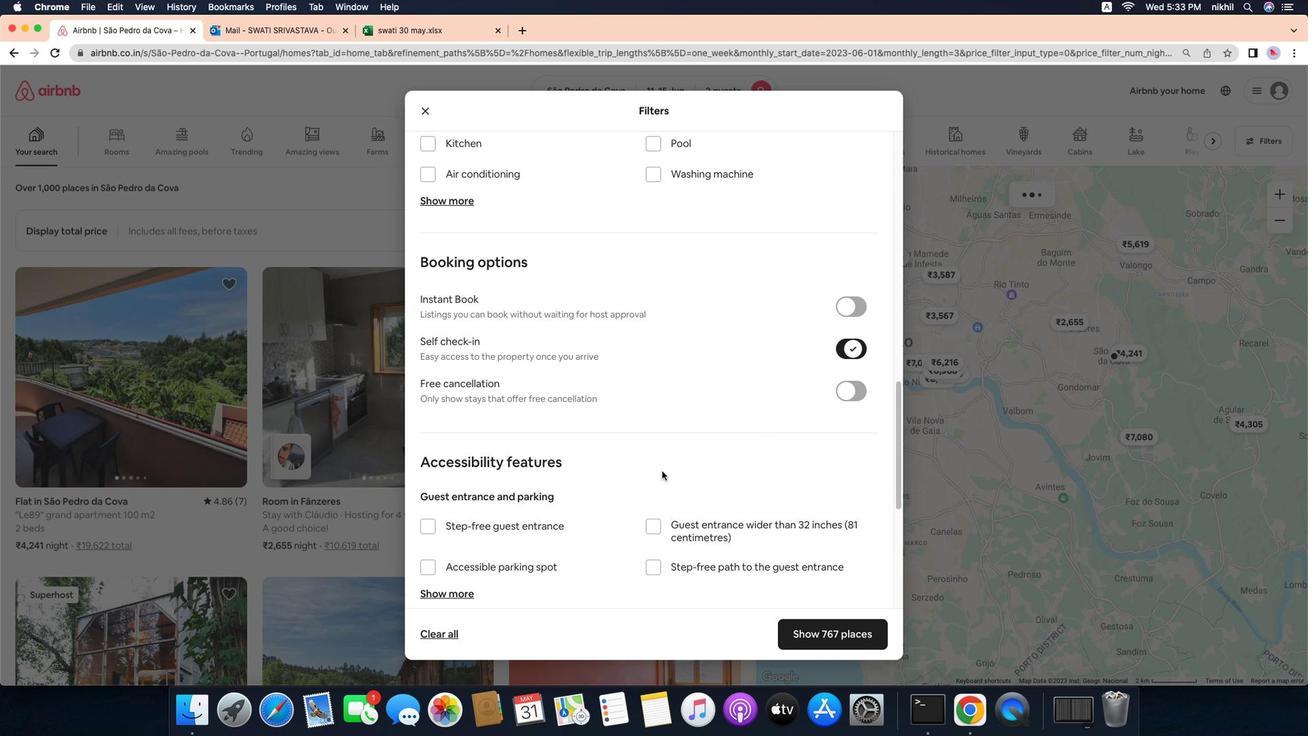 
Action: Mouse moved to (631, 529)
Screenshot: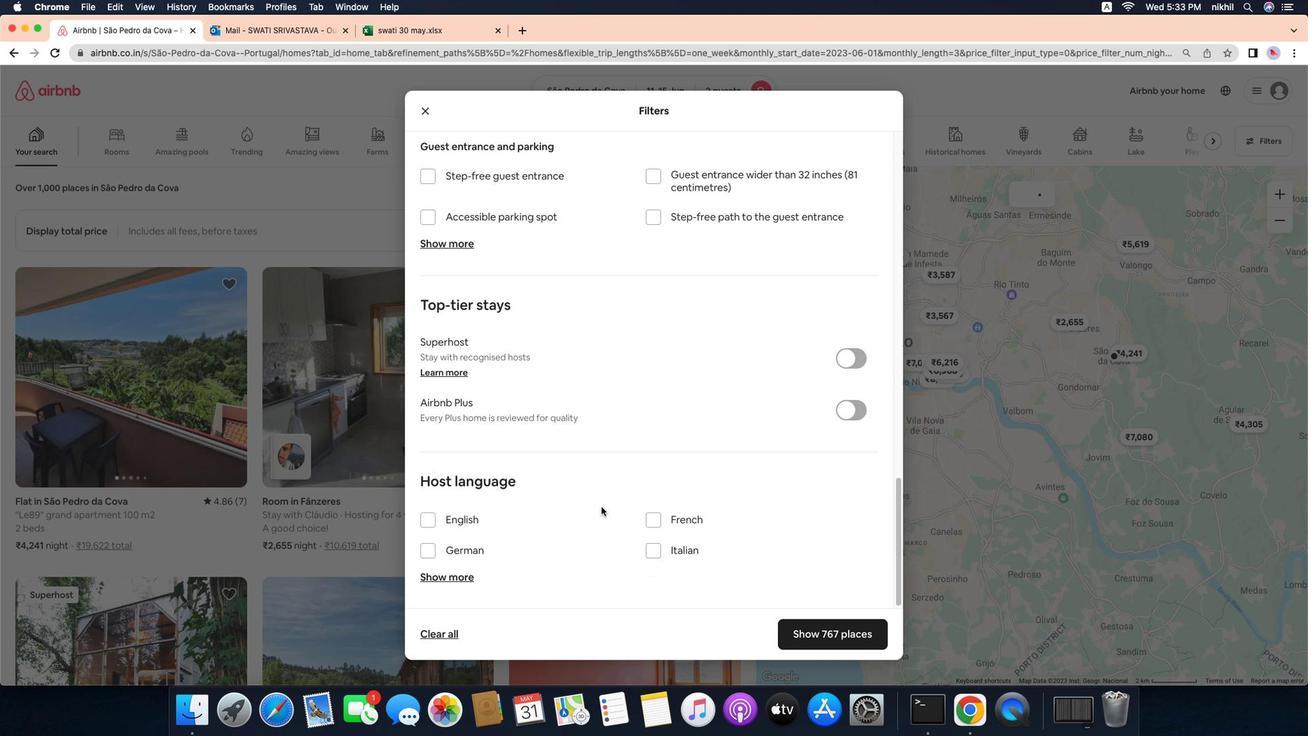 
Action: Mouse scrolled (631, 529) with delta (-10, -10)
Screenshot: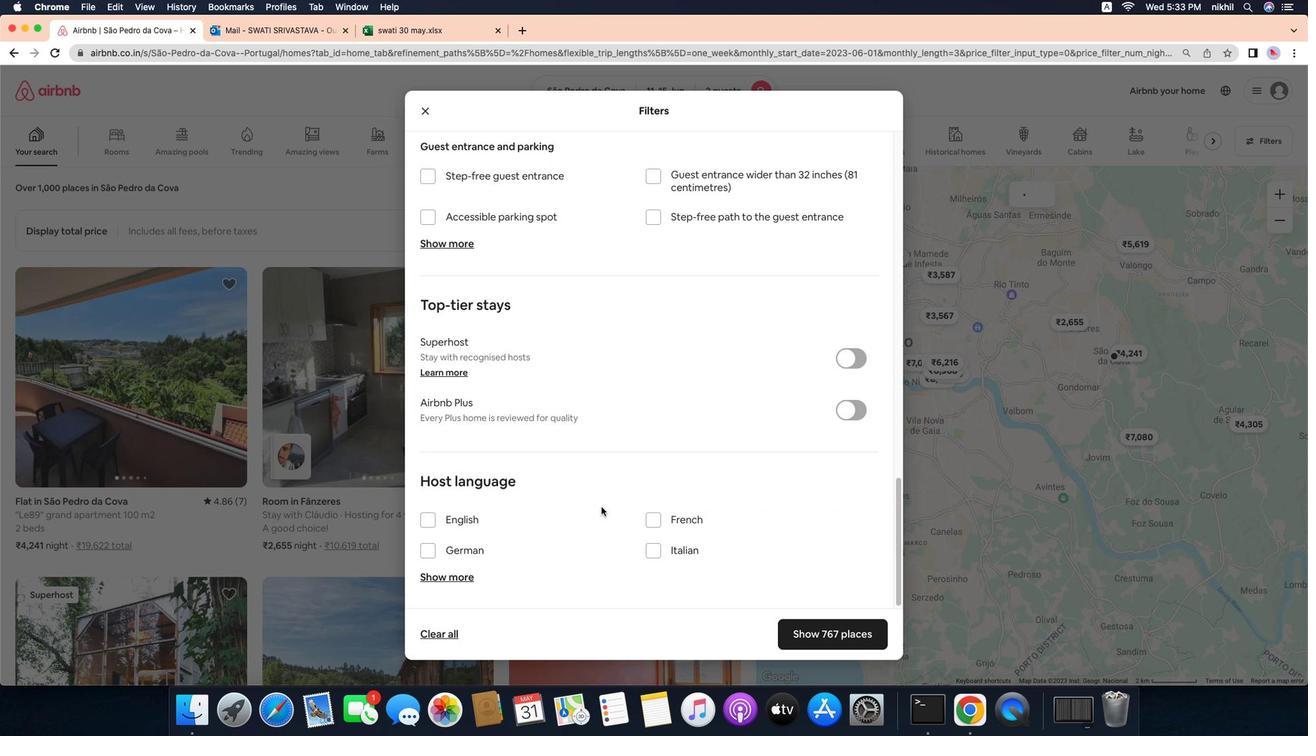 
Action: Mouse scrolled (631, 529) with delta (-10, -10)
Screenshot: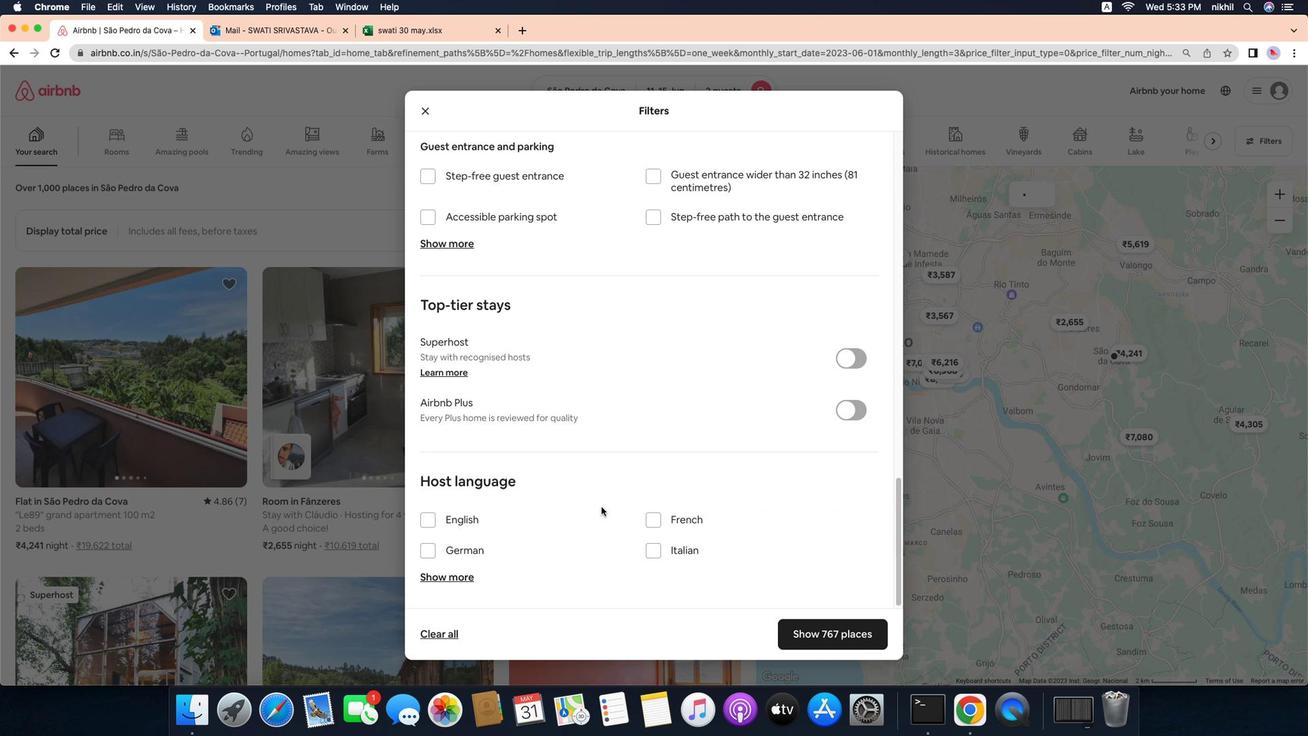 
Action: Mouse scrolled (631, 529) with delta (-10, -12)
Screenshot: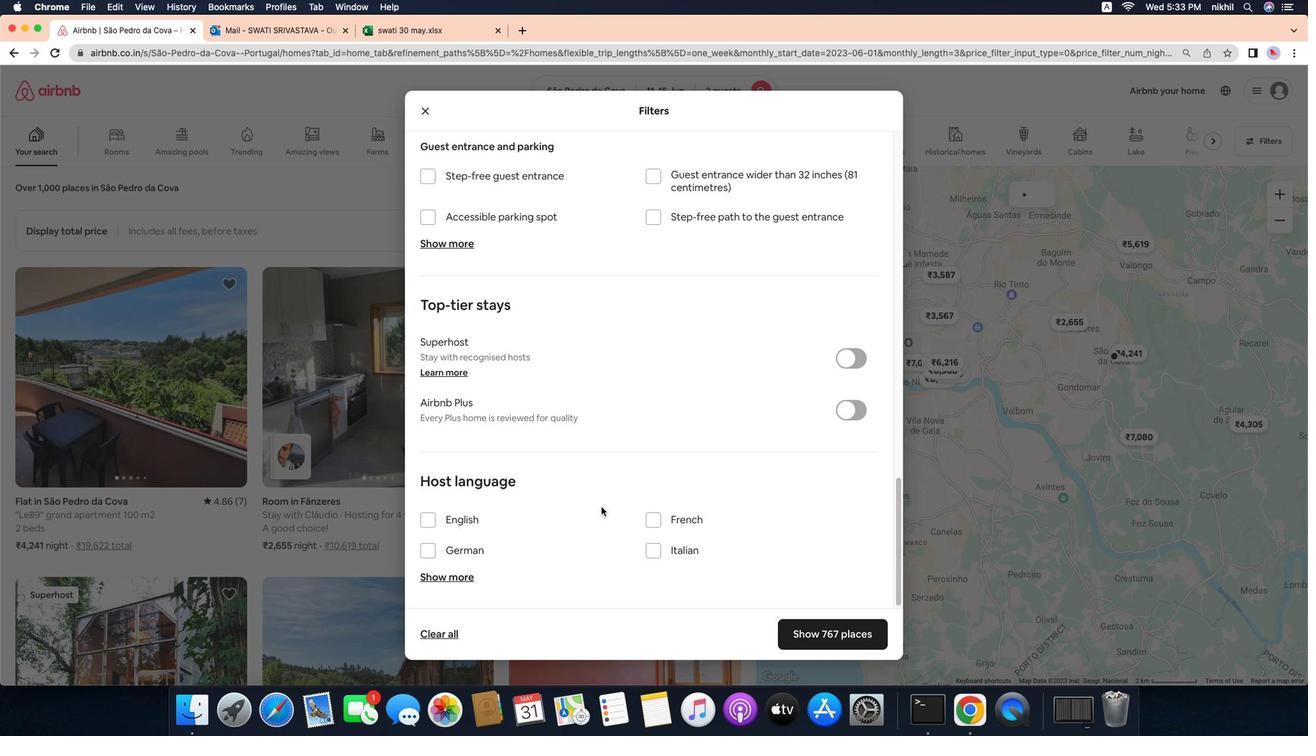 
Action: Mouse scrolled (631, 529) with delta (-10, -14)
Screenshot: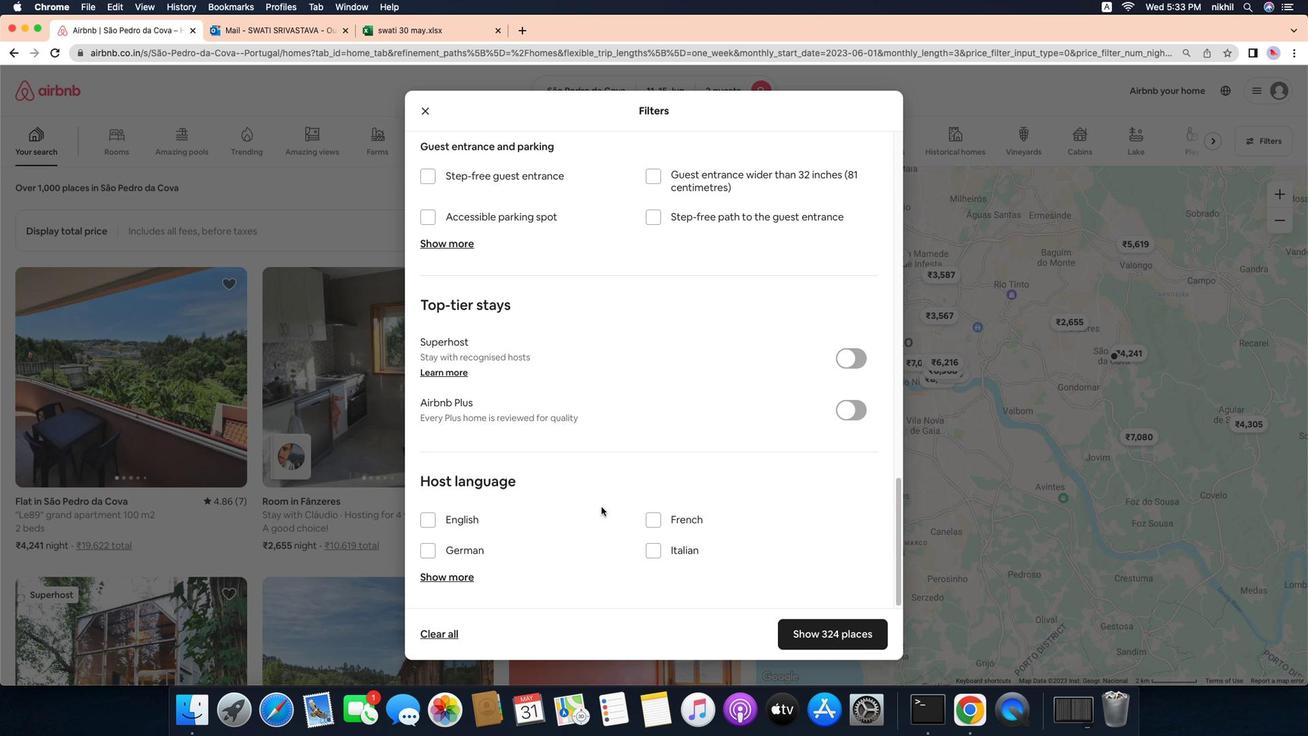 
Action: Mouse moved to (631, 529)
Screenshot: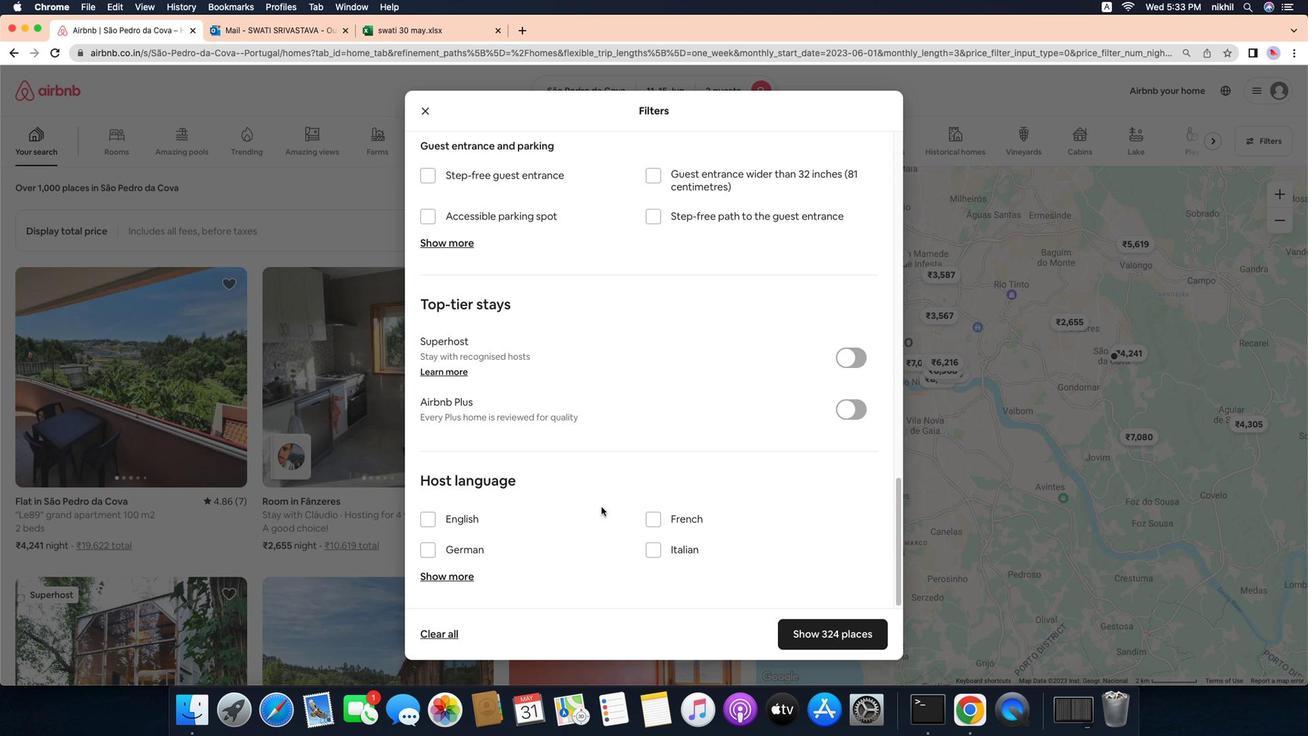 
Action: Mouse scrolled (631, 529) with delta (-10, -10)
Screenshot: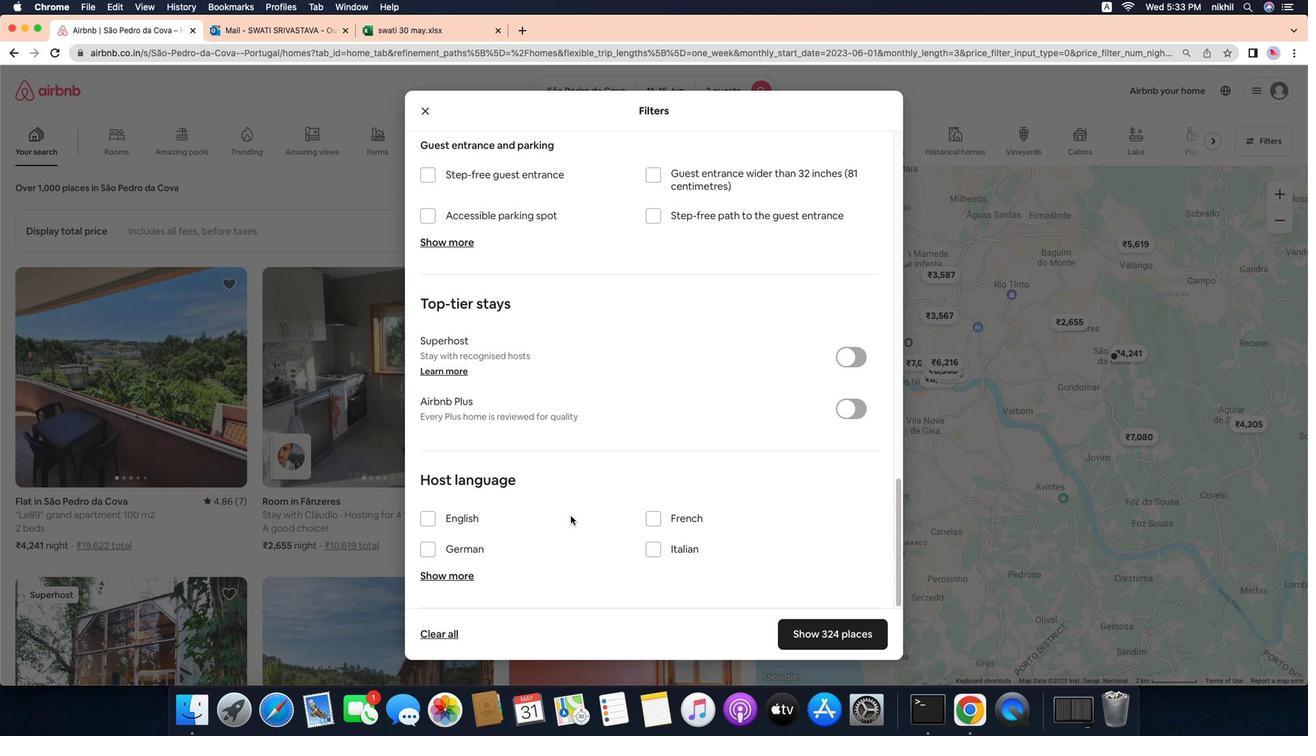 
Action: Mouse scrolled (631, 529) with delta (-10, -10)
Screenshot: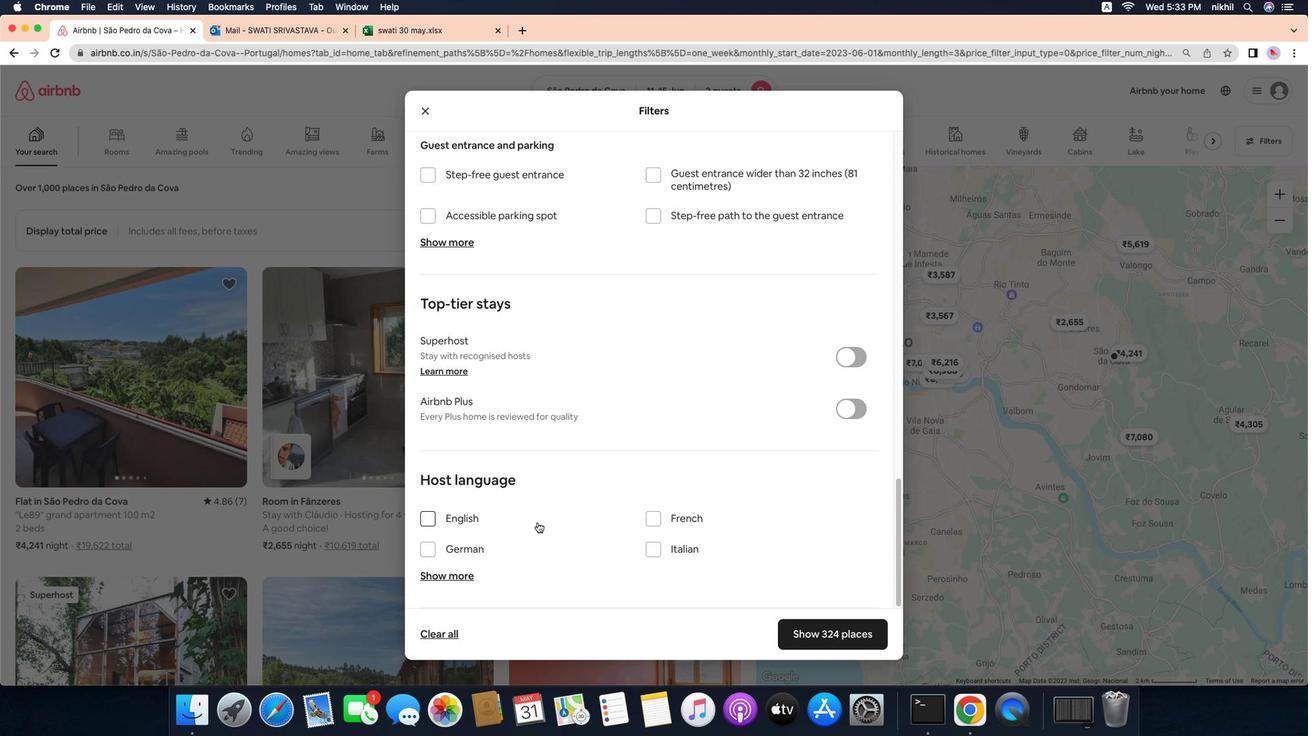 
Action: Mouse scrolled (631, 529) with delta (-10, -12)
Screenshot: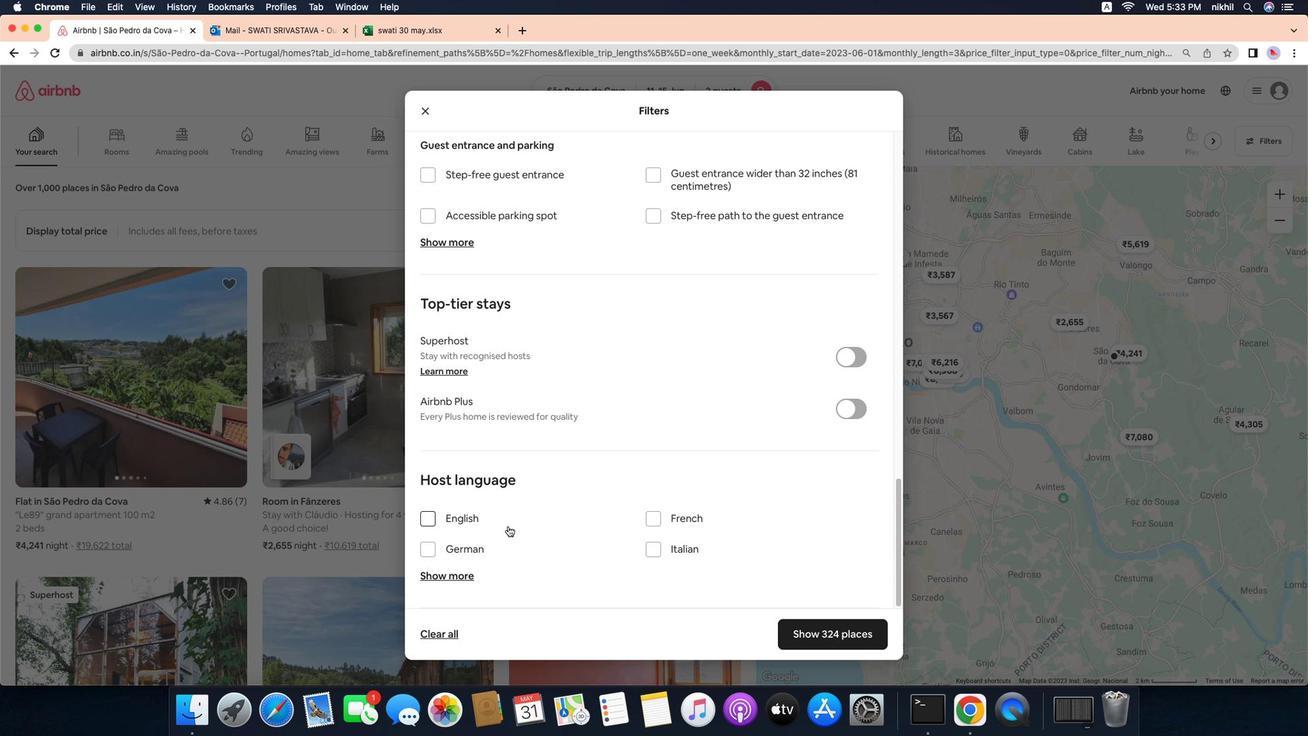
Action: Mouse scrolled (631, 529) with delta (-10, -14)
Screenshot: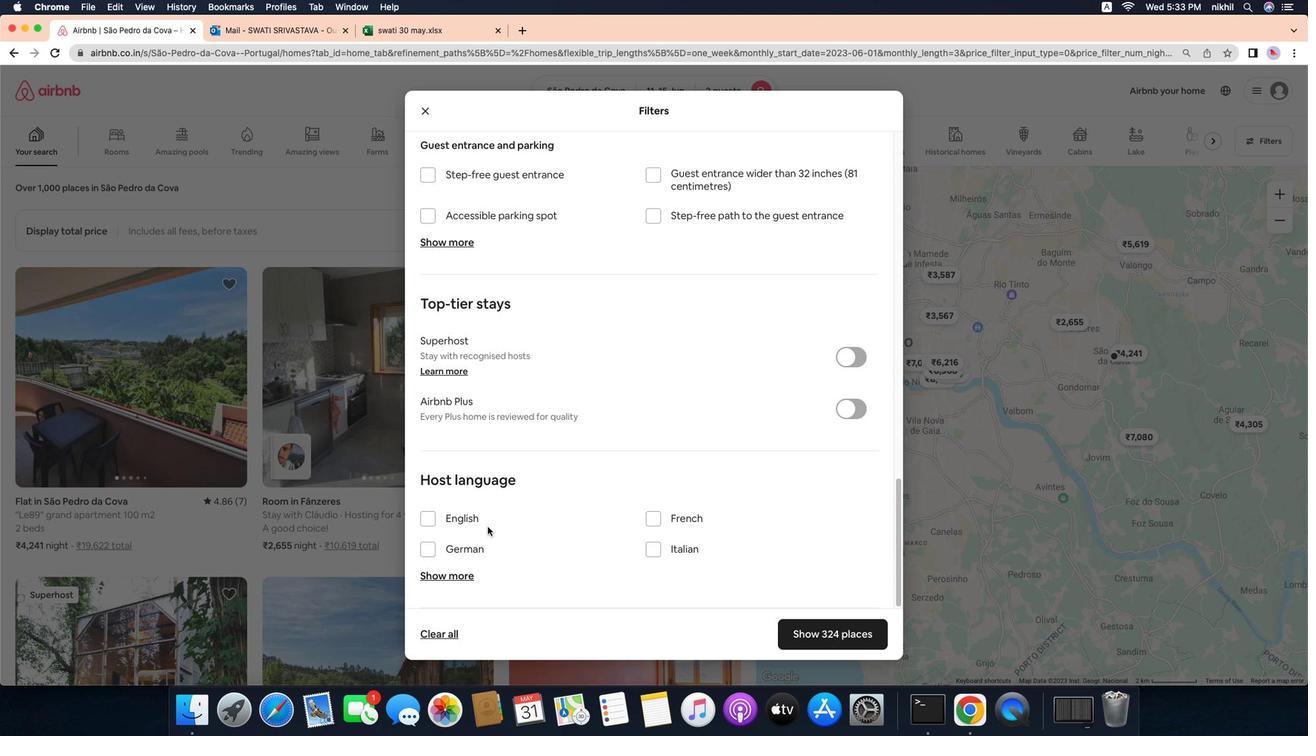
Action: Mouse moved to (630, 527)
Screenshot: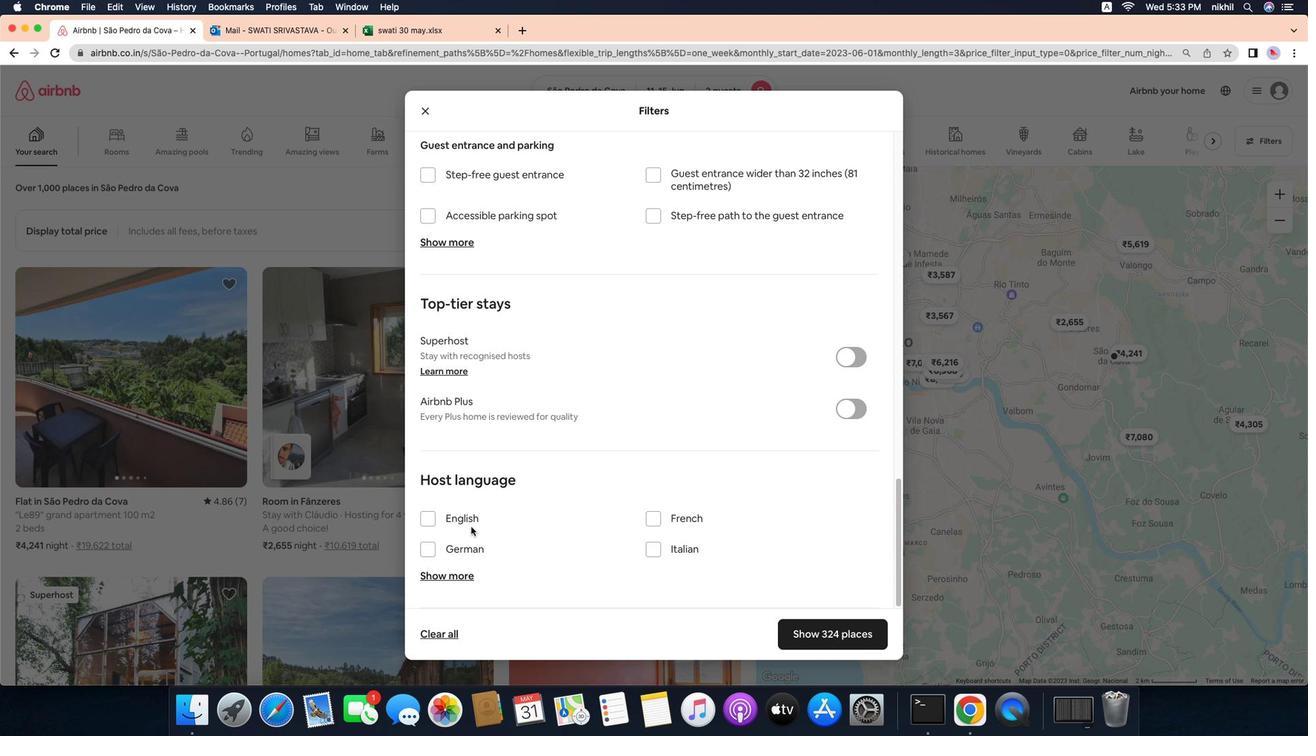 
Action: Mouse scrolled (630, 527) with delta (-10, -15)
Screenshot: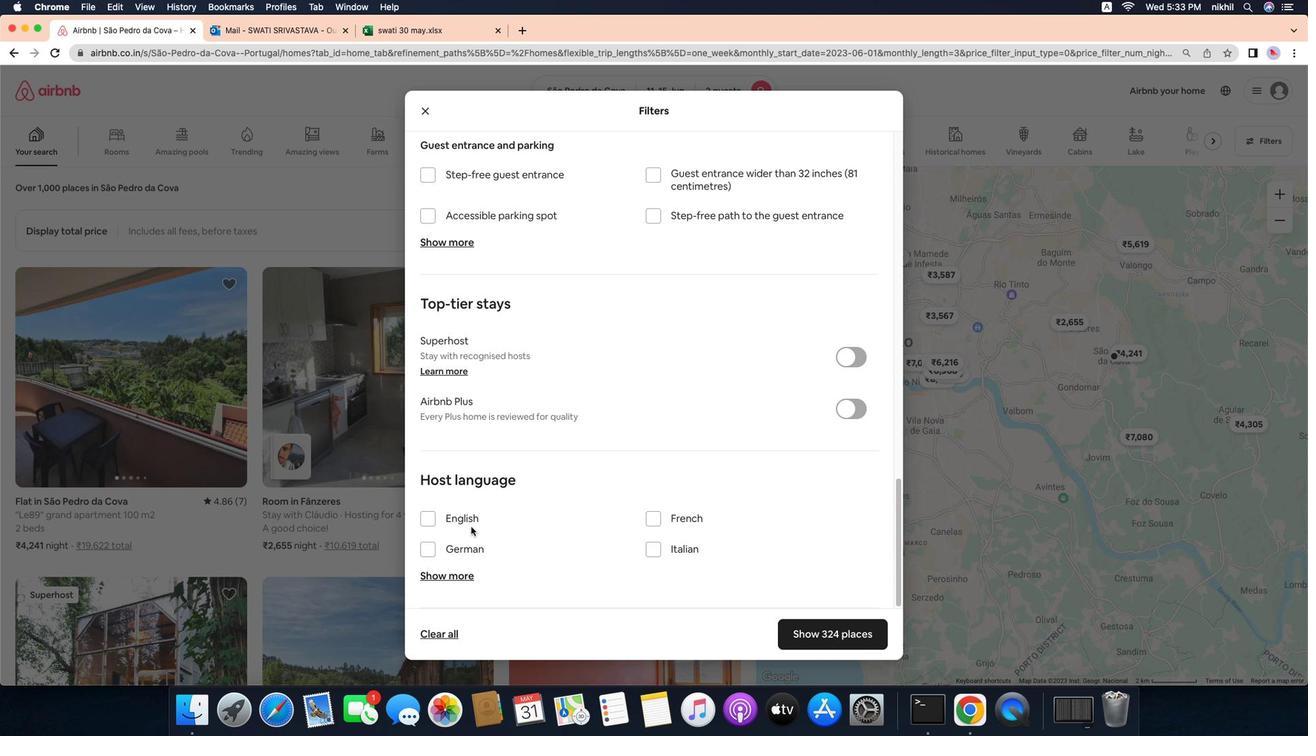
Action: Mouse moved to (445, 545)
Screenshot: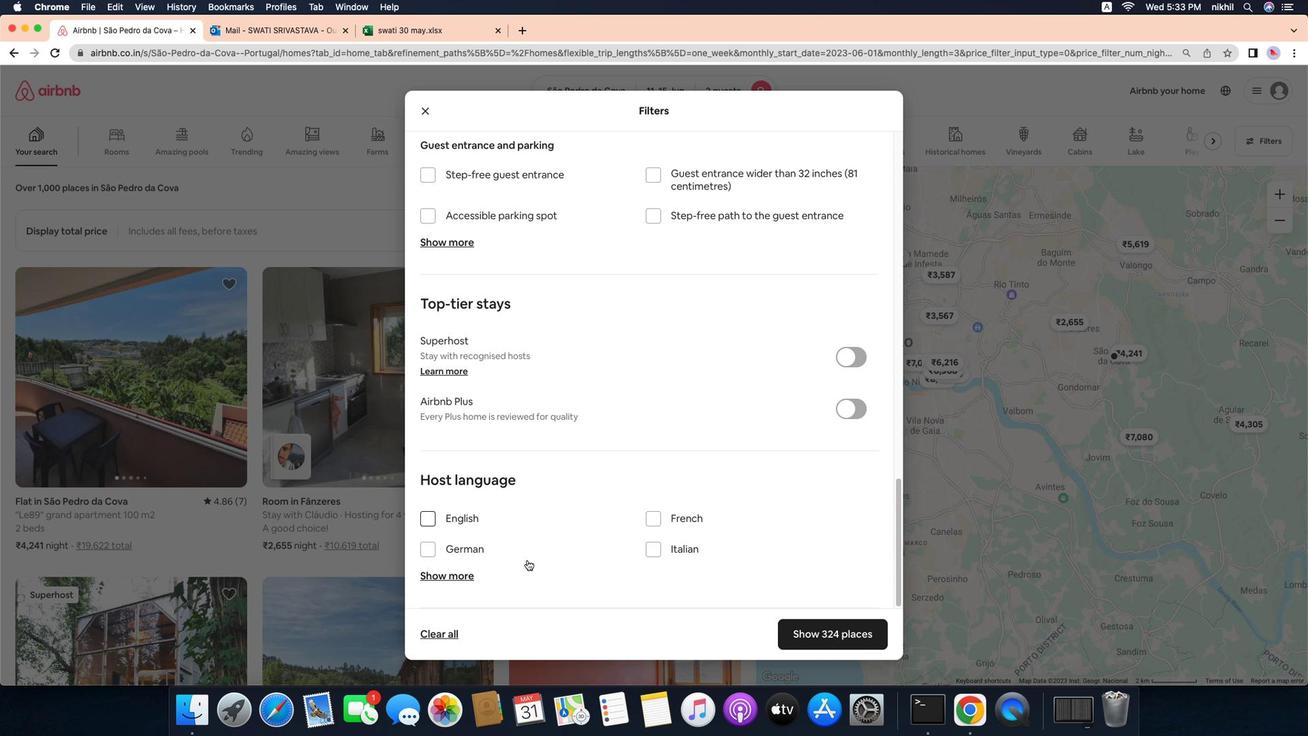
Action: Mouse pressed left at (445, 545)
Screenshot: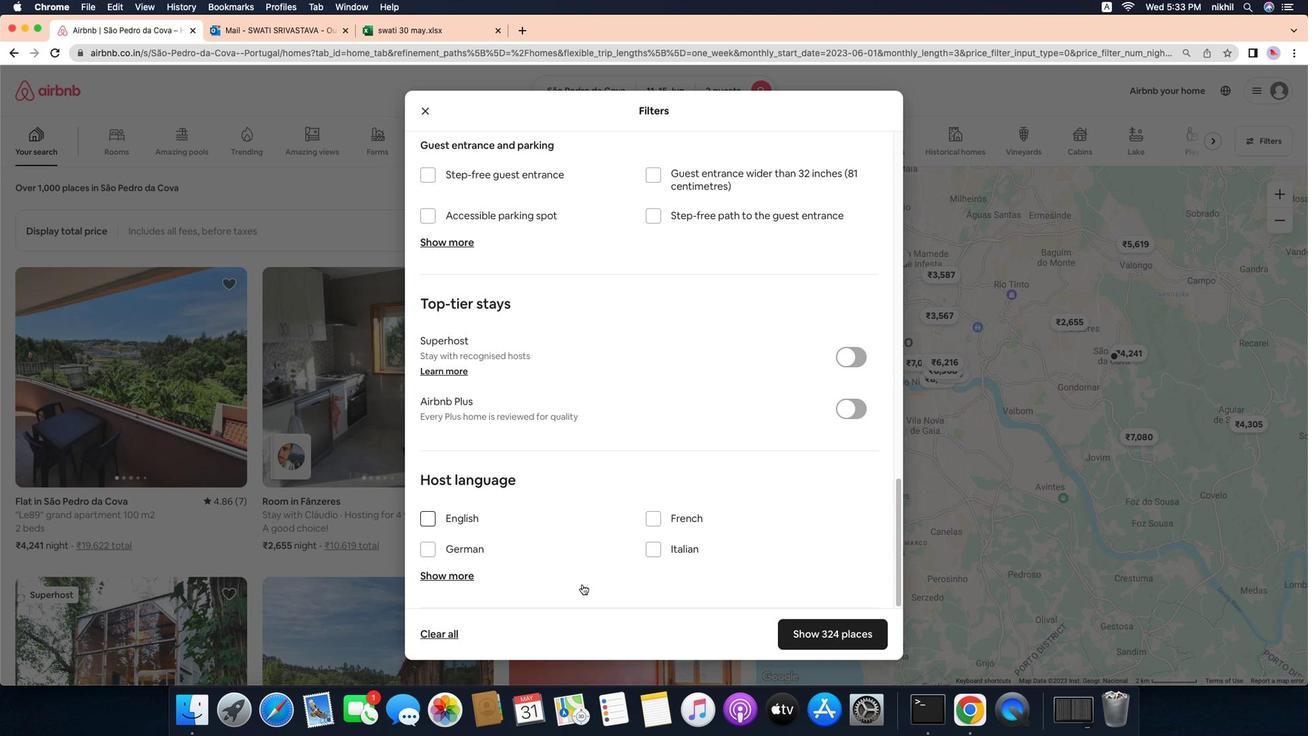 
Action: Mouse moved to (843, 667)
Screenshot: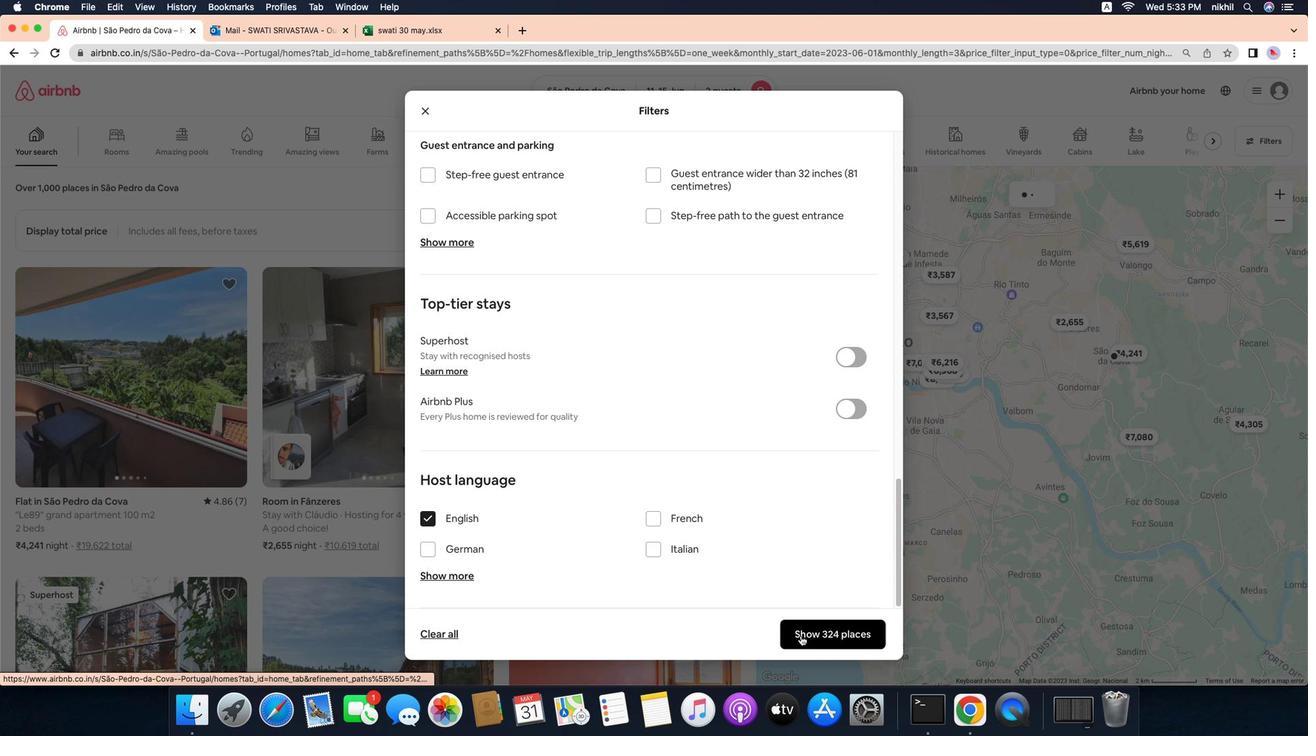 
Action: Mouse pressed left at (843, 667)
Screenshot: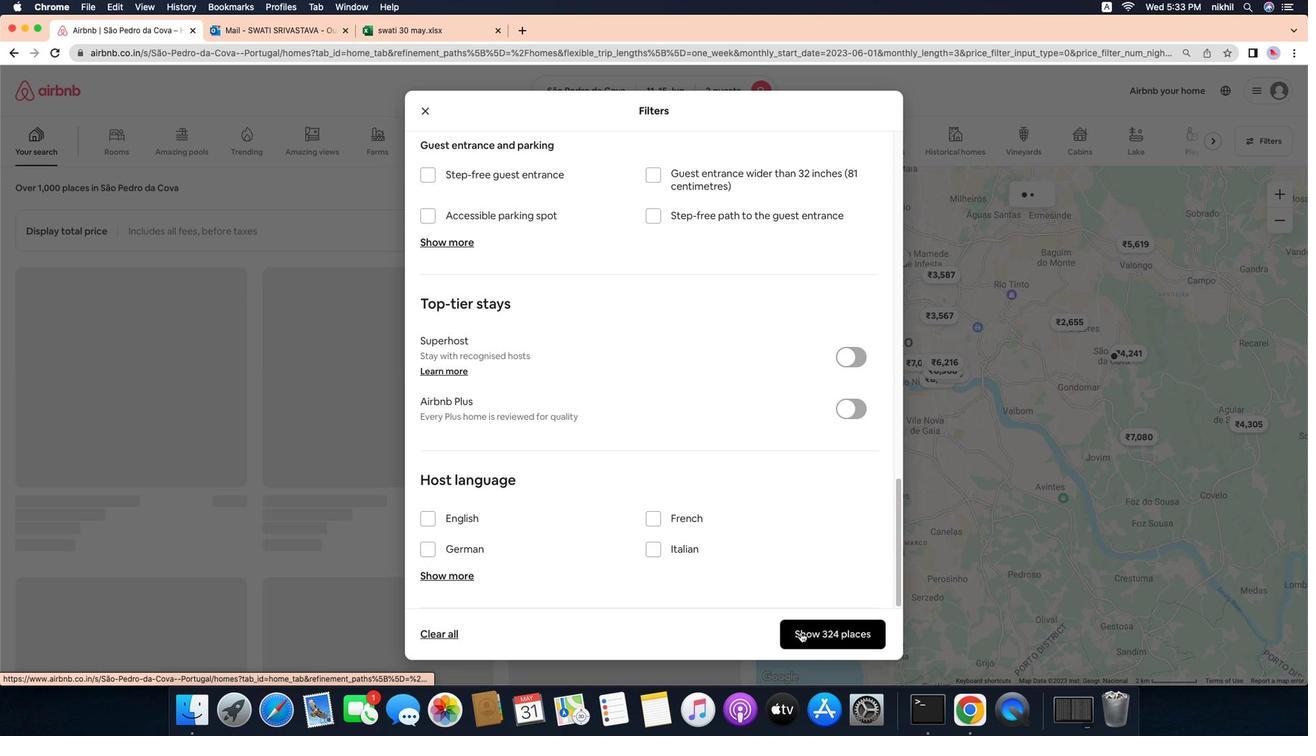 
Action: Mouse moved to (608, 186)
Screenshot: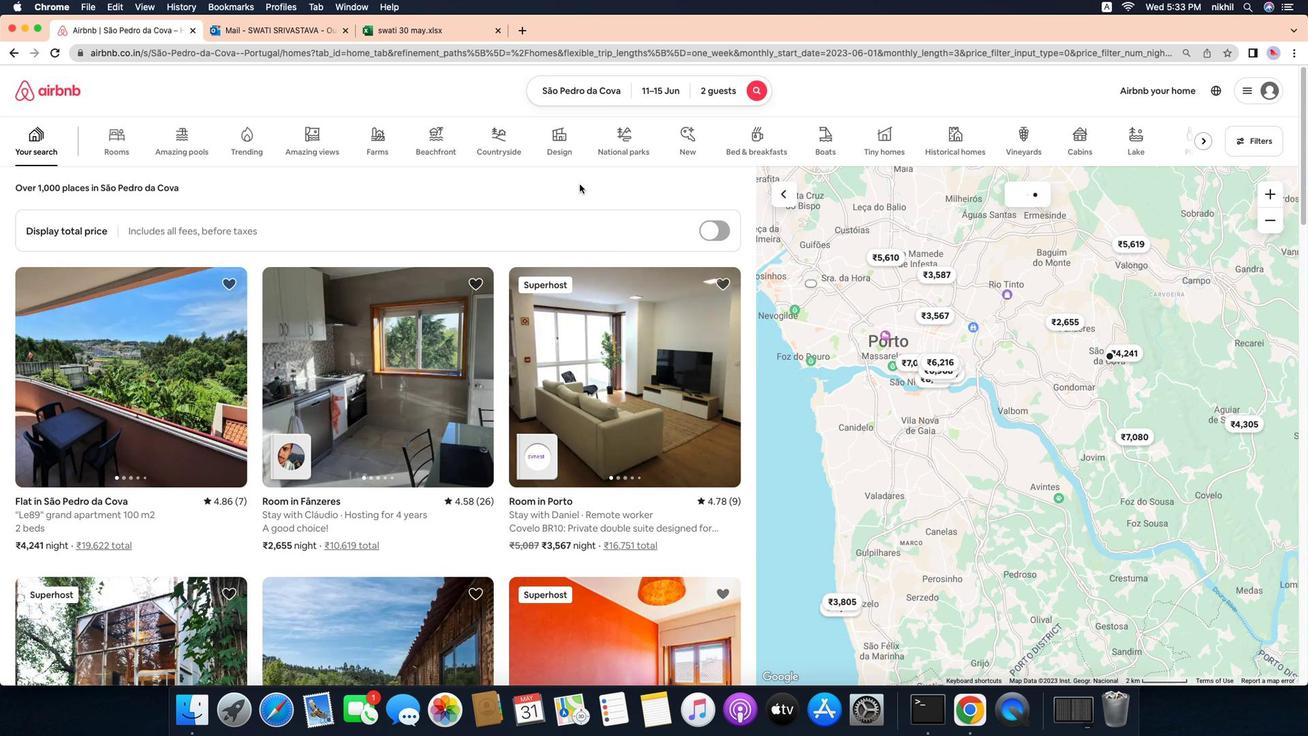 
